 Task: Create a due date automation trigger when advanced on, on the tuesday of the week a card is due add fields with custom field "Resume" set to a number lower or equal to 1 and lower than 10 at 11:00 AM.
Action: Mouse moved to (1114, 345)
Screenshot: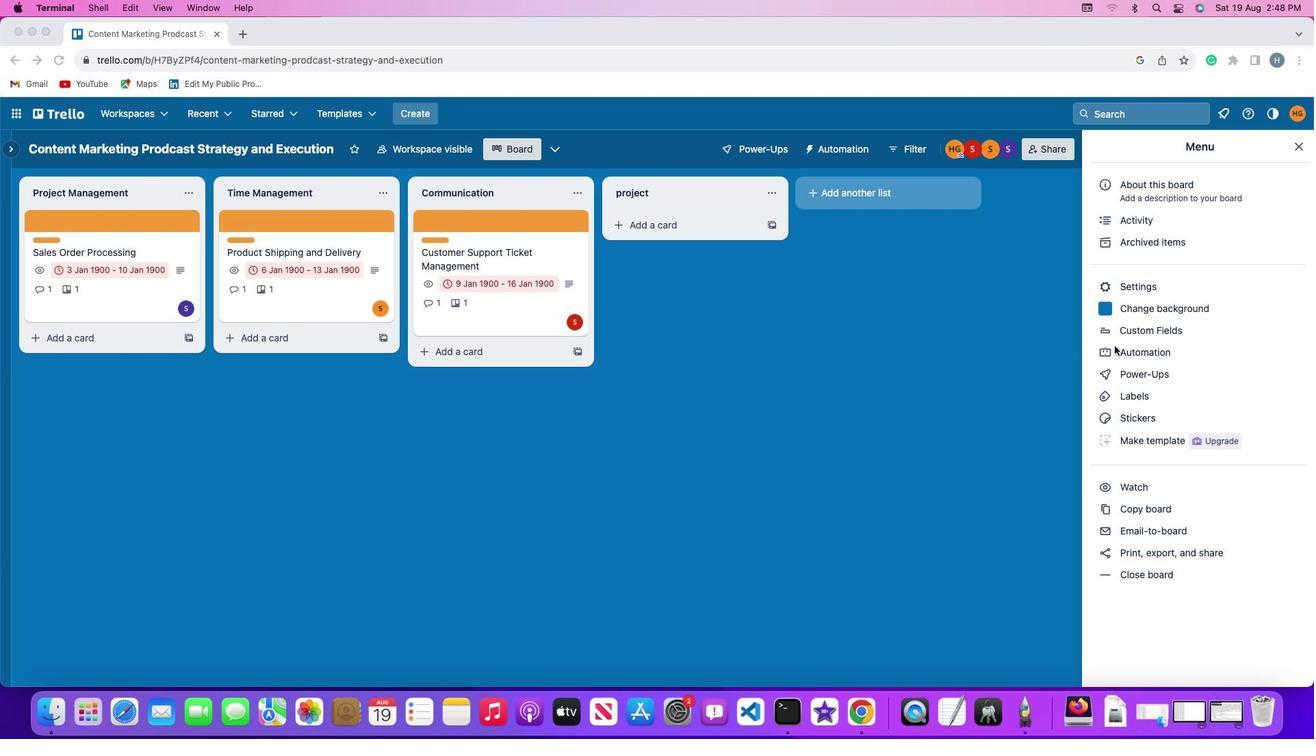 
Action: Mouse pressed left at (1114, 345)
Screenshot: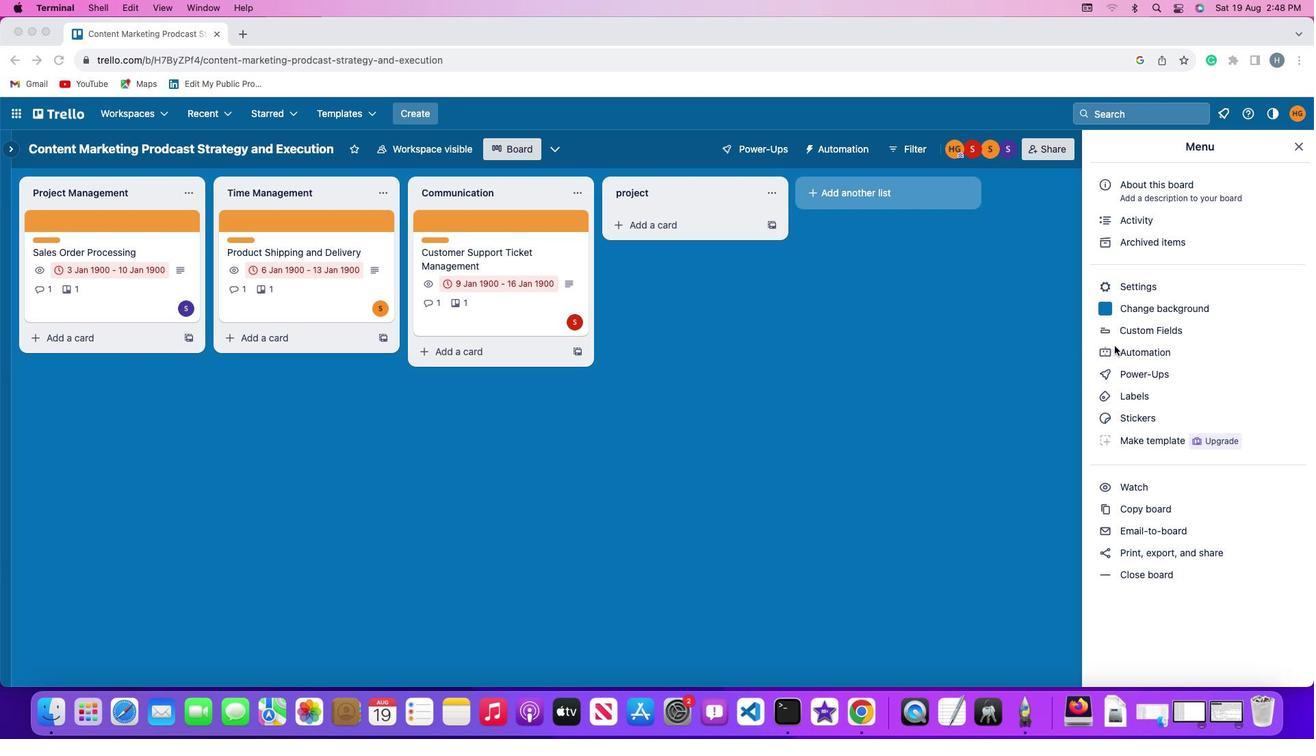 
Action: Mouse pressed left at (1114, 345)
Screenshot: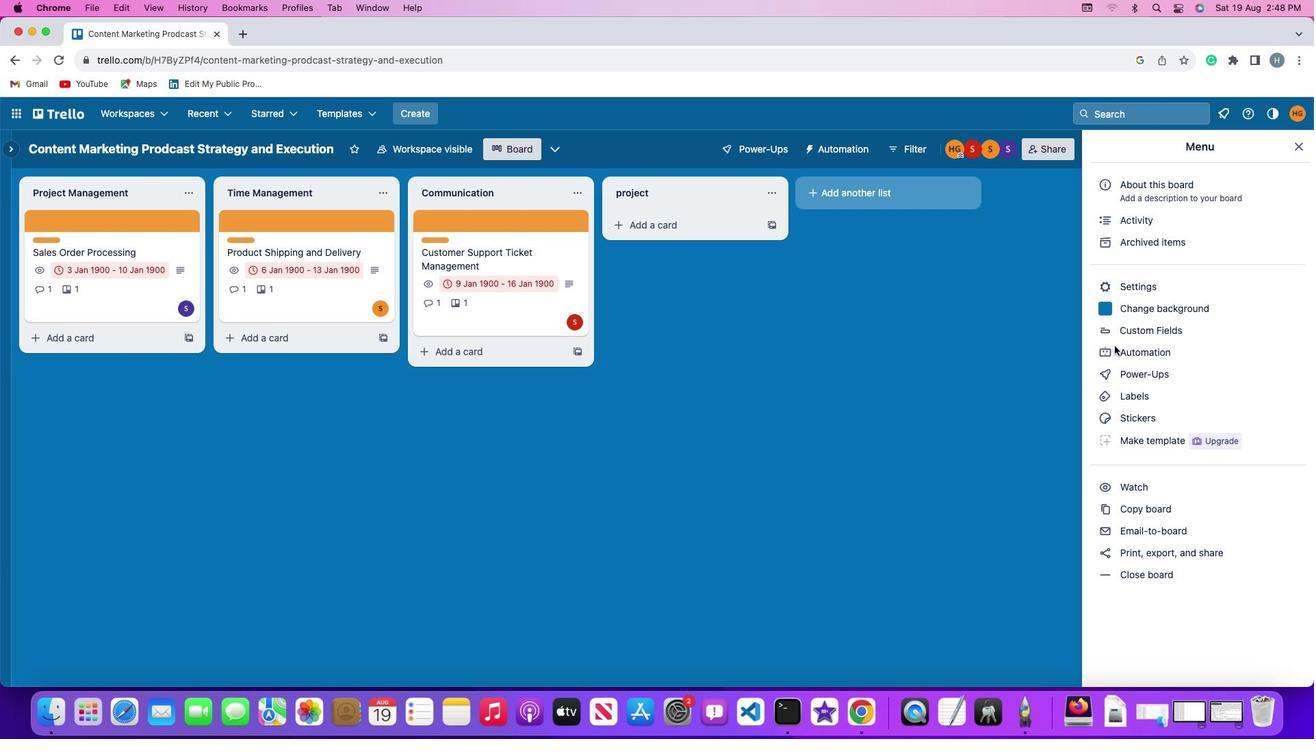 
Action: Mouse moved to (71, 320)
Screenshot: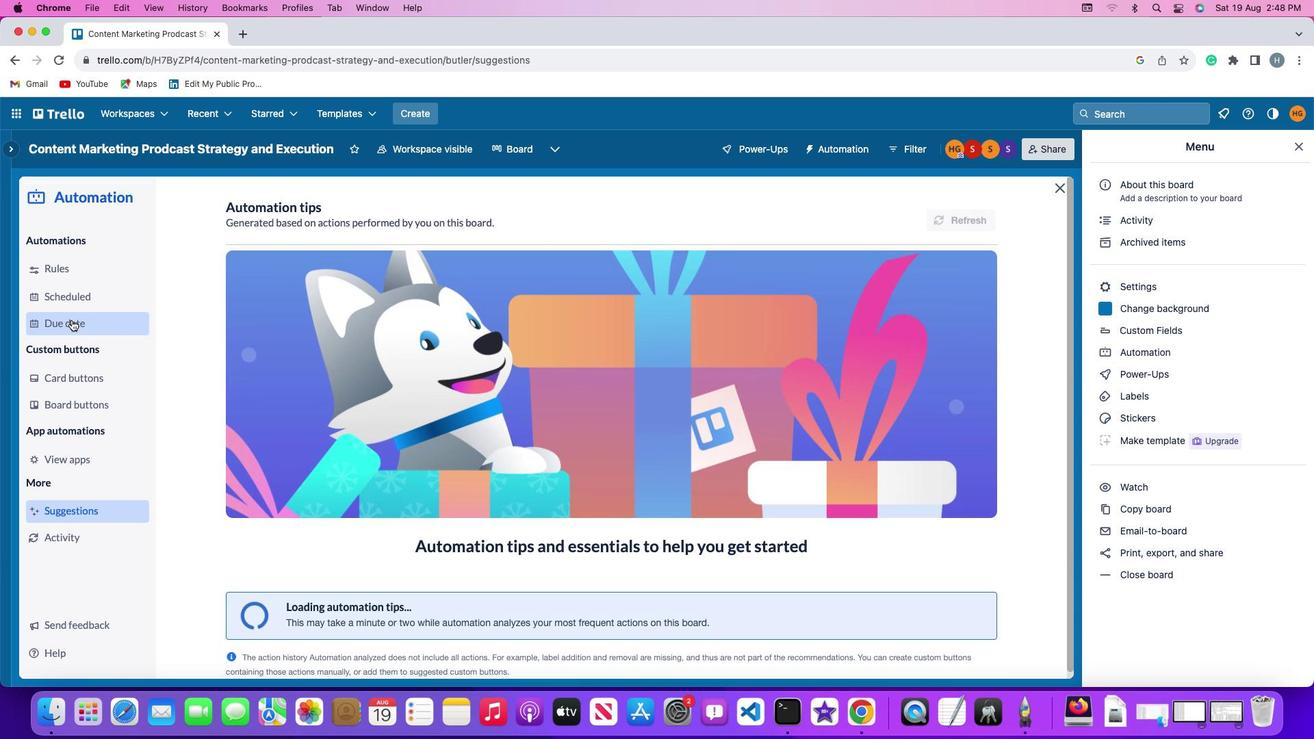 
Action: Mouse pressed left at (71, 320)
Screenshot: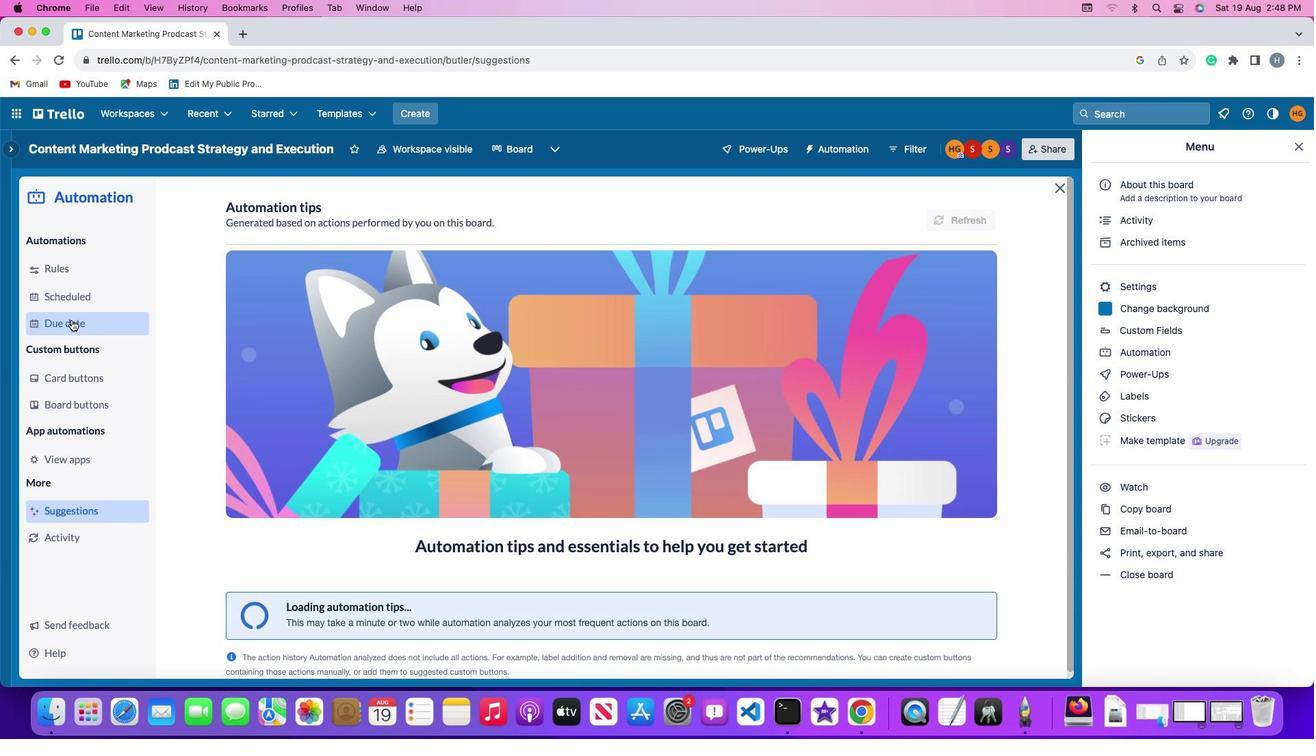 
Action: Mouse moved to (902, 214)
Screenshot: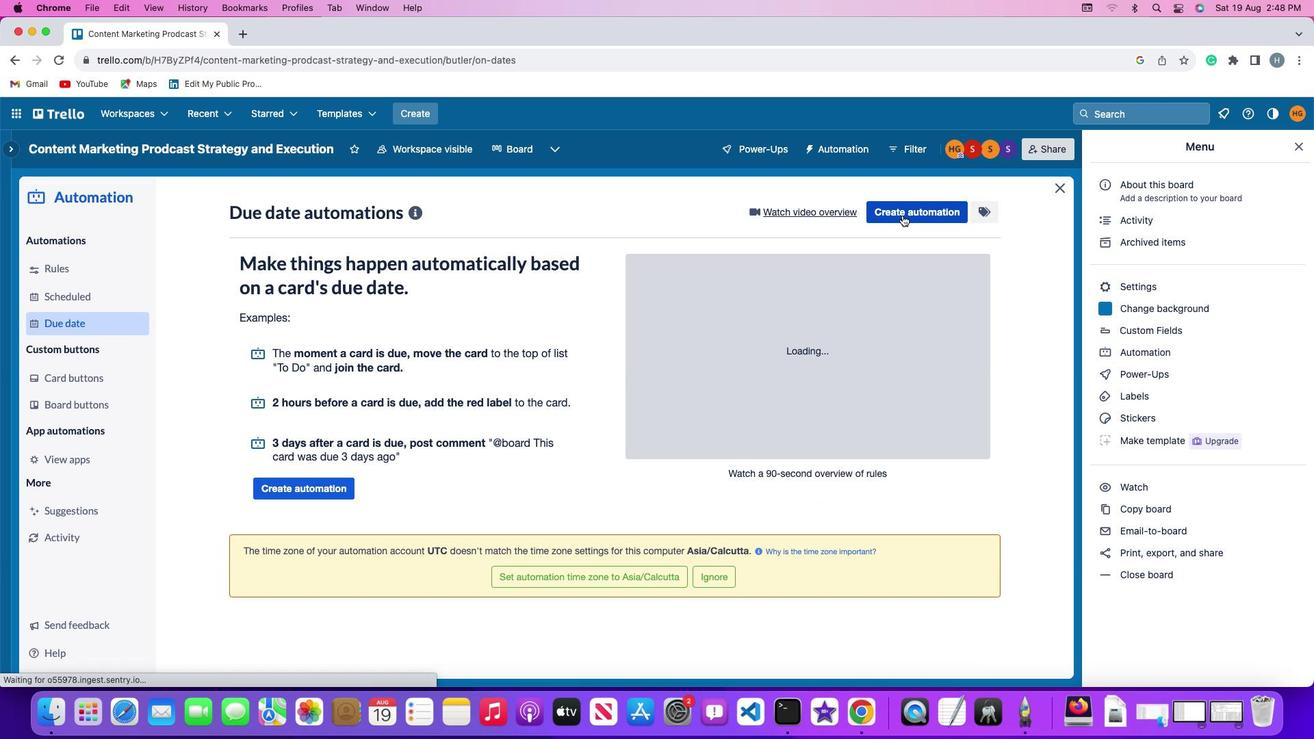 
Action: Mouse pressed left at (902, 214)
Screenshot: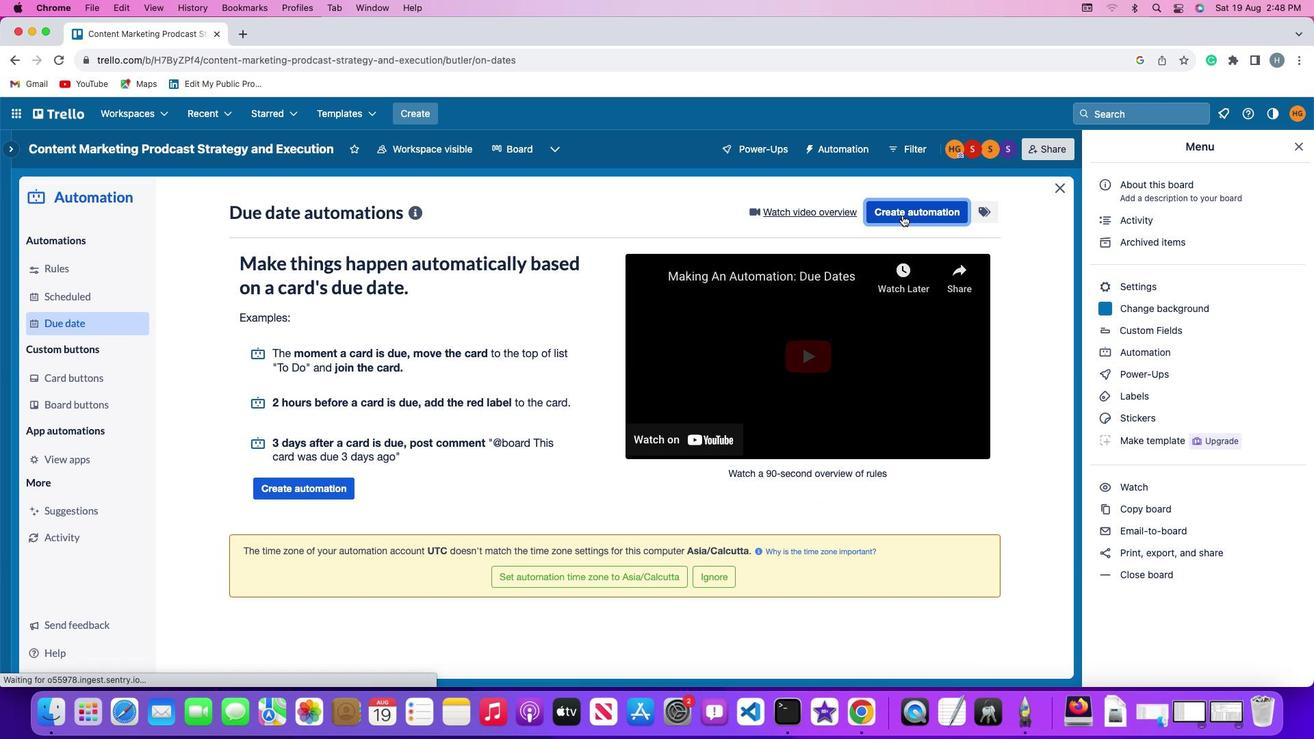 
Action: Mouse moved to (267, 338)
Screenshot: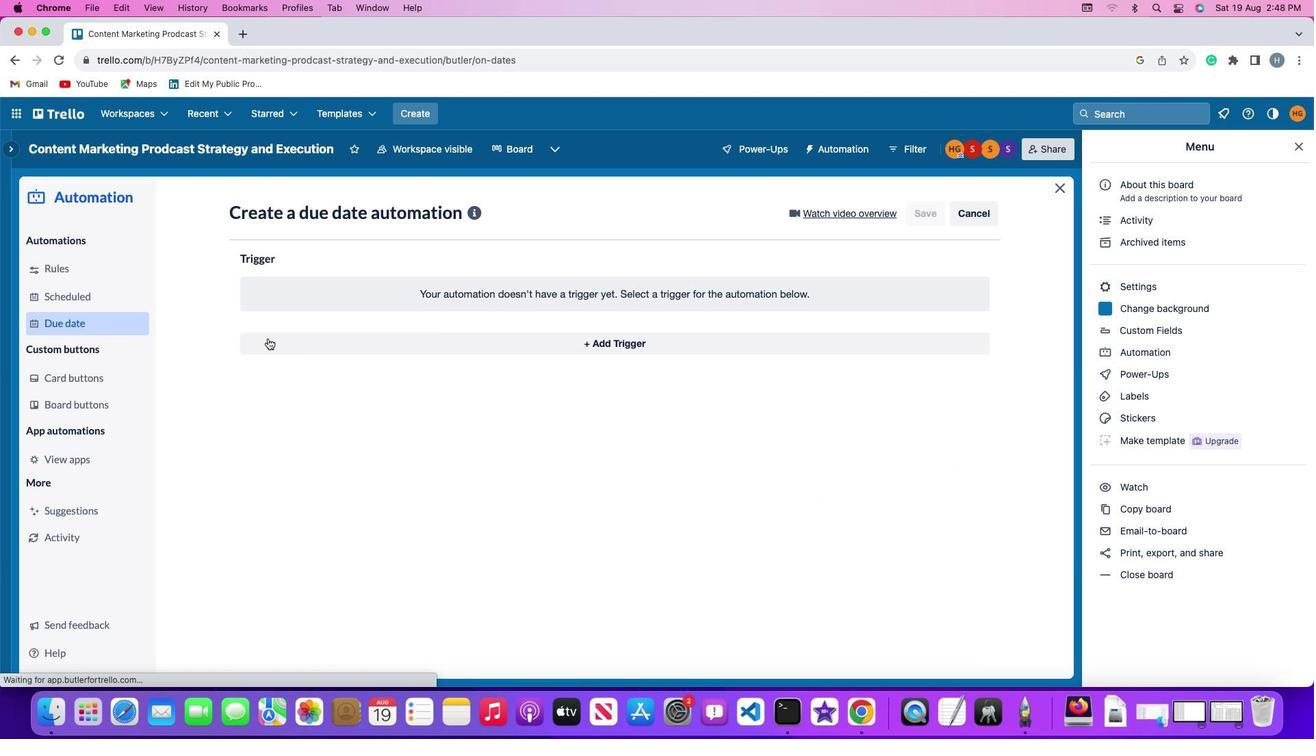 
Action: Mouse pressed left at (267, 338)
Screenshot: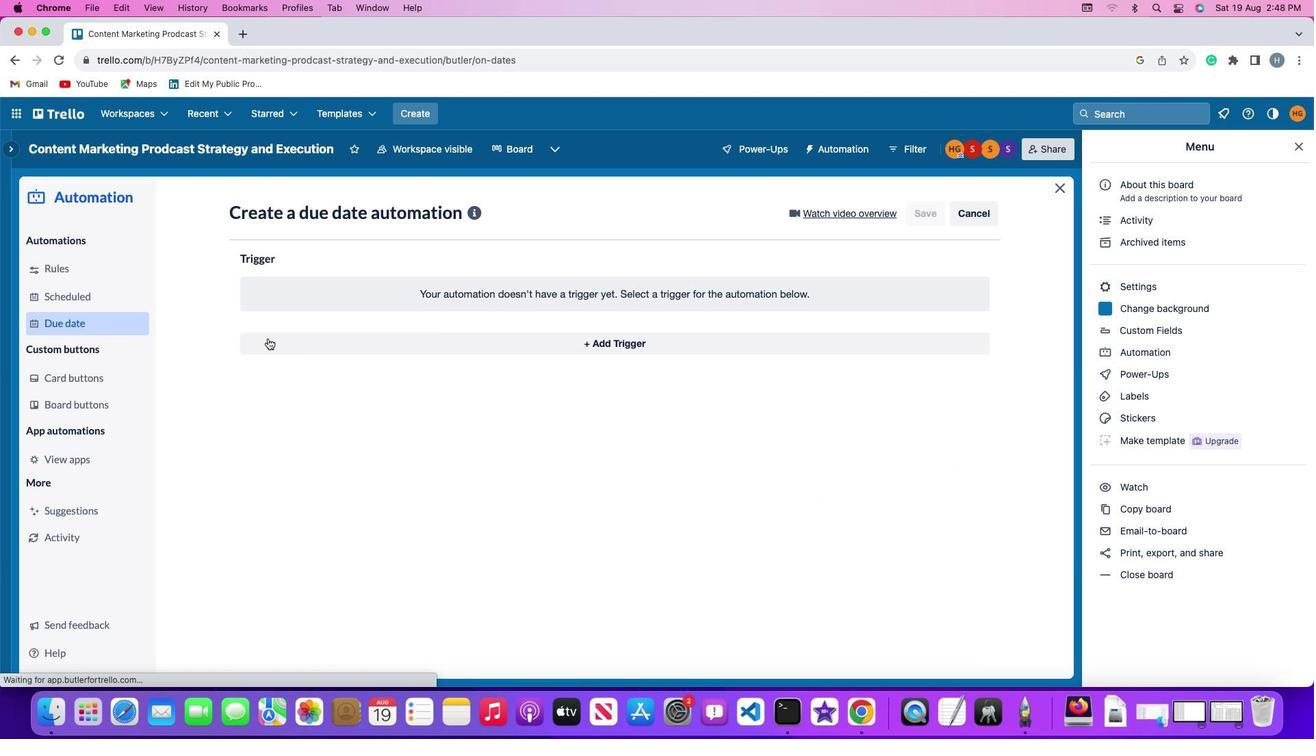 
Action: Mouse moved to (303, 586)
Screenshot: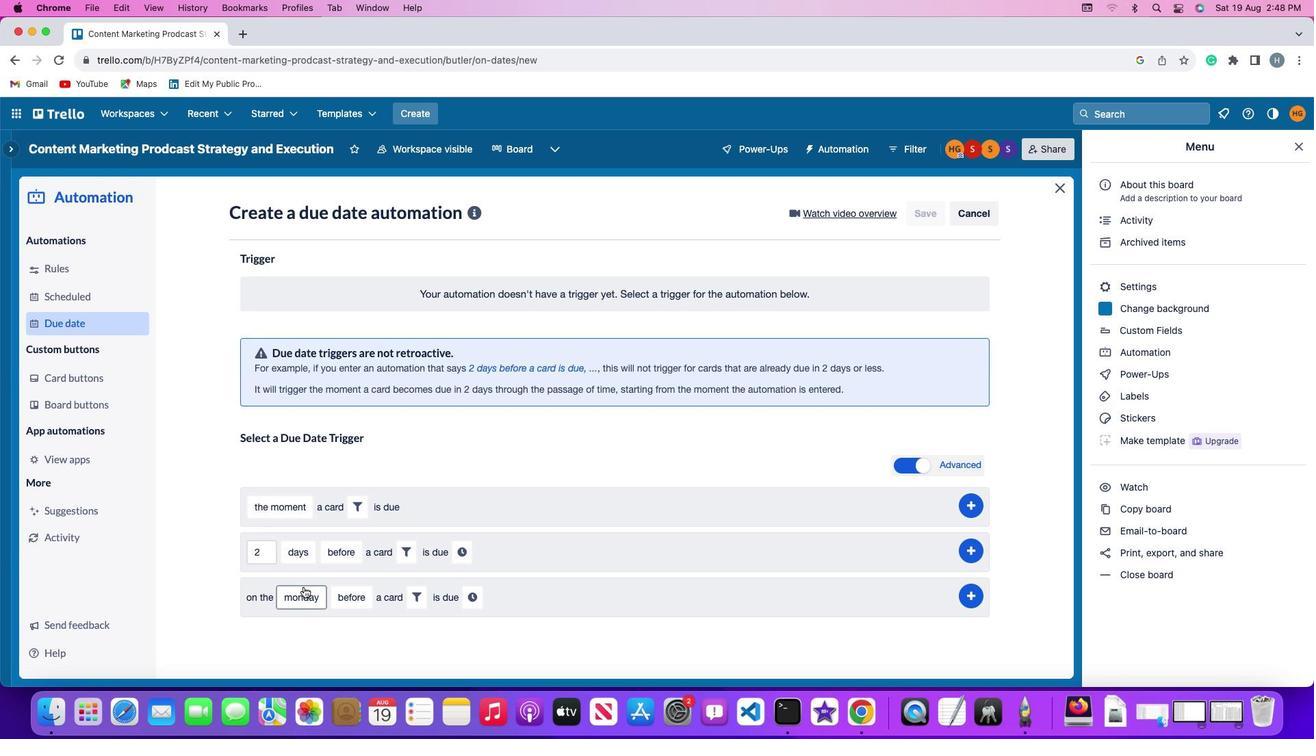
Action: Mouse pressed left at (303, 586)
Screenshot: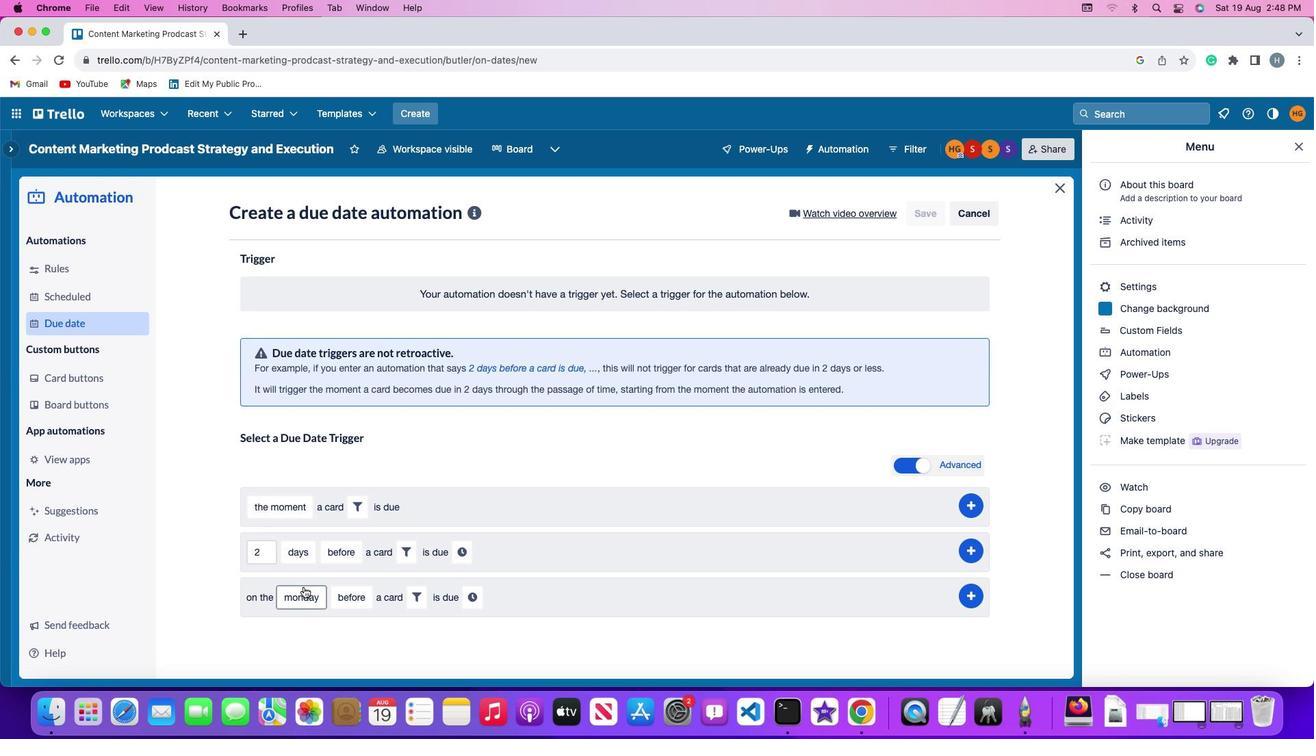 
Action: Mouse moved to (329, 440)
Screenshot: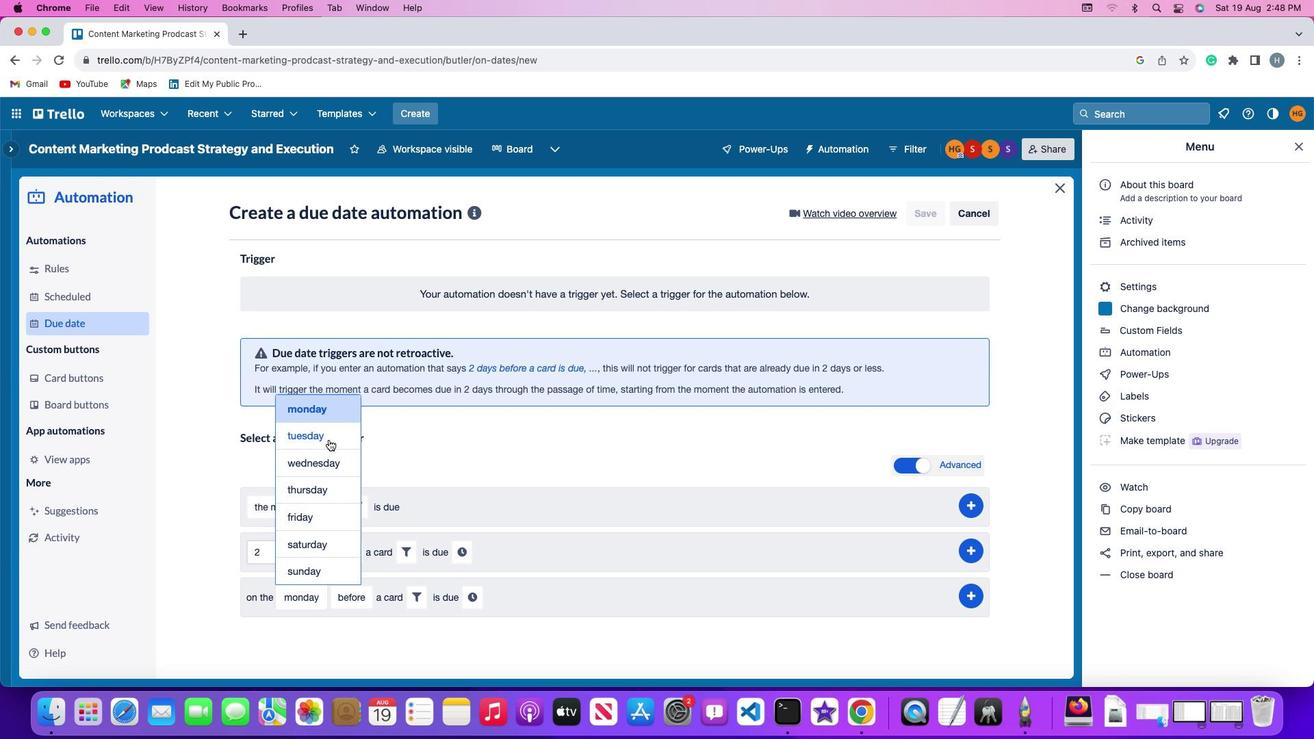 
Action: Mouse pressed left at (329, 440)
Screenshot: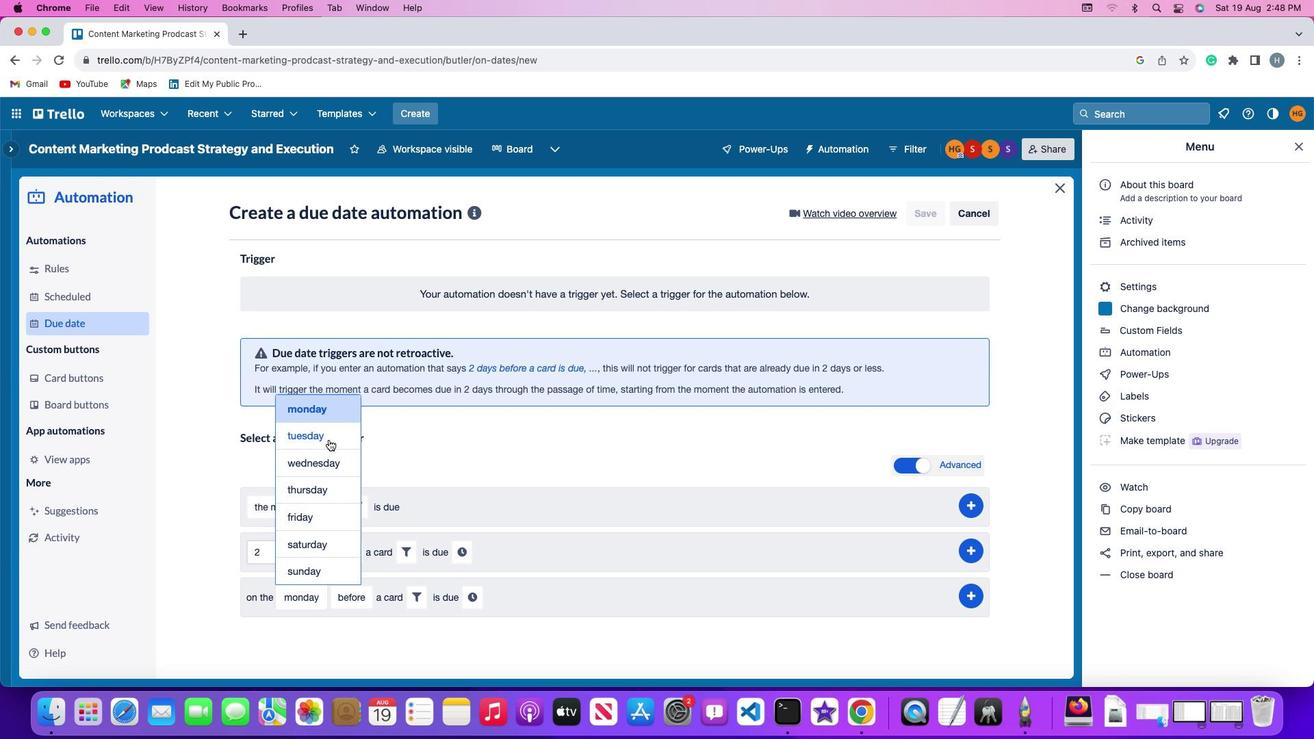
Action: Mouse moved to (358, 596)
Screenshot: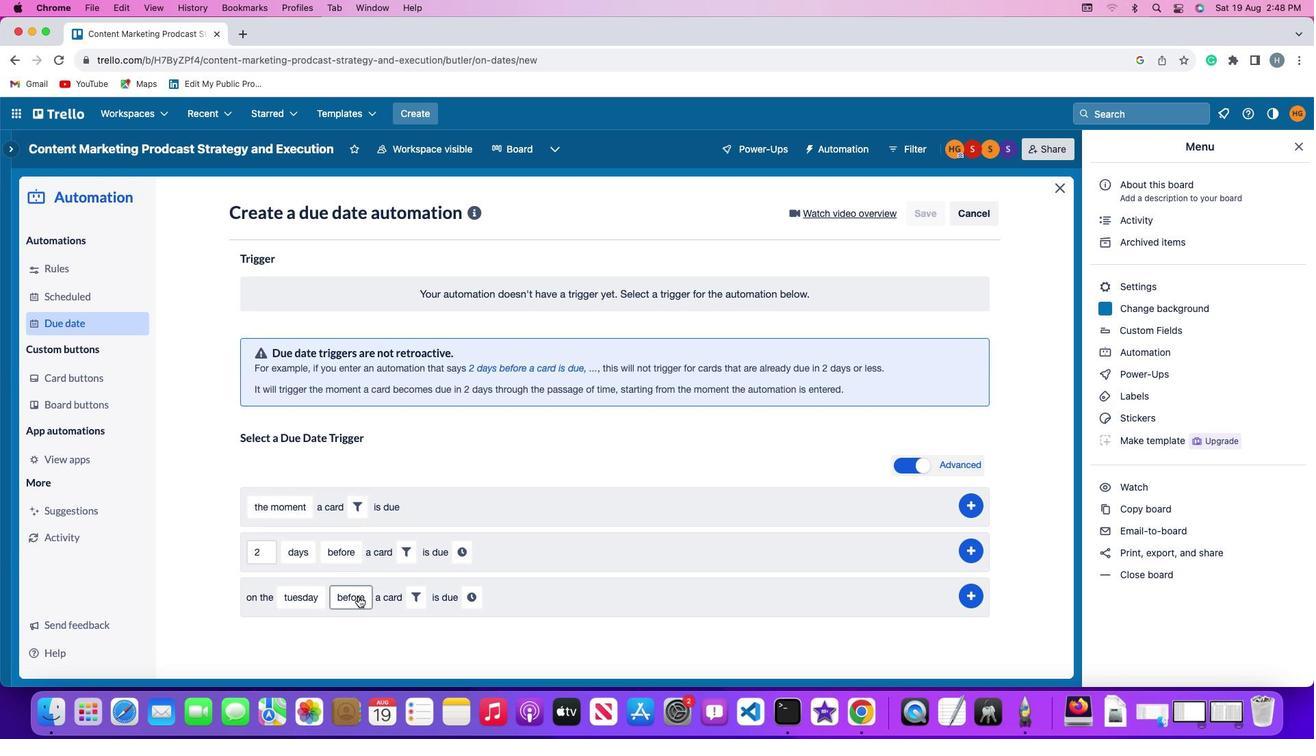 
Action: Mouse pressed left at (358, 596)
Screenshot: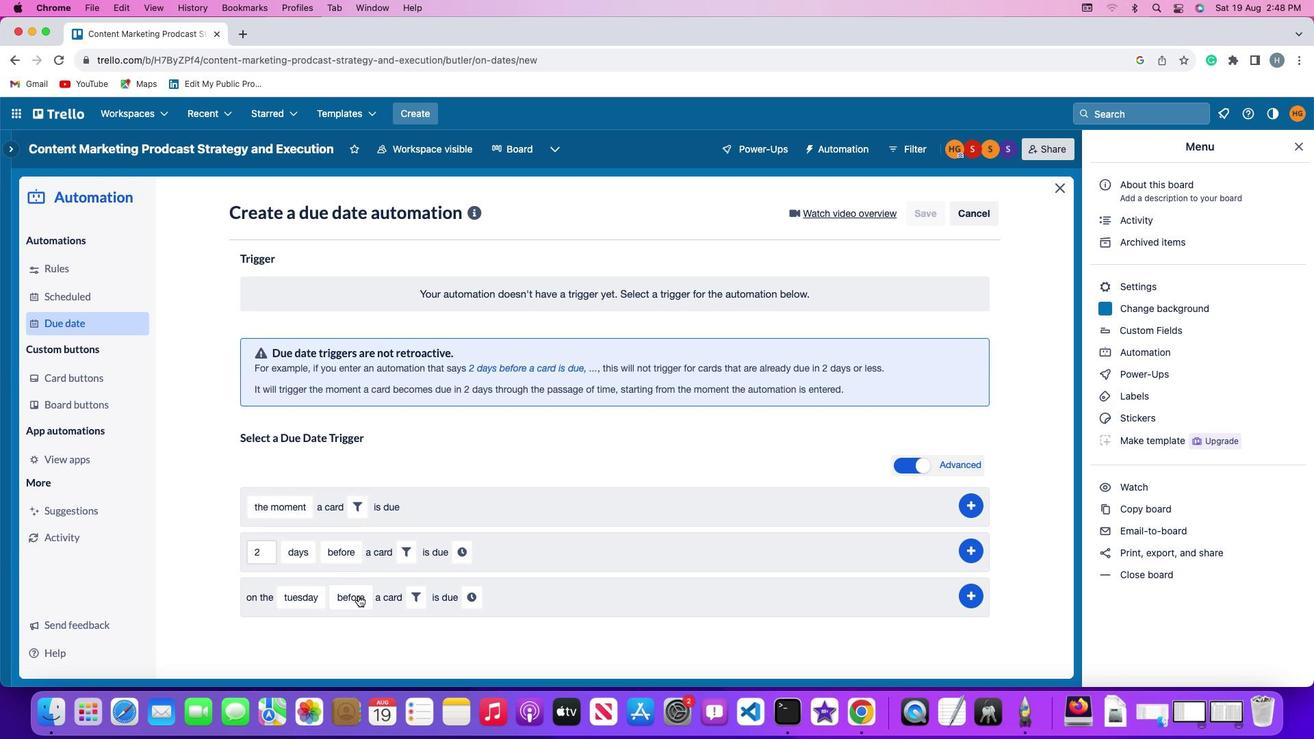
Action: Mouse moved to (368, 547)
Screenshot: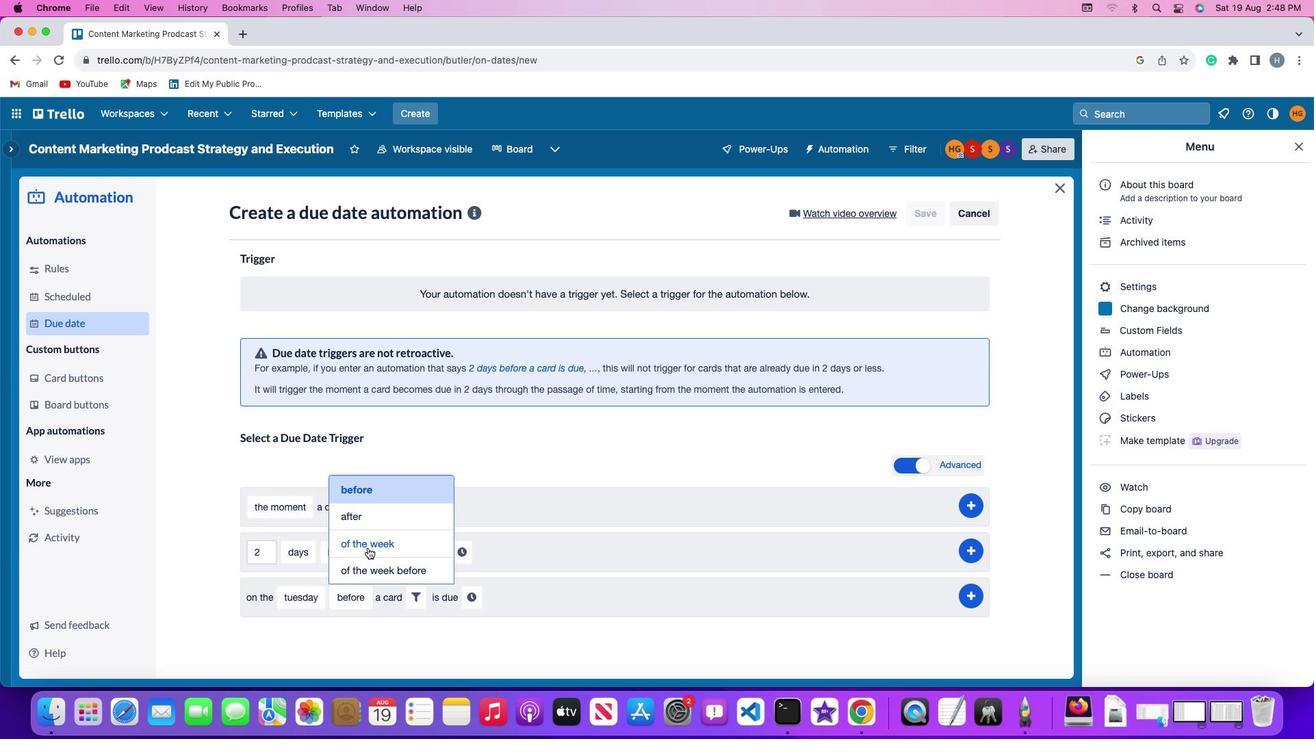 
Action: Mouse pressed left at (368, 547)
Screenshot: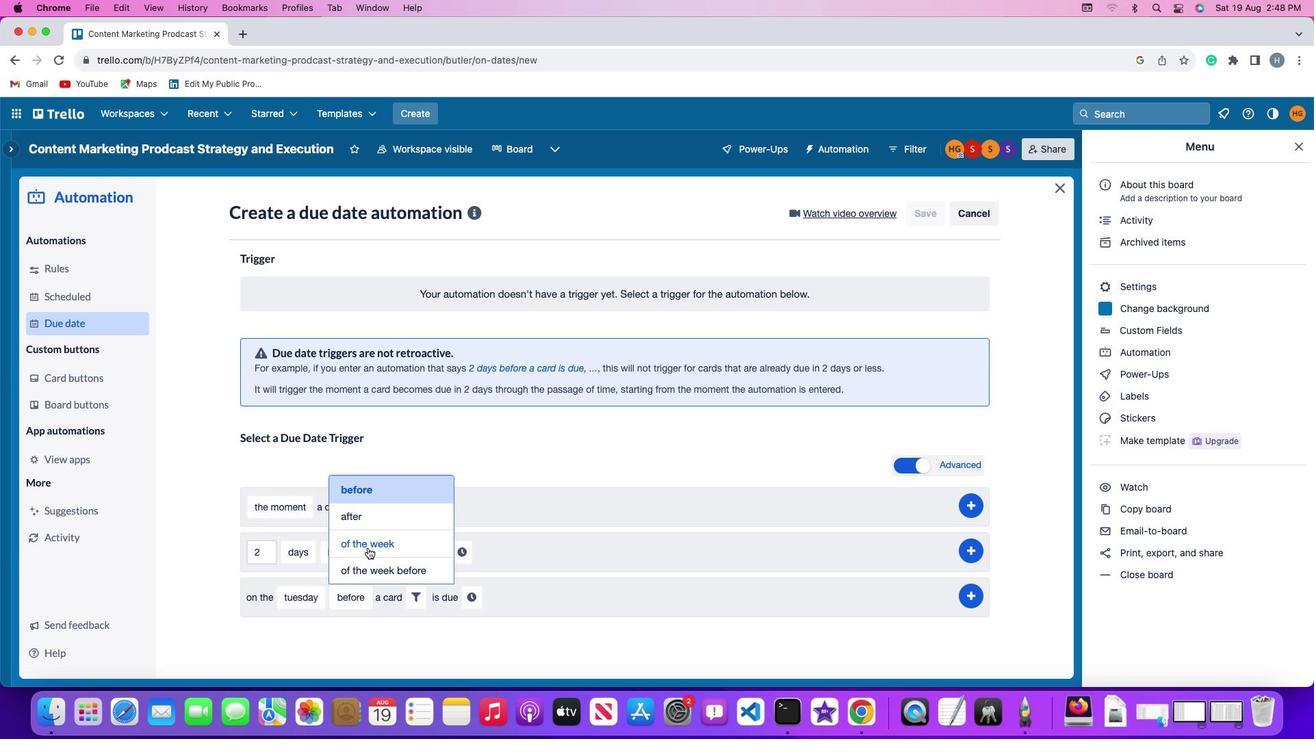 
Action: Mouse moved to (436, 604)
Screenshot: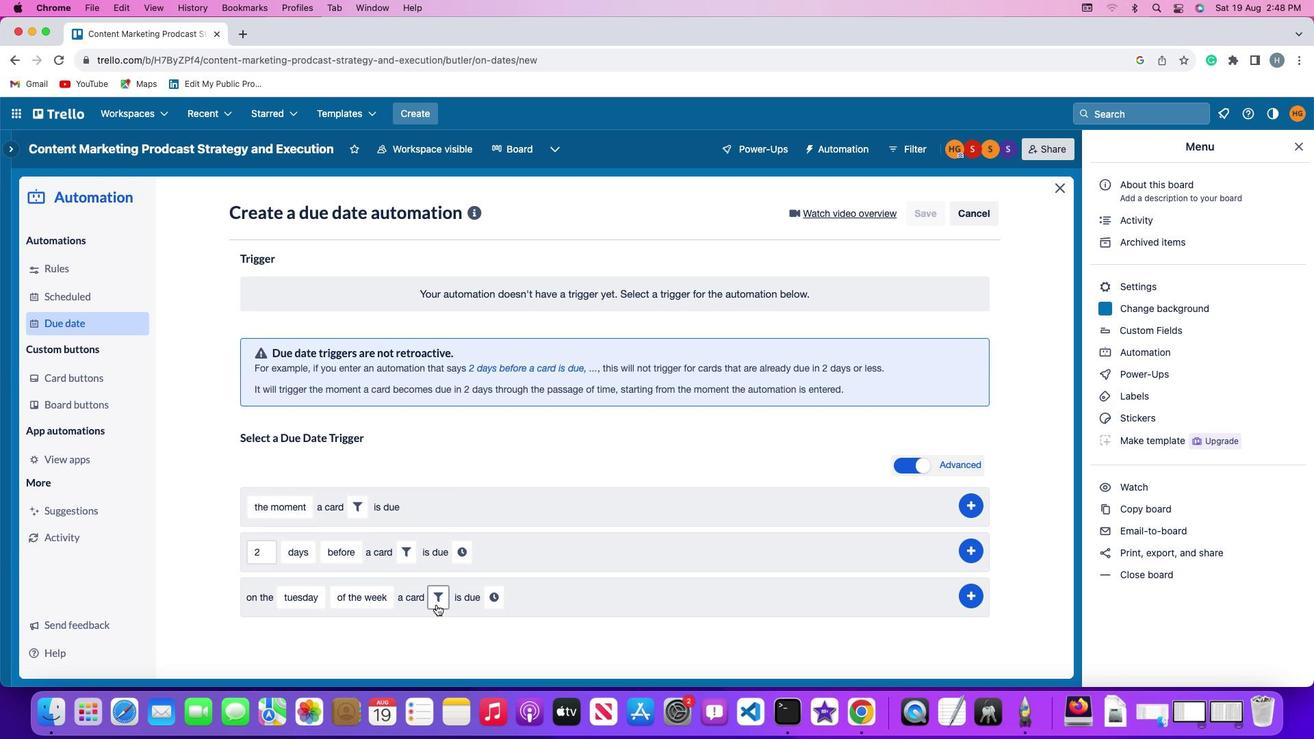 
Action: Mouse pressed left at (436, 604)
Screenshot: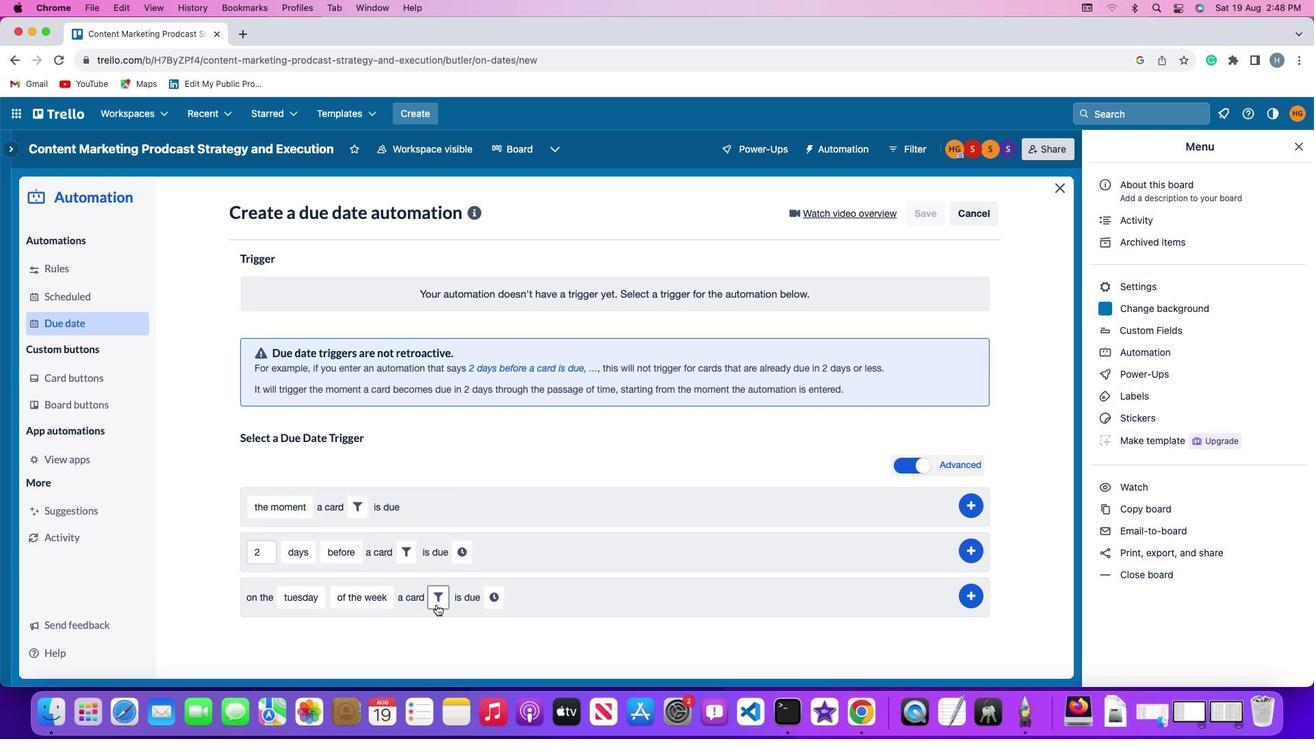 
Action: Mouse moved to (643, 638)
Screenshot: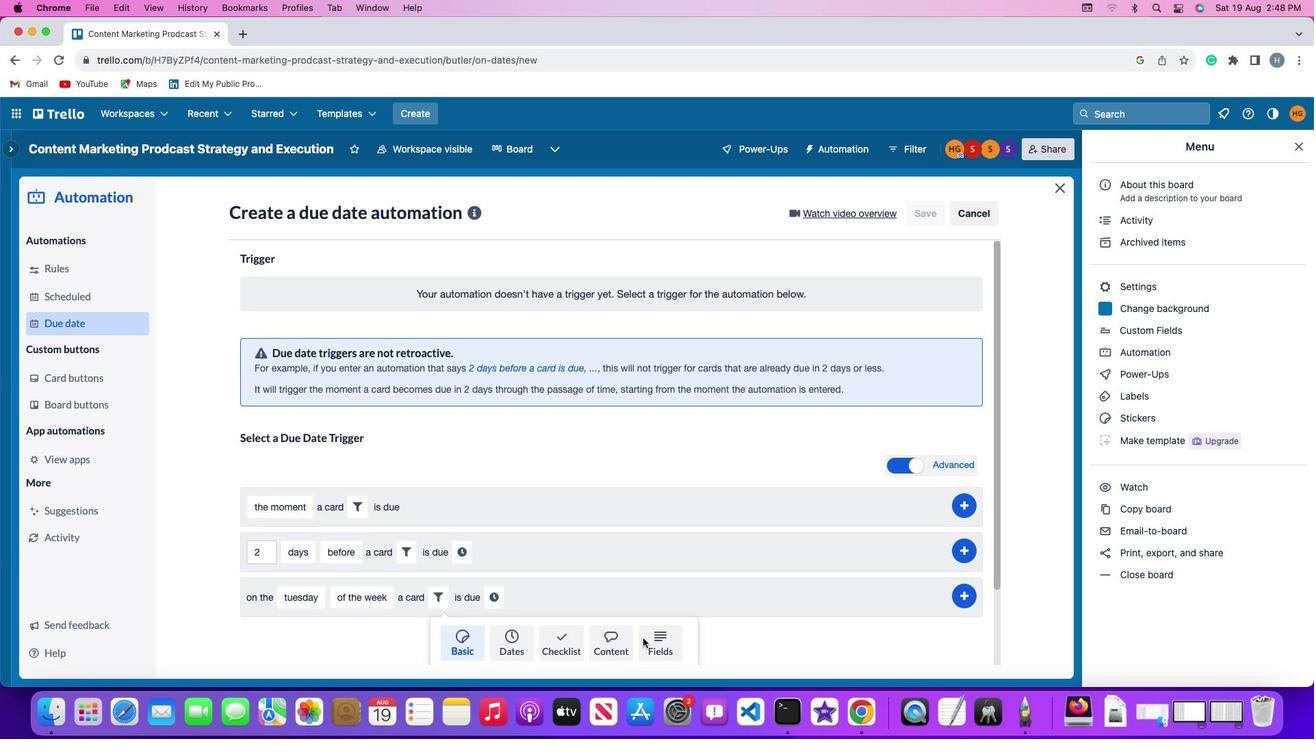 
Action: Mouse pressed left at (643, 638)
Screenshot: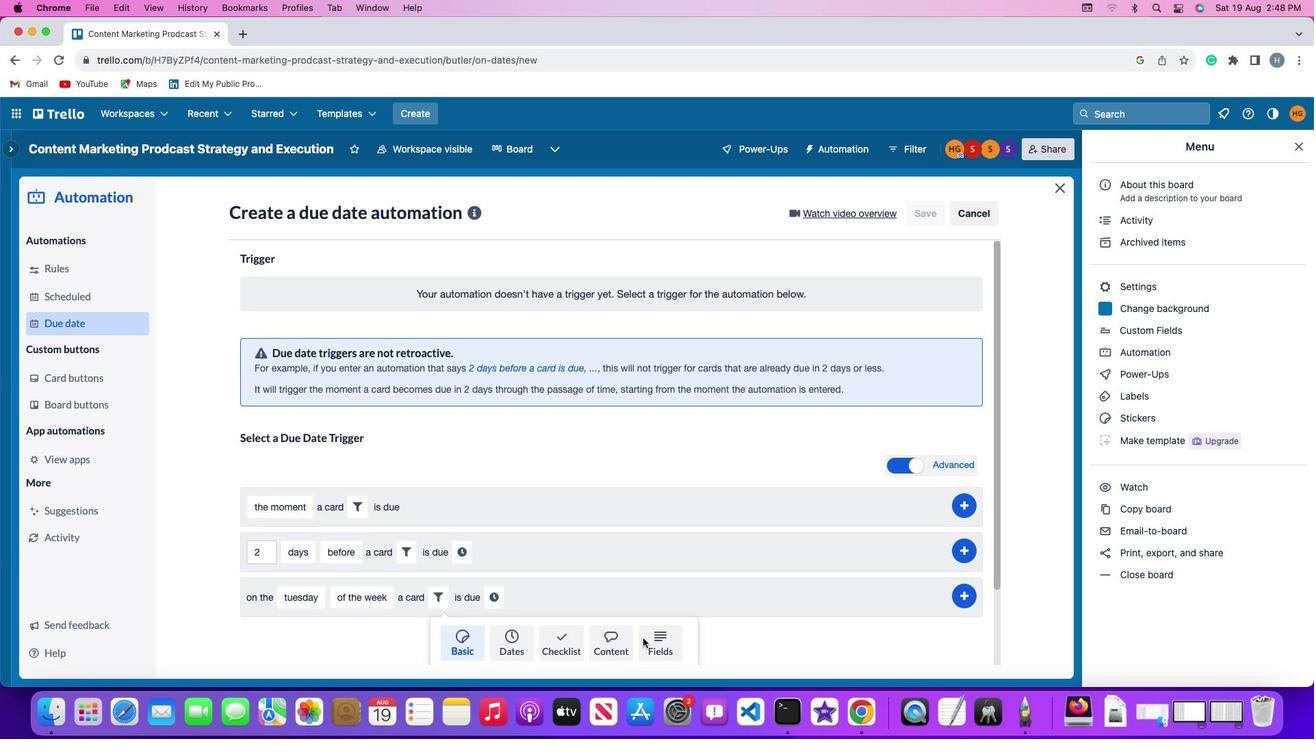 
Action: Mouse moved to (390, 633)
Screenshot: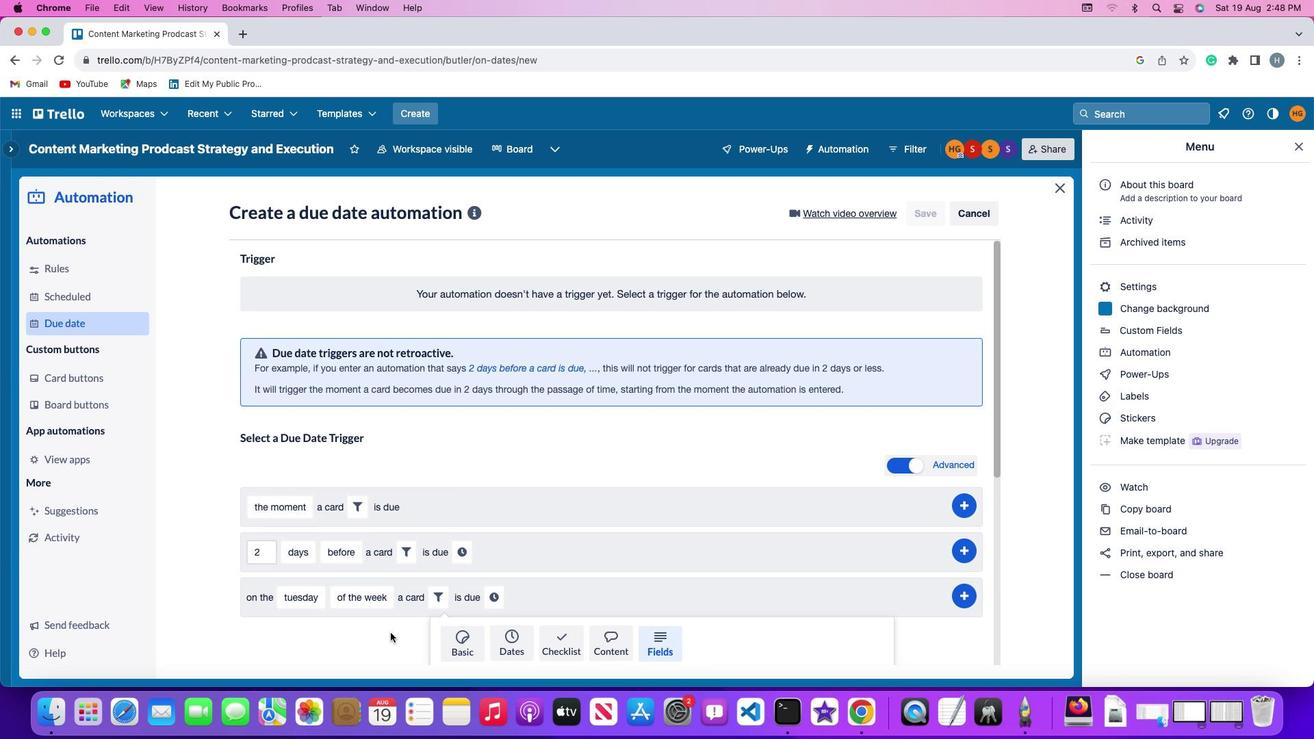
Action: Mouse scrolled (390, 633) with delta (0, 0)
Screenshot: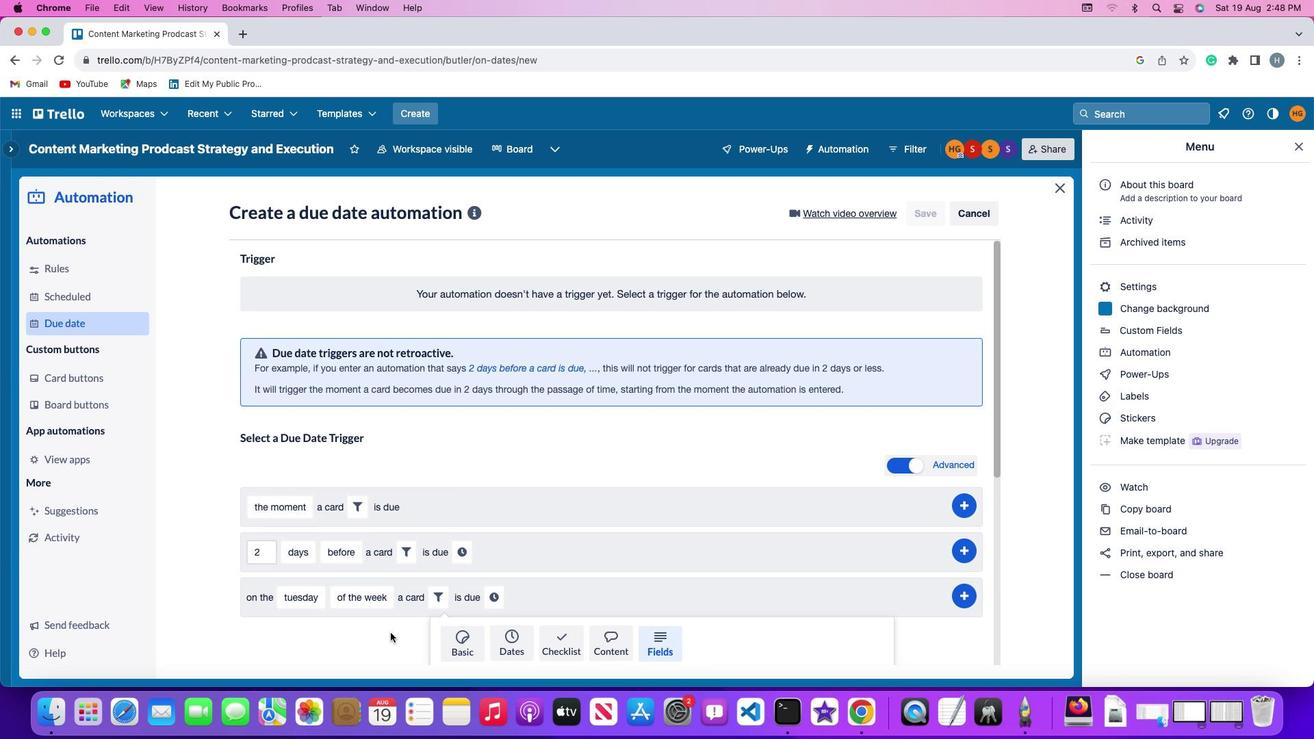 
Action: Mouse scrolled (390, 633) with delta (0, 0)
Screenshot: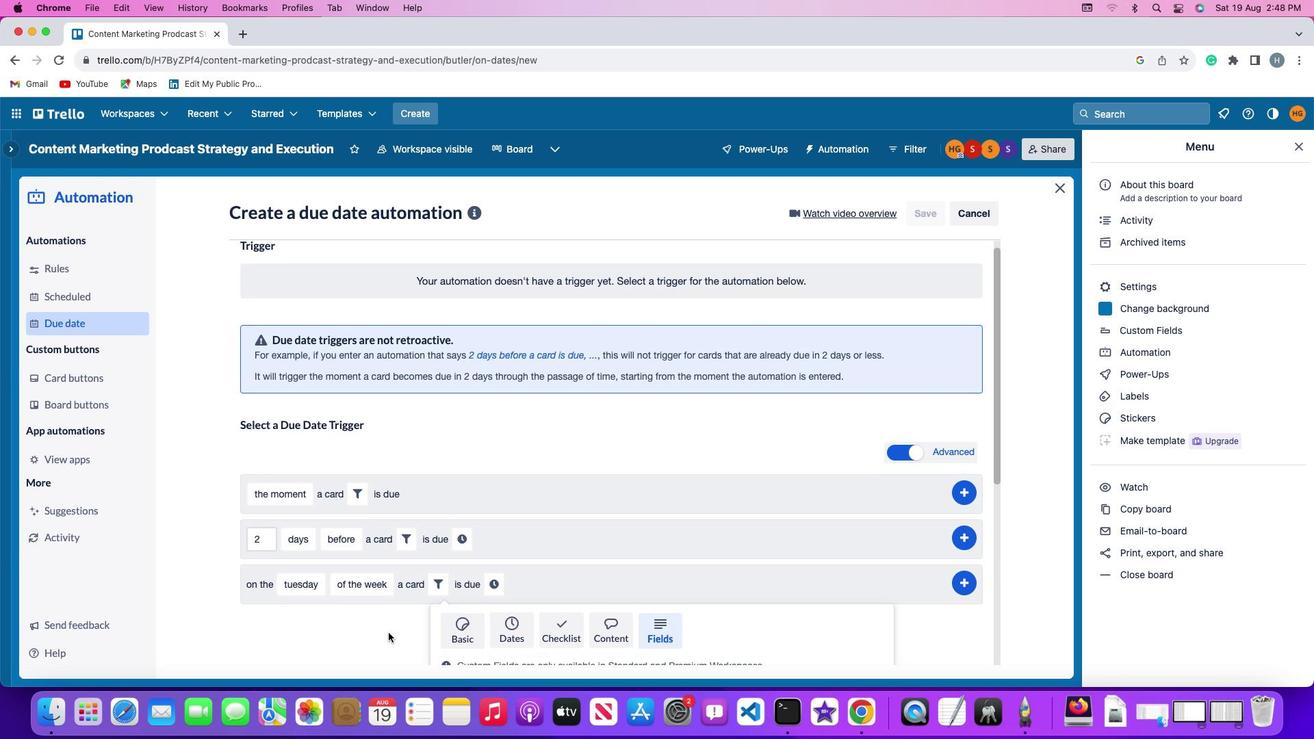 
Action: Mouse moved to (390, 633)
Screenshot: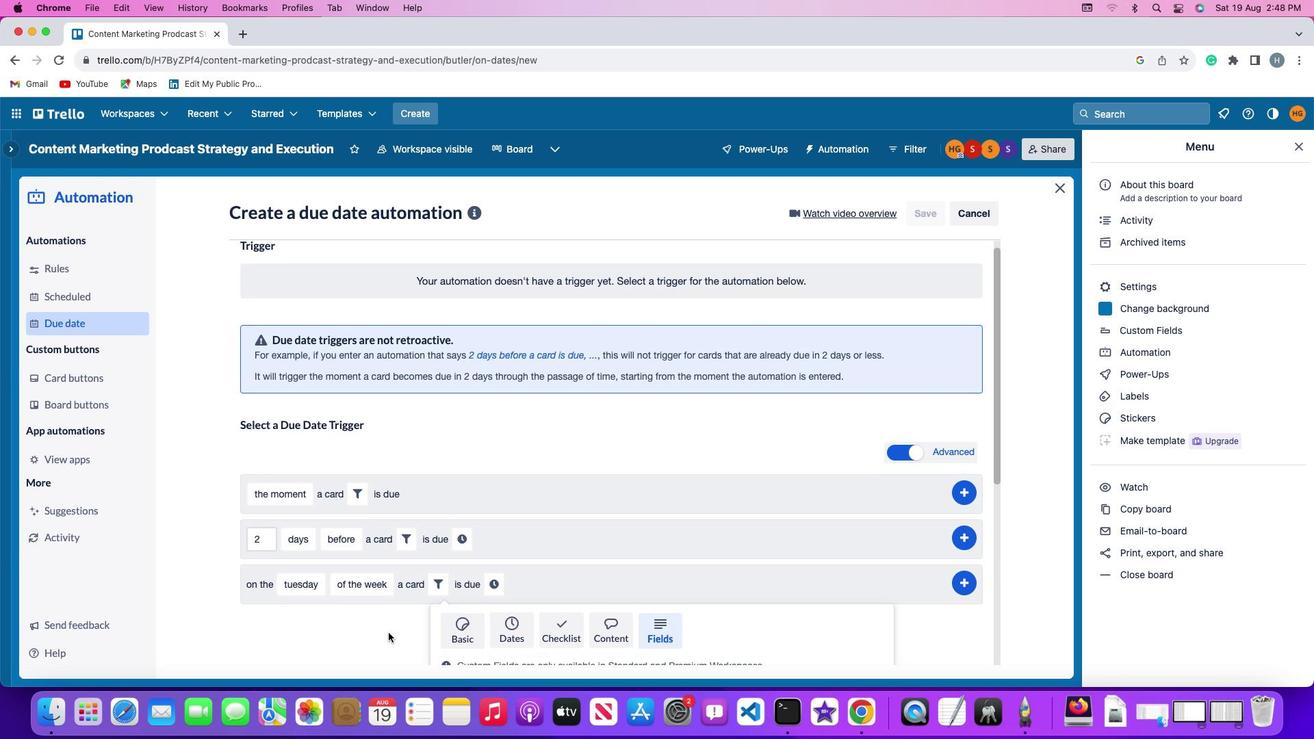 
Action: Mouse scrolled (390, 633) with delta (0, -2)
Screenshot: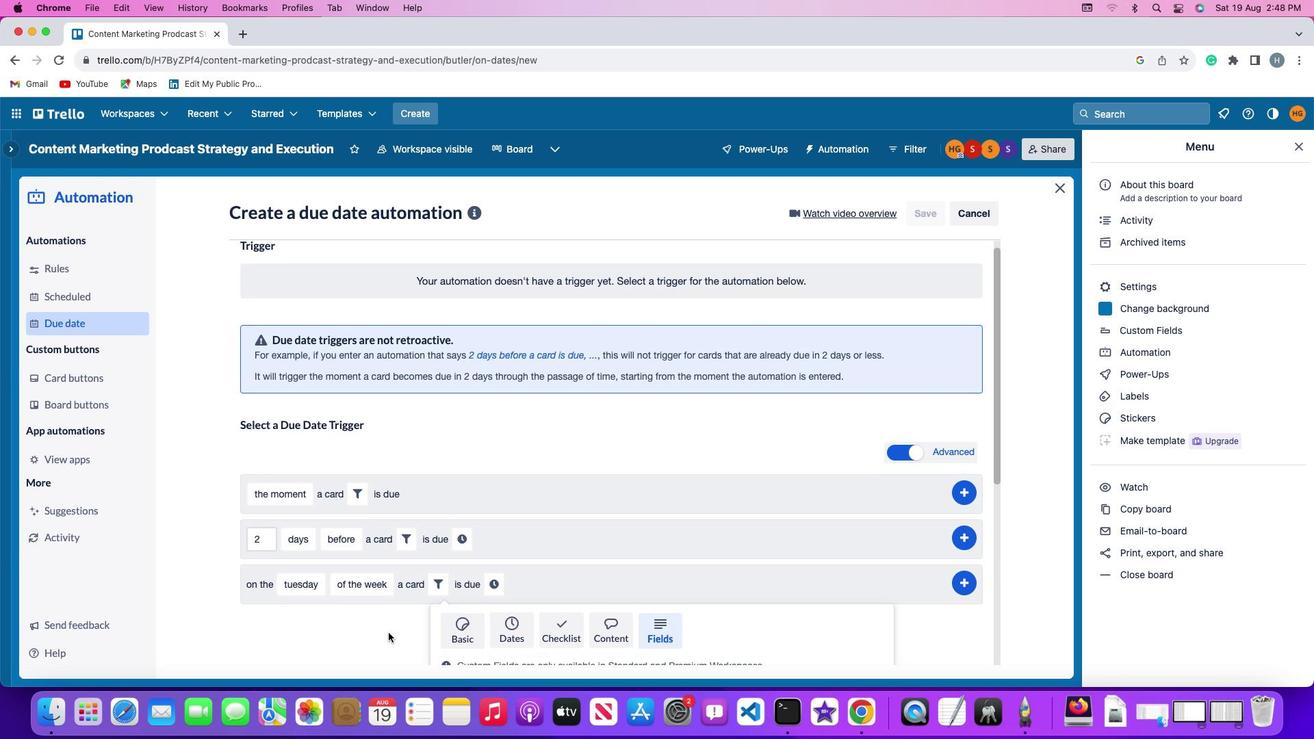 
Action: Mouse moved to (389, 632)
Screenshot: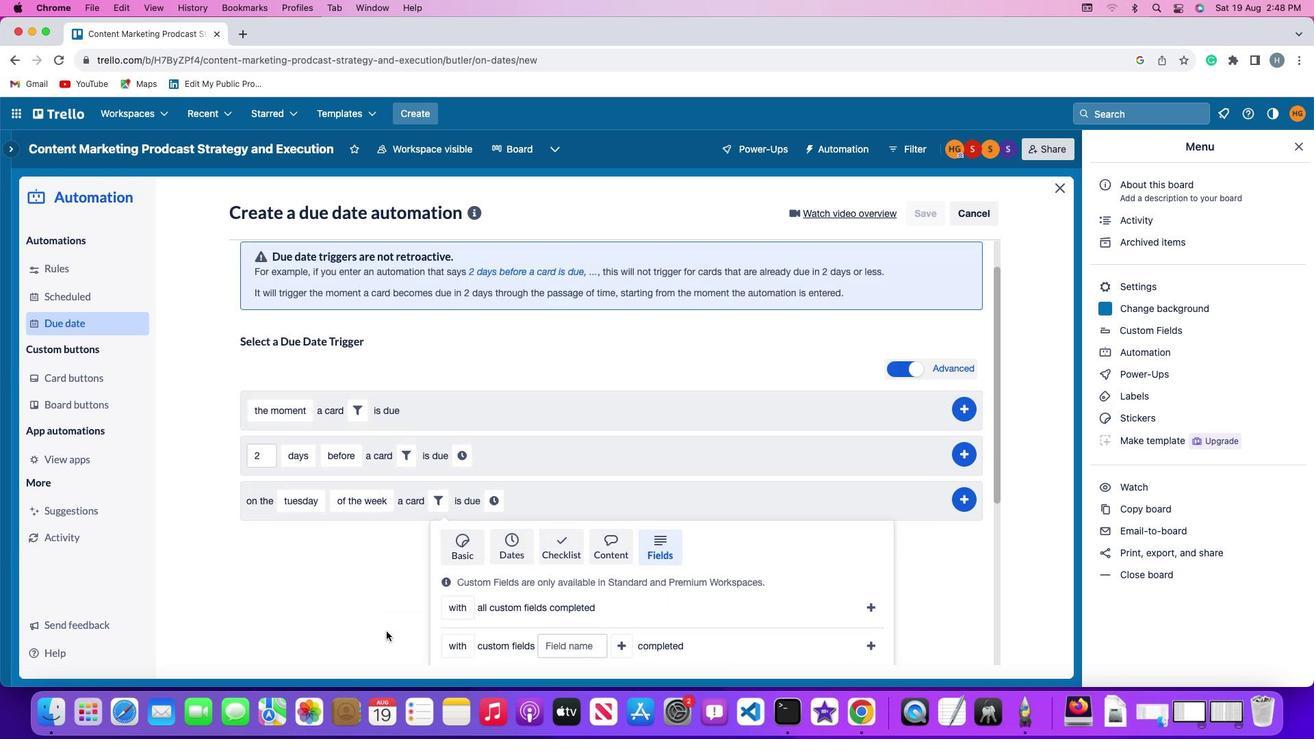 
Action: Mouse scrolled (389, 632) with delta (0, -3)
Screenshot: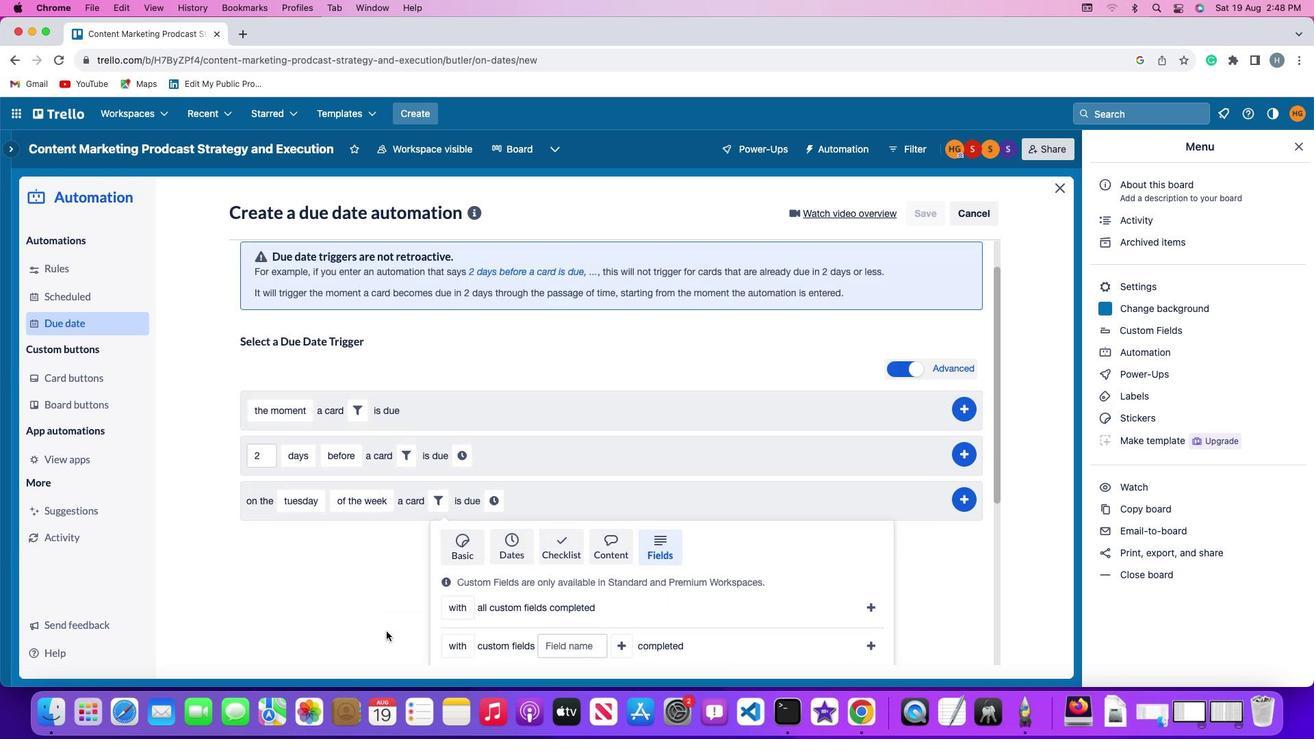 
Action: Mouse moved to (388, 632)
Screenshot: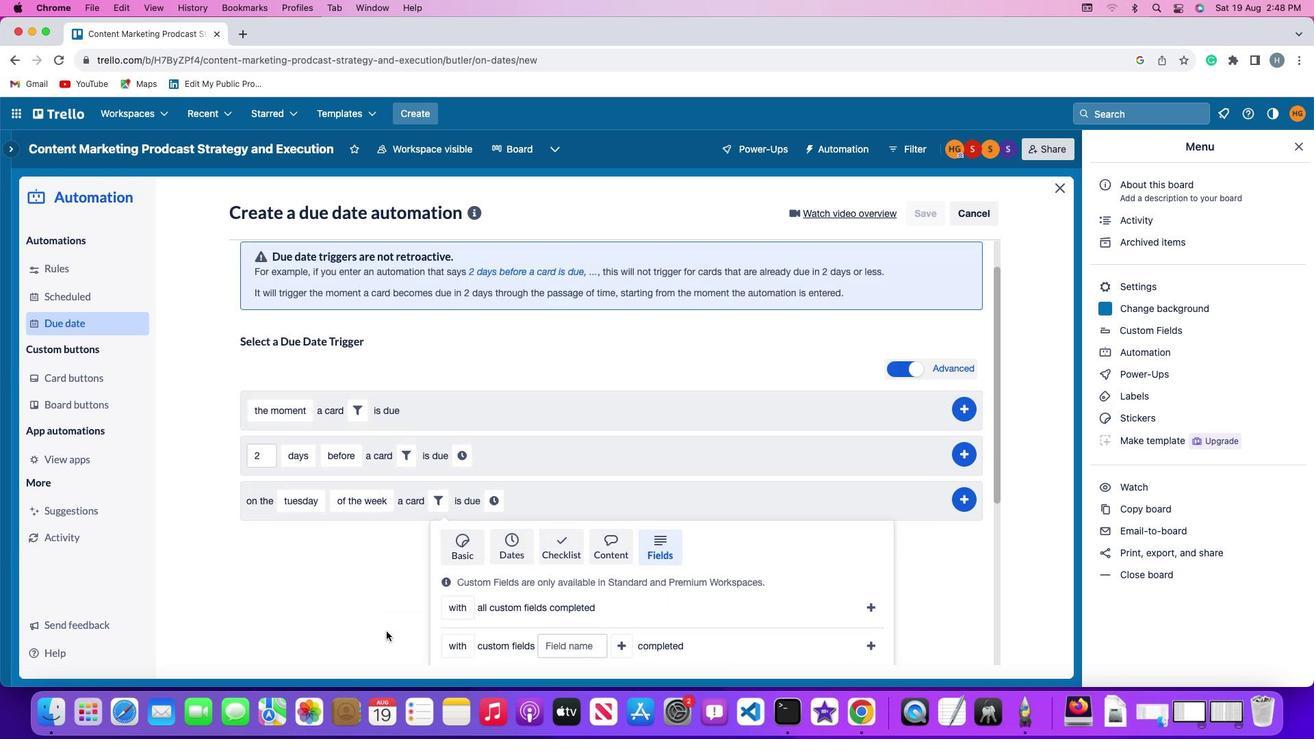
Action: Mouse scrolled (388, 632) with delta (0, -4)
Screenshot: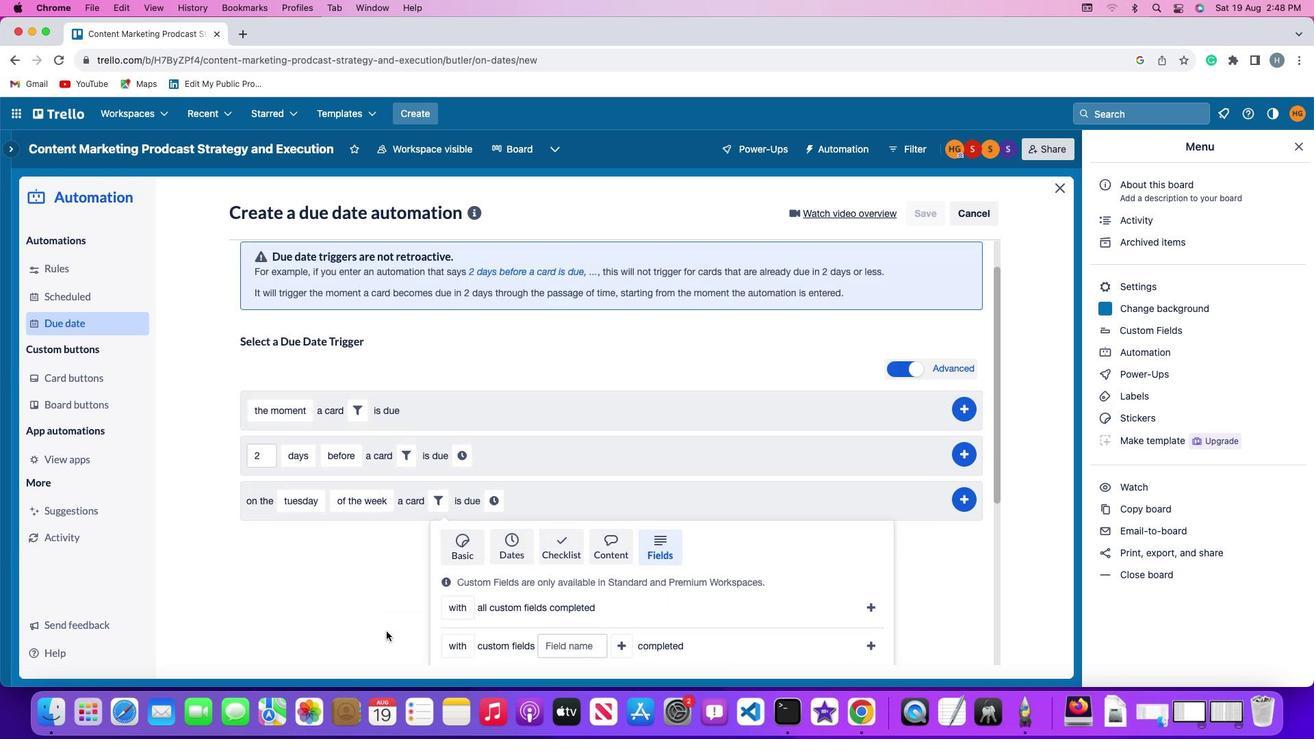 
Action: Mouse moved to (386, 631)
Screenshot: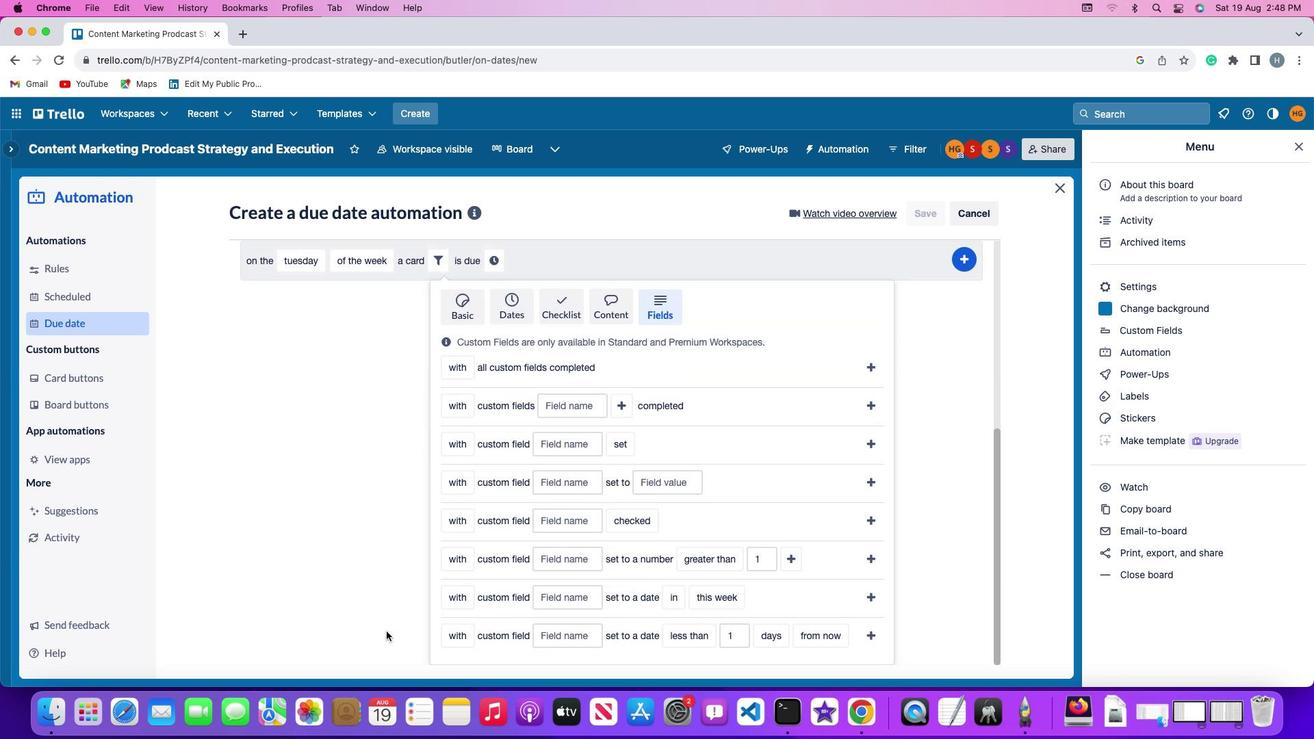 
Action: Mouse scrolled (386, 631) with delta (0, 0)
Screenshot: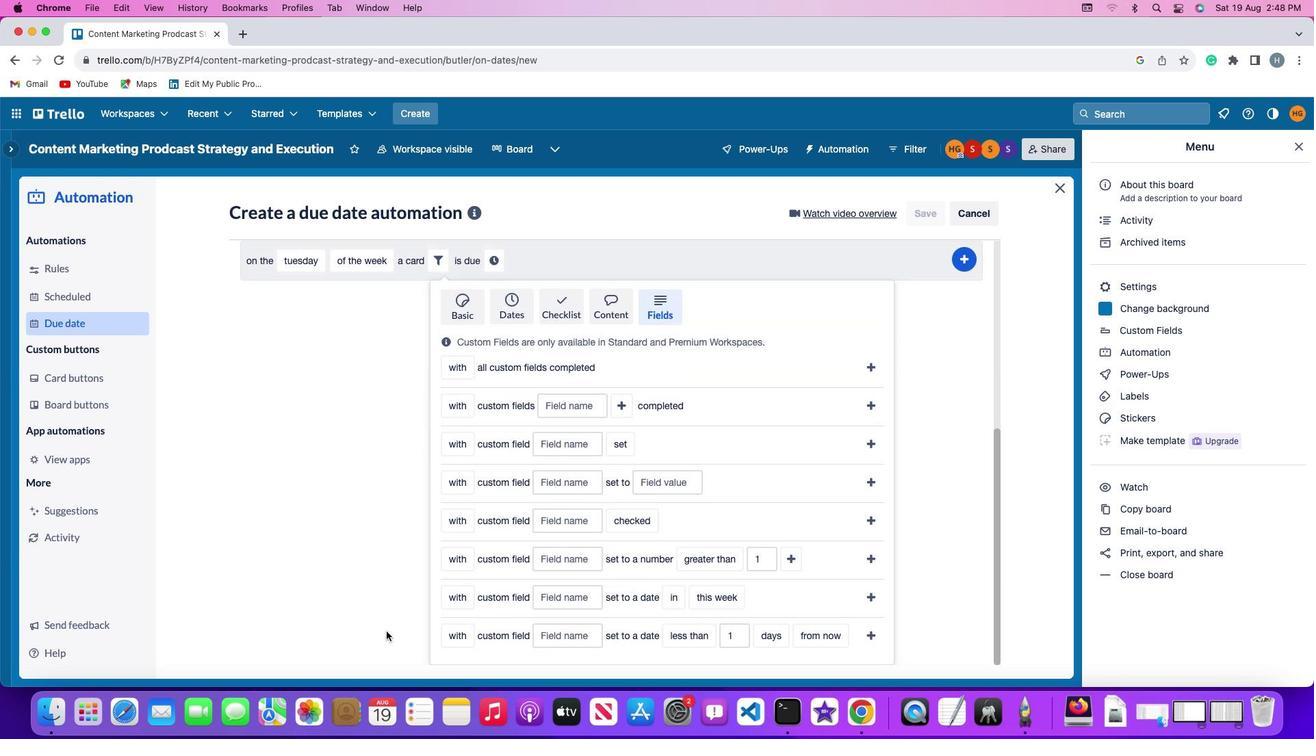 
Action: Mouse scrolled (386, 631) with delta (0, 0)
Screenshot: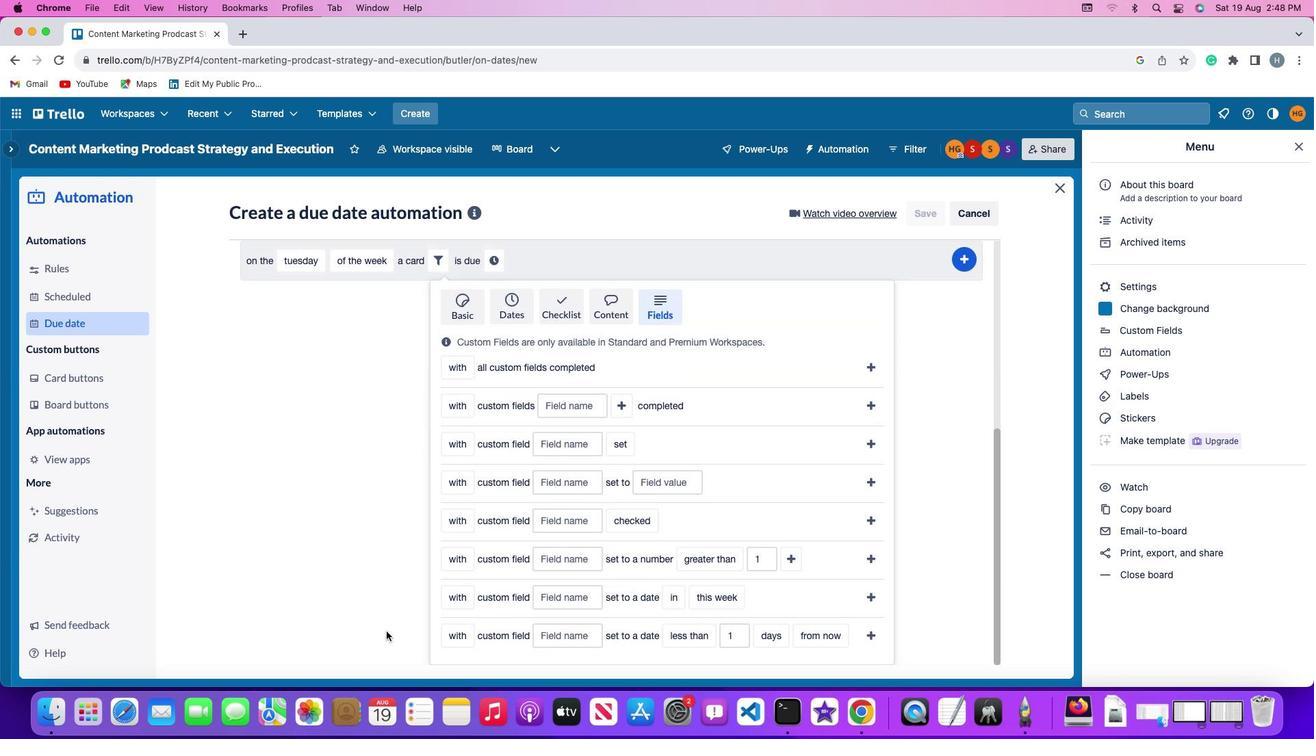 
Action: Mouse moved to (386, 631)
Screenshot: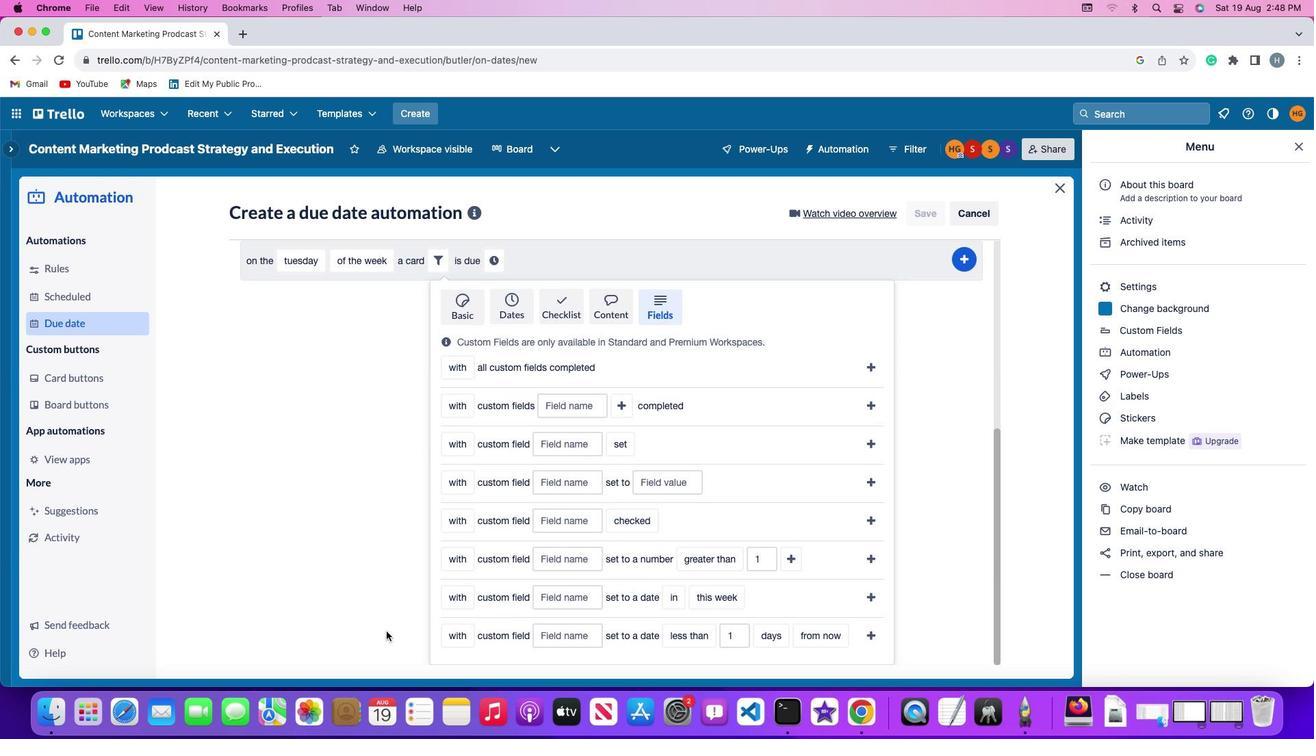 
Action: Mouse scrolled (386, 631) with delta (0, -2)
Screenshot: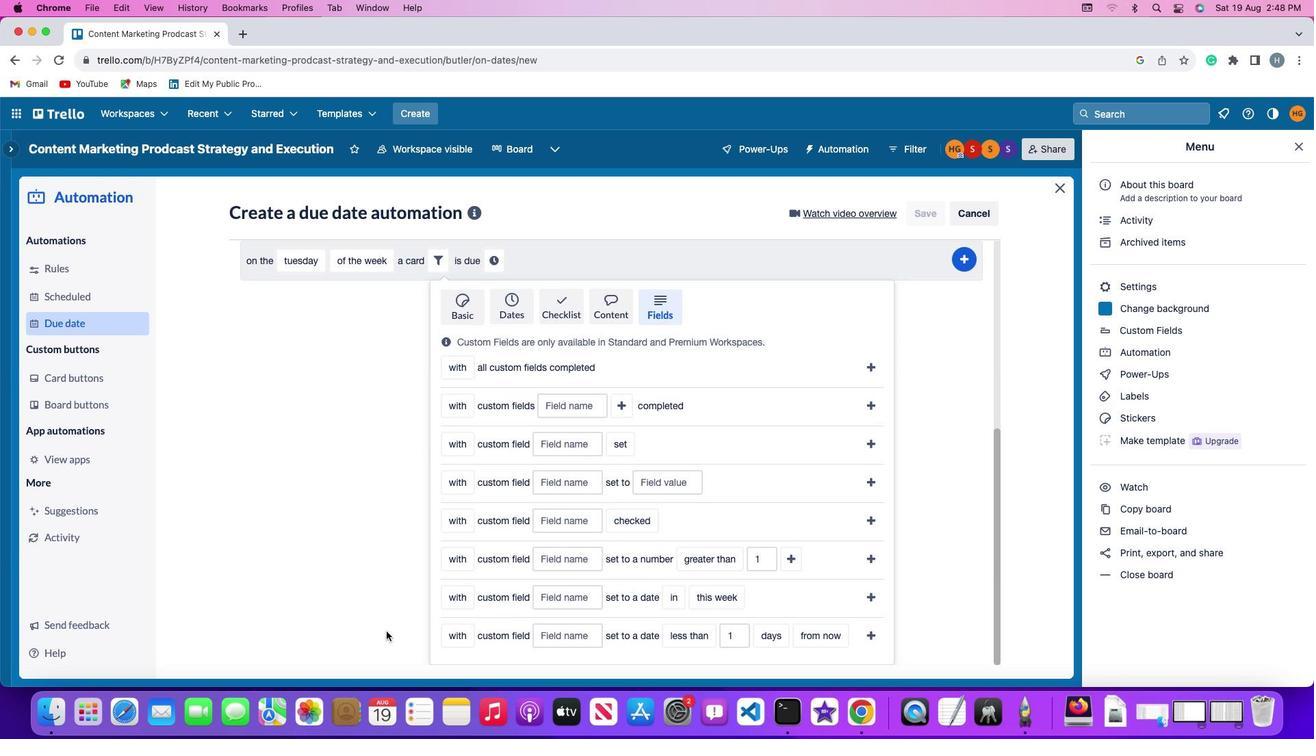 
Action: Mouse scrolled (386, 631) with delta (0, -3)
Screenshot: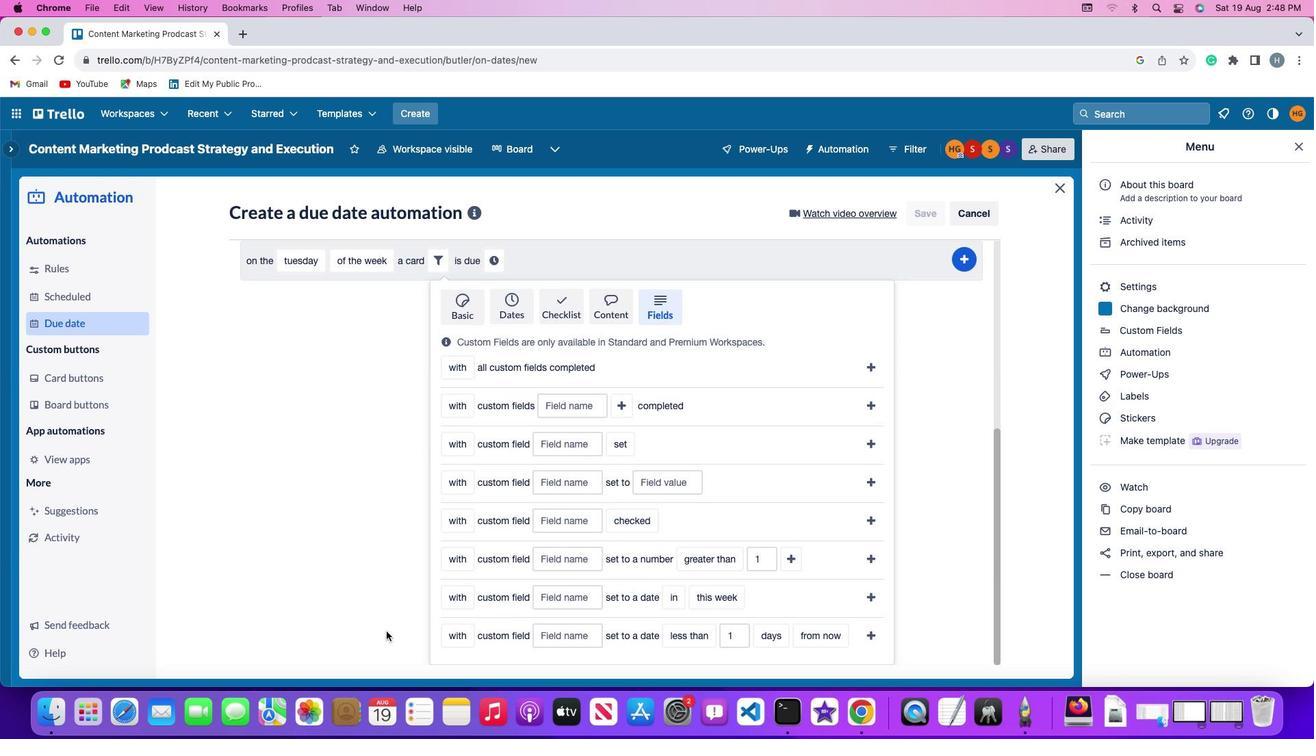 
Action: Mouse moved to (456, 561)
Screenshot: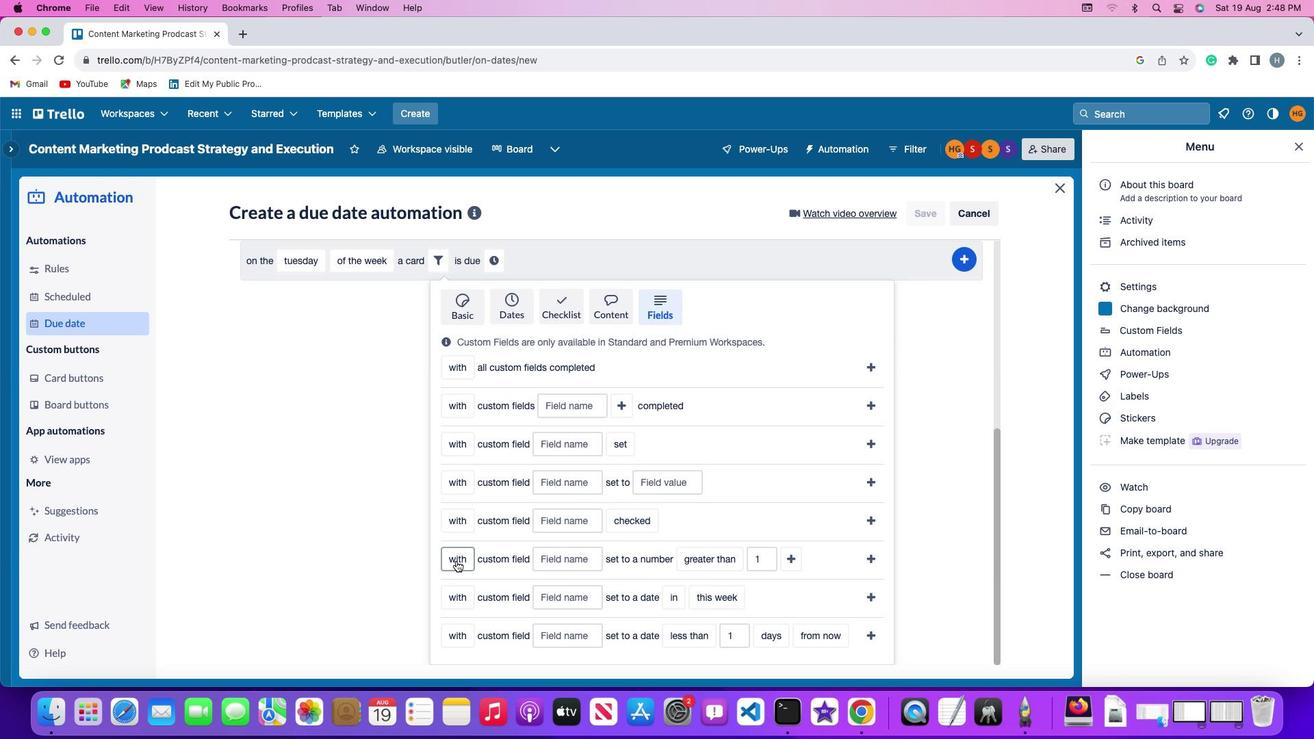 
Action: Mouse pressed left at (456, 561)
Screenshot: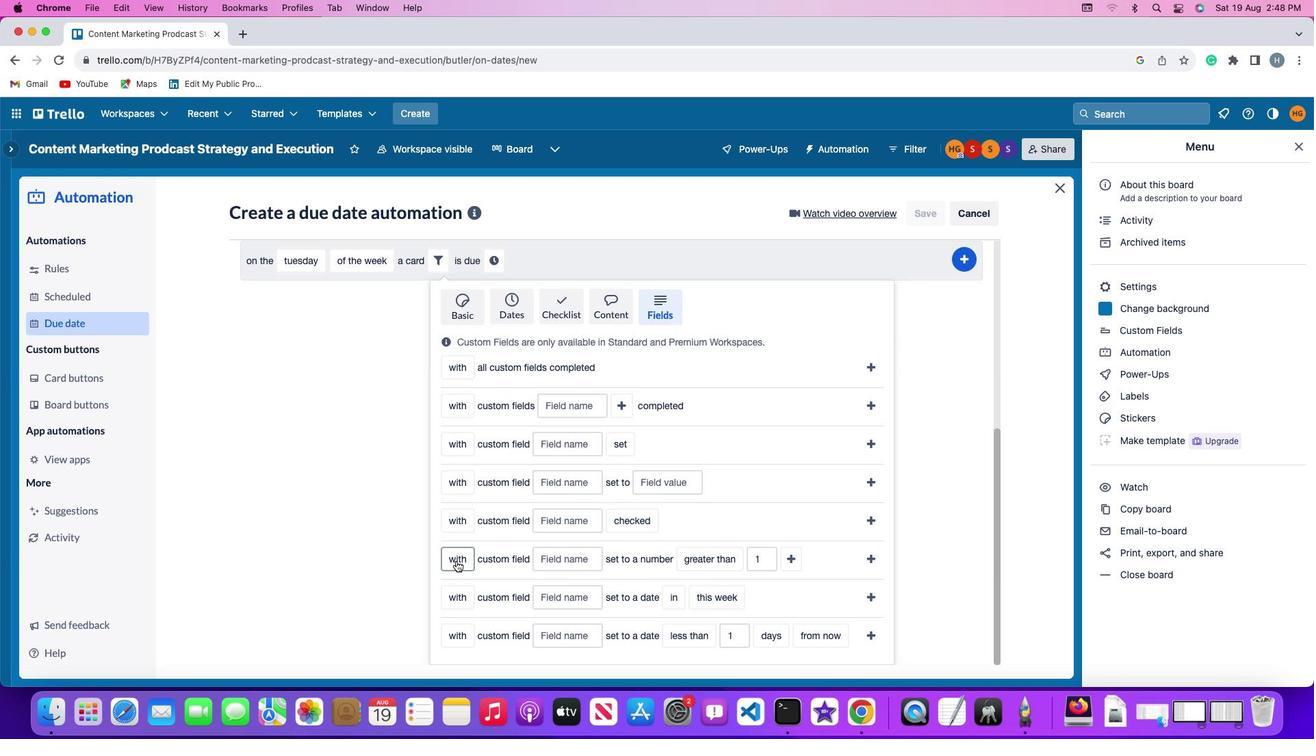 
Action: Mouse moved to (477, 586)
Screenshot: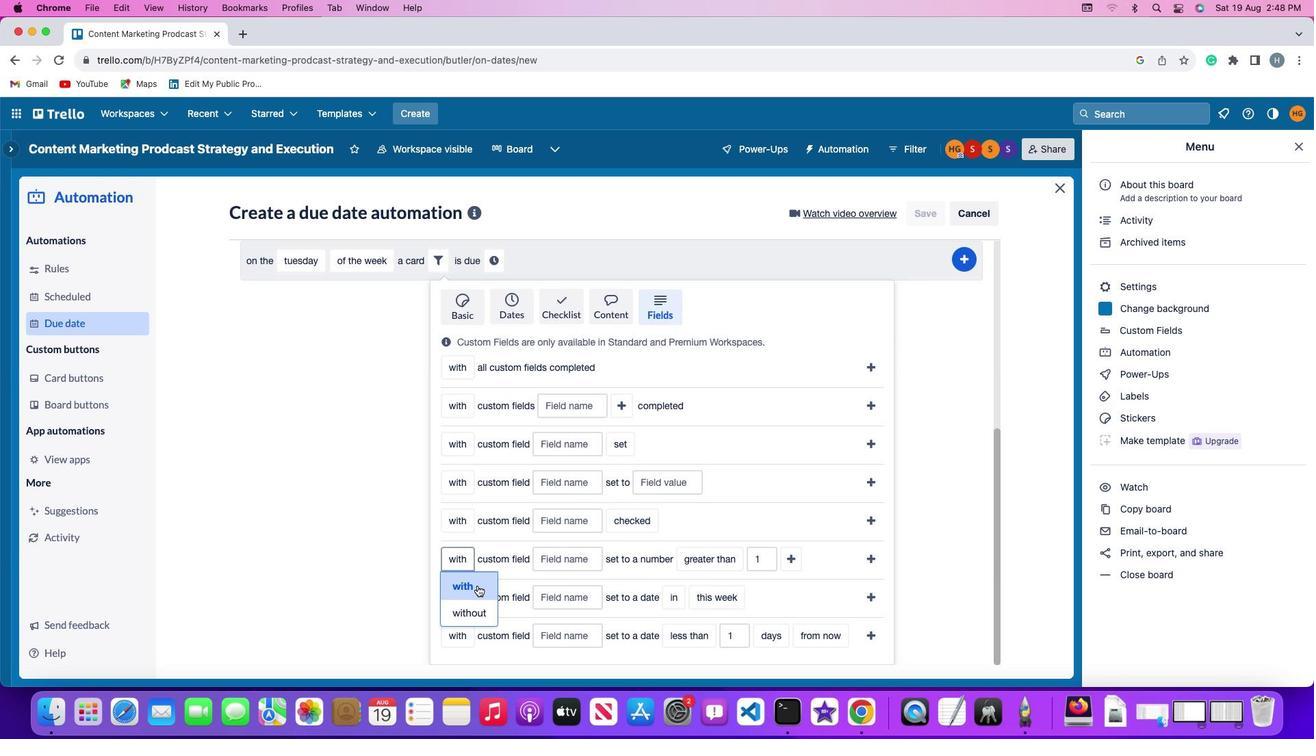
Action: Mouse pressed left at (477, 586)
Screenshot: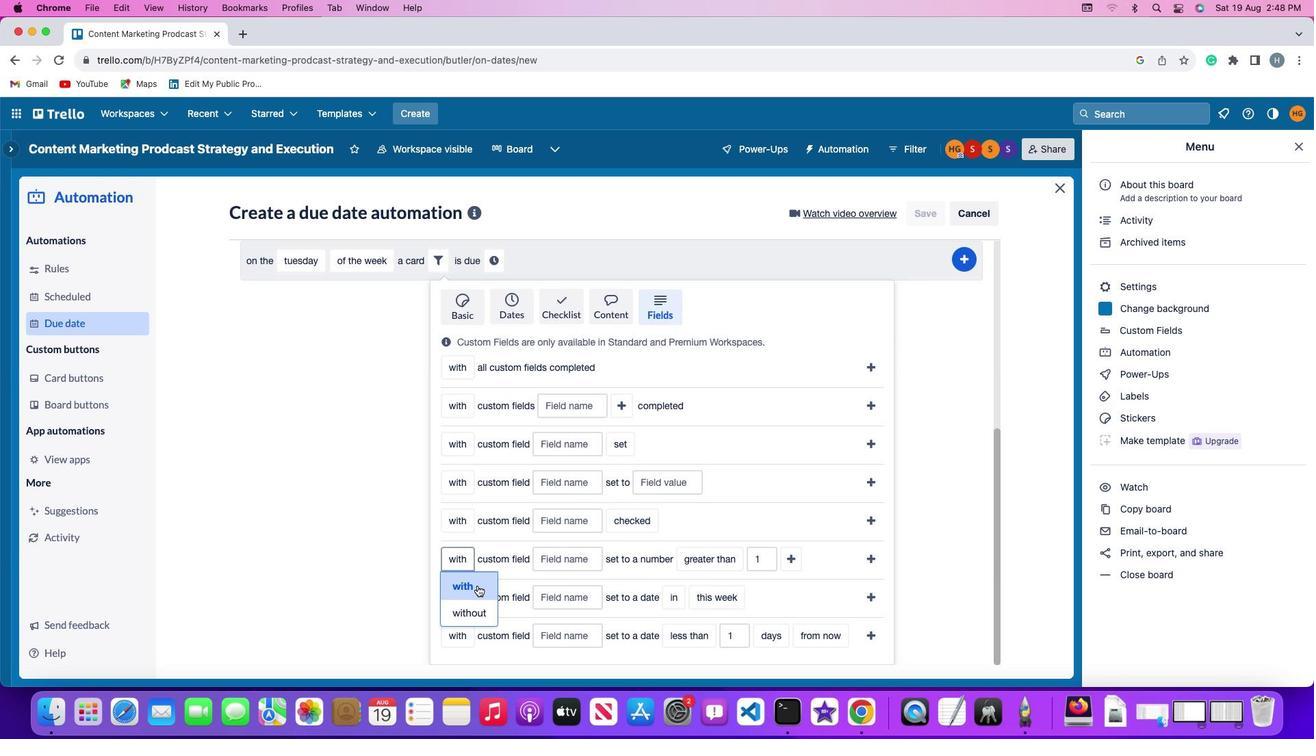 
Action: Mouse moved to (568, 561)
Screenshot: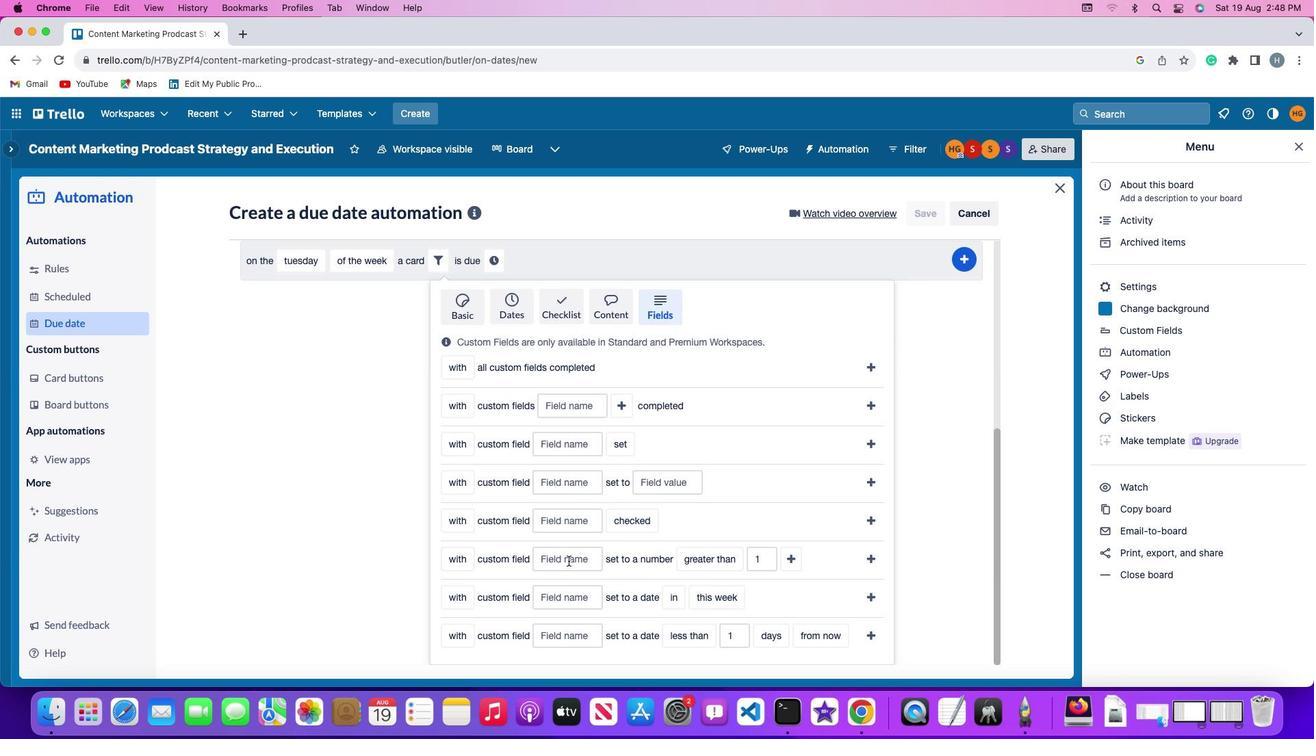 
Action: Mouse pressed left at (568, 561)
Screenshot: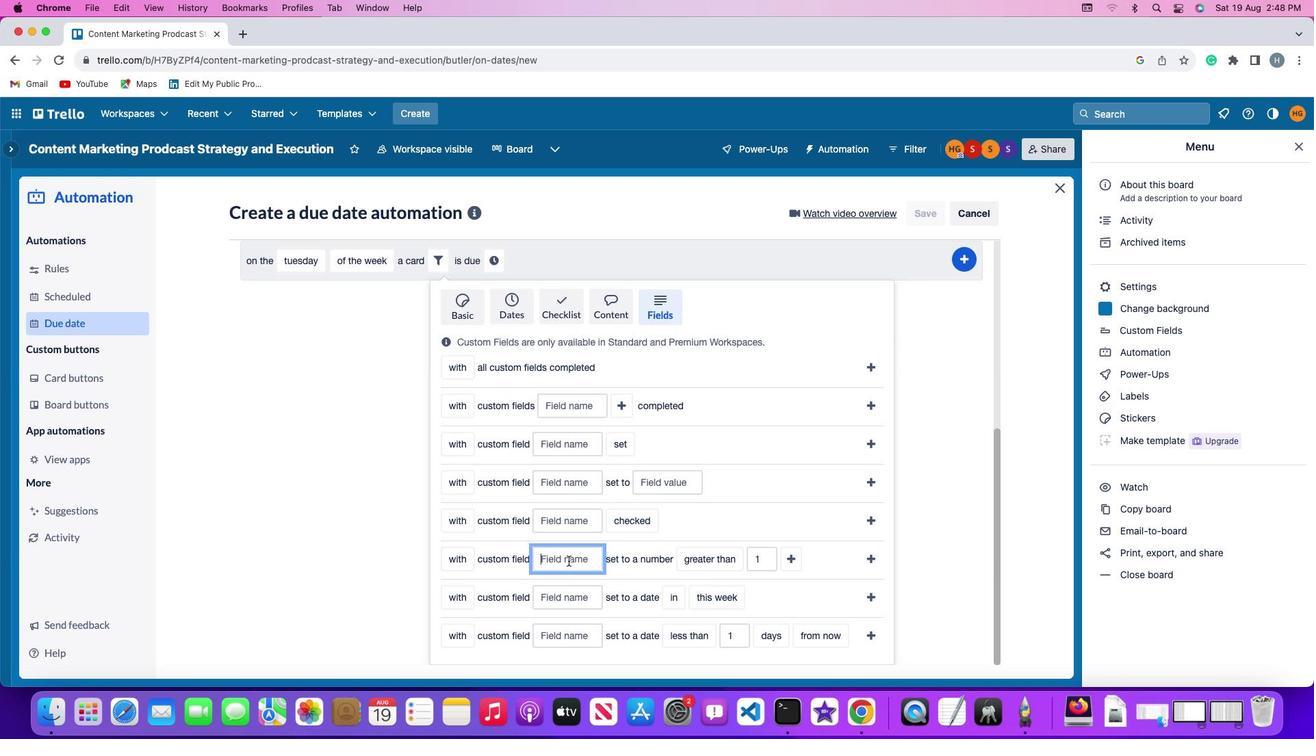 
Action: Mouse moved to (562, 564)
Screenshot: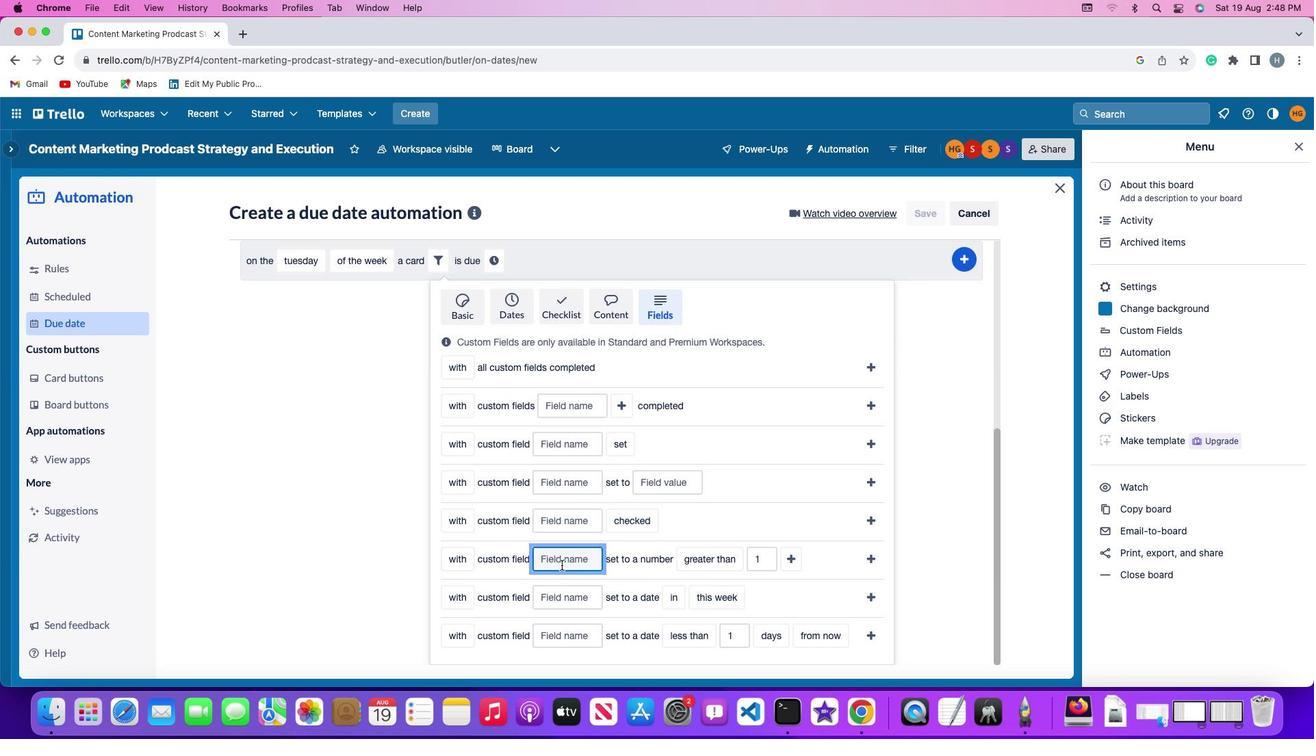 
Action: Key pressed Key.shift
Screenshot: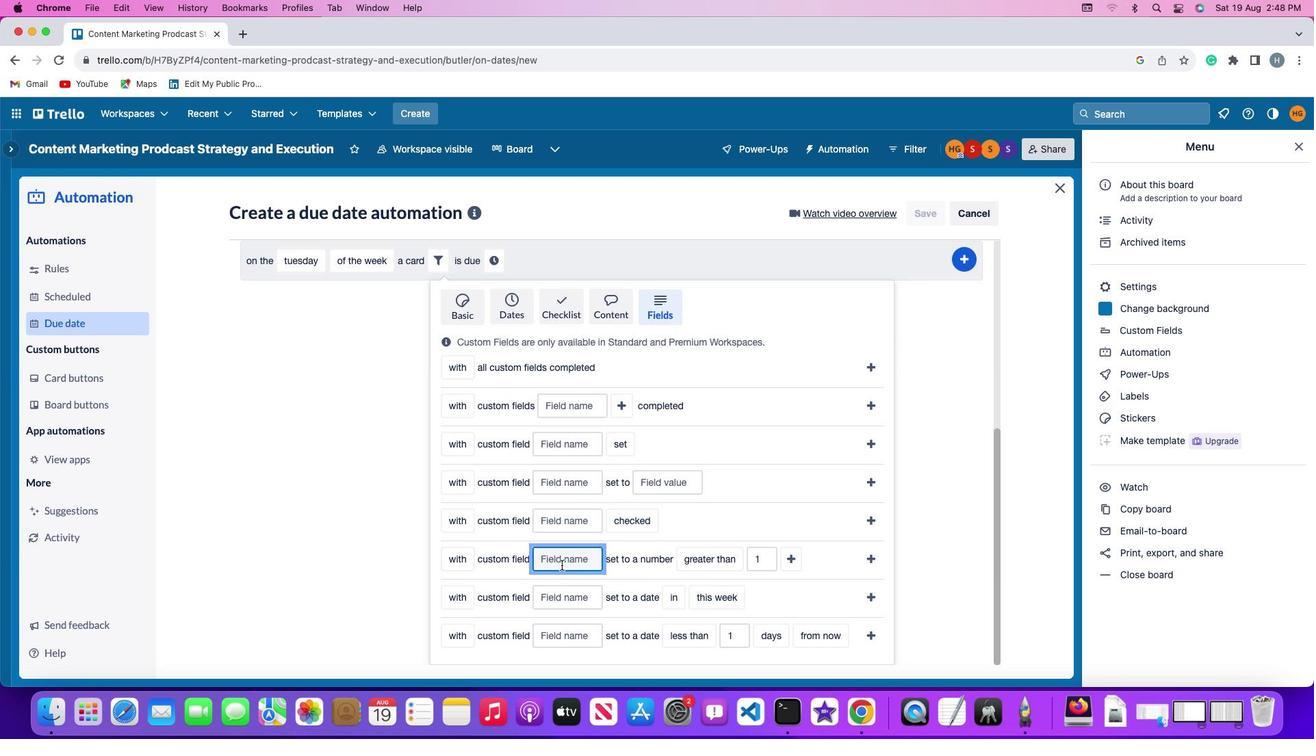
Action: Mouse moved to (561, 564)
Screenshot: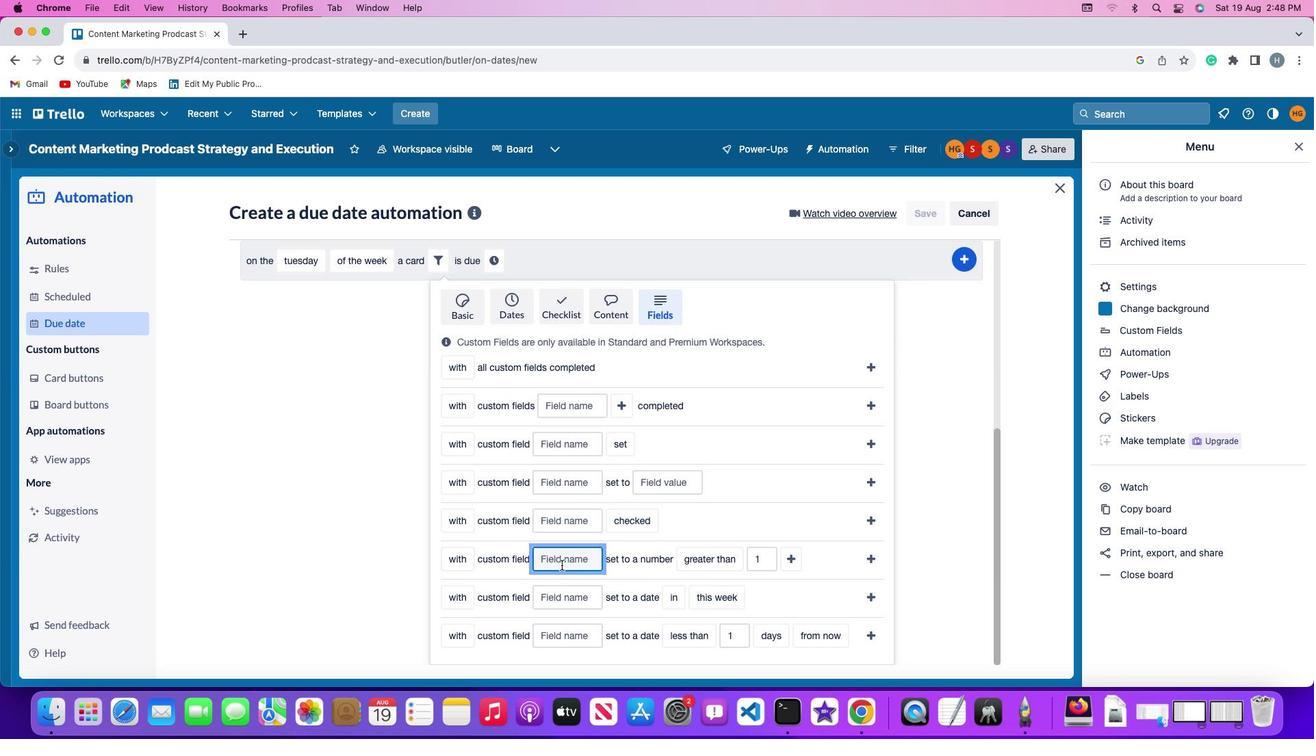 
Action: Key pressed 'R''e''s''u''m''e'
Screenshot: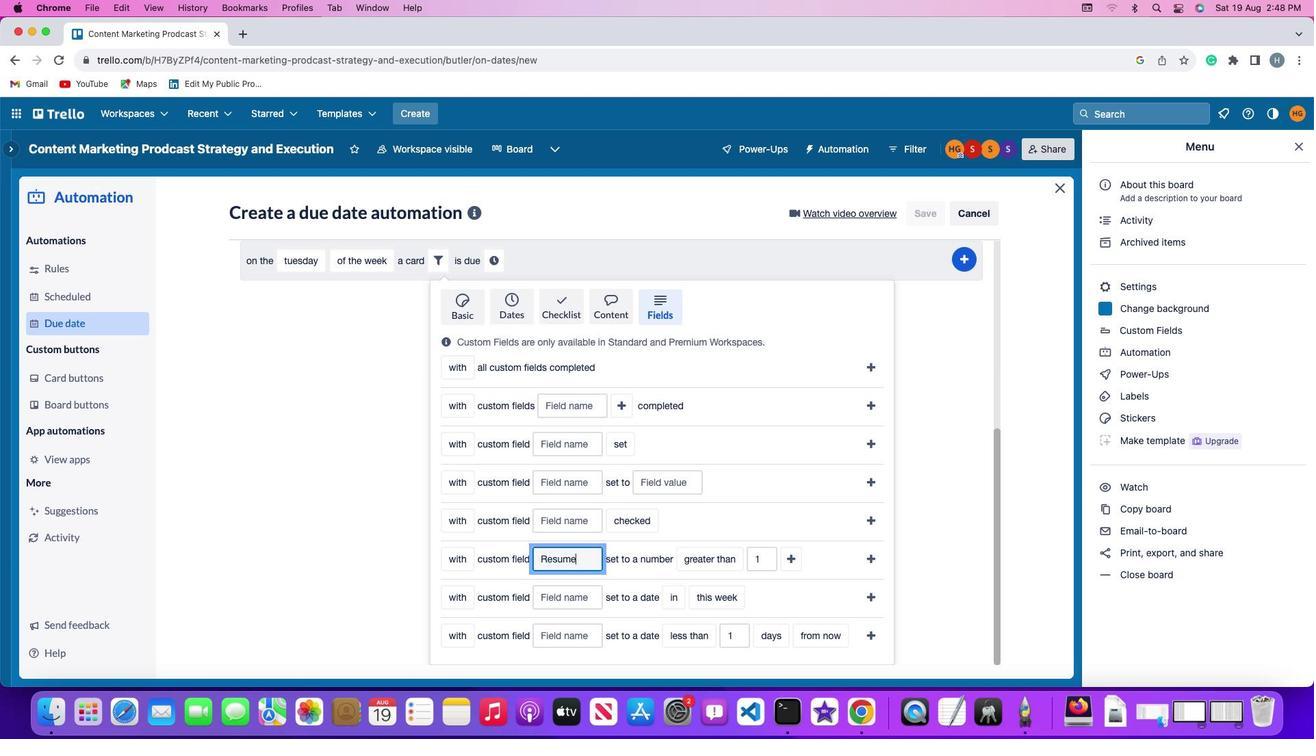 
Action: Mouse moved to (709, 567)
Screenshot: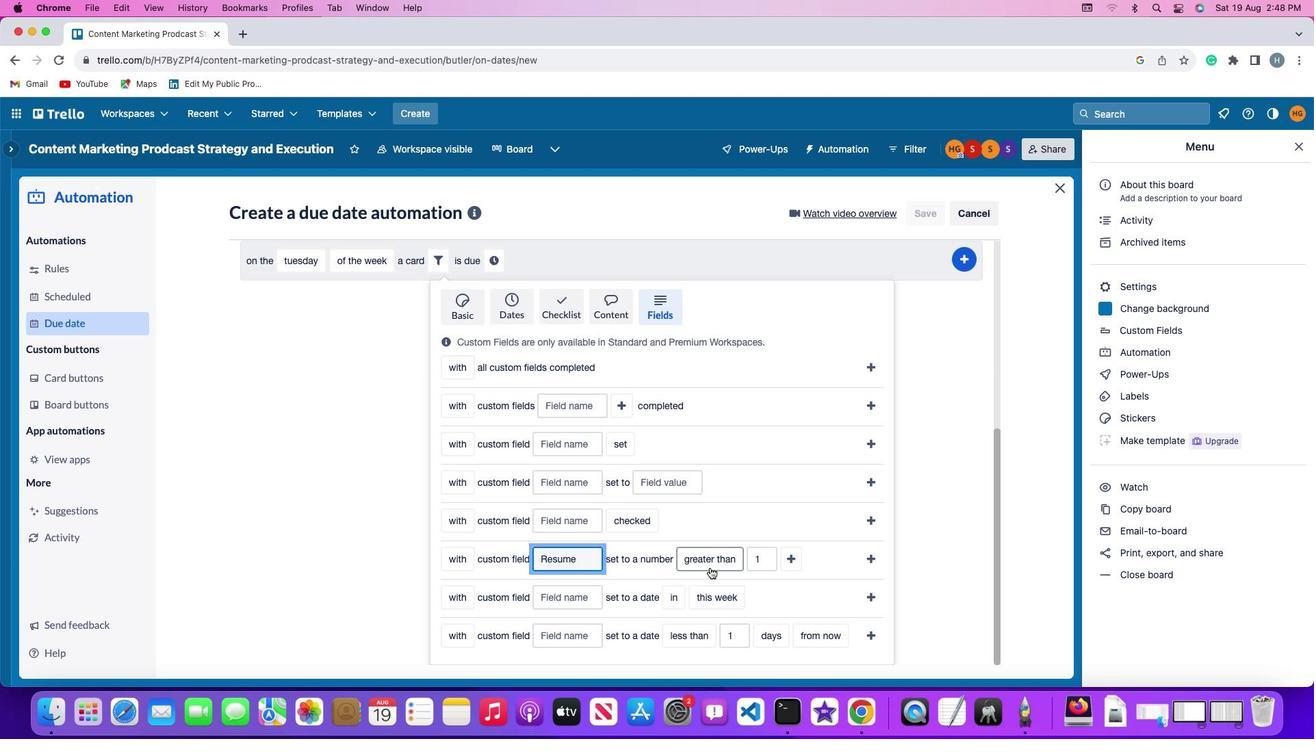 
Action: Mouse pressed left at (709, 567)
Screenshot: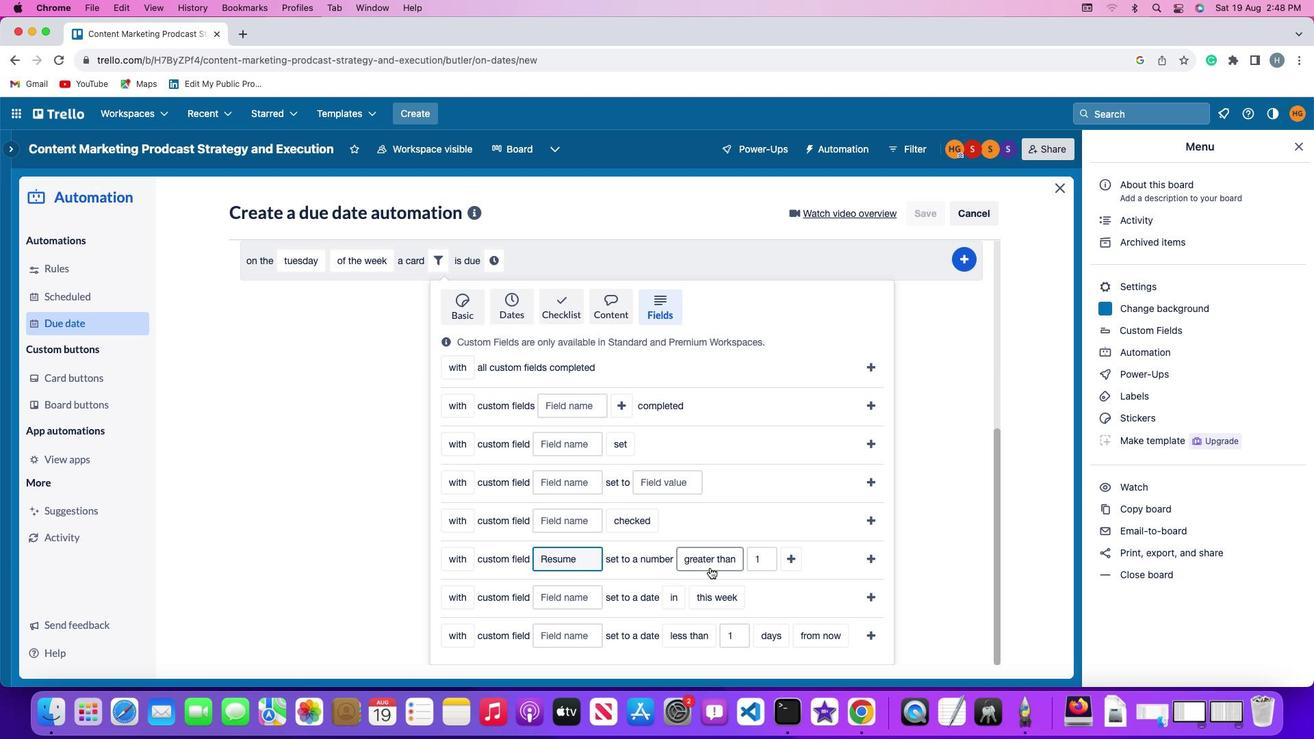 
Action: Mouse moved to (707, 525)
Screenshot: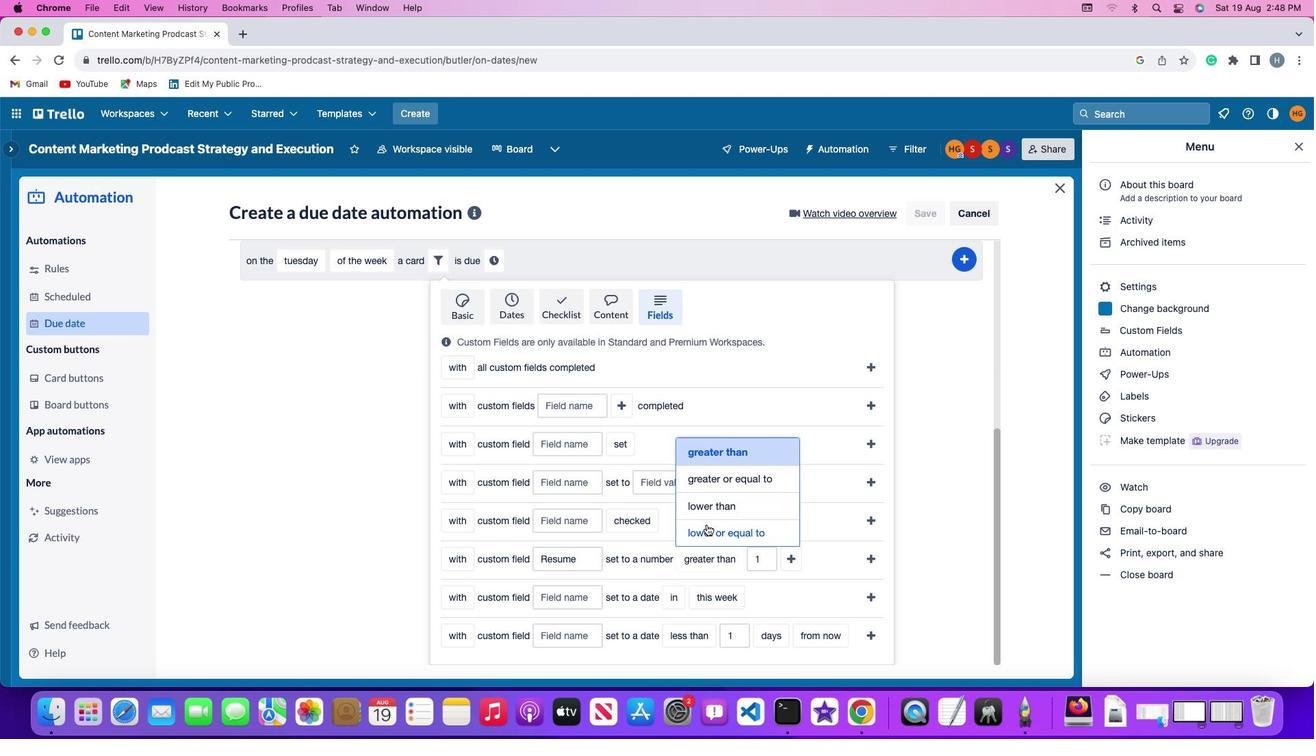 
Action: Mouse pressed left at (707, 525)
Screenshot: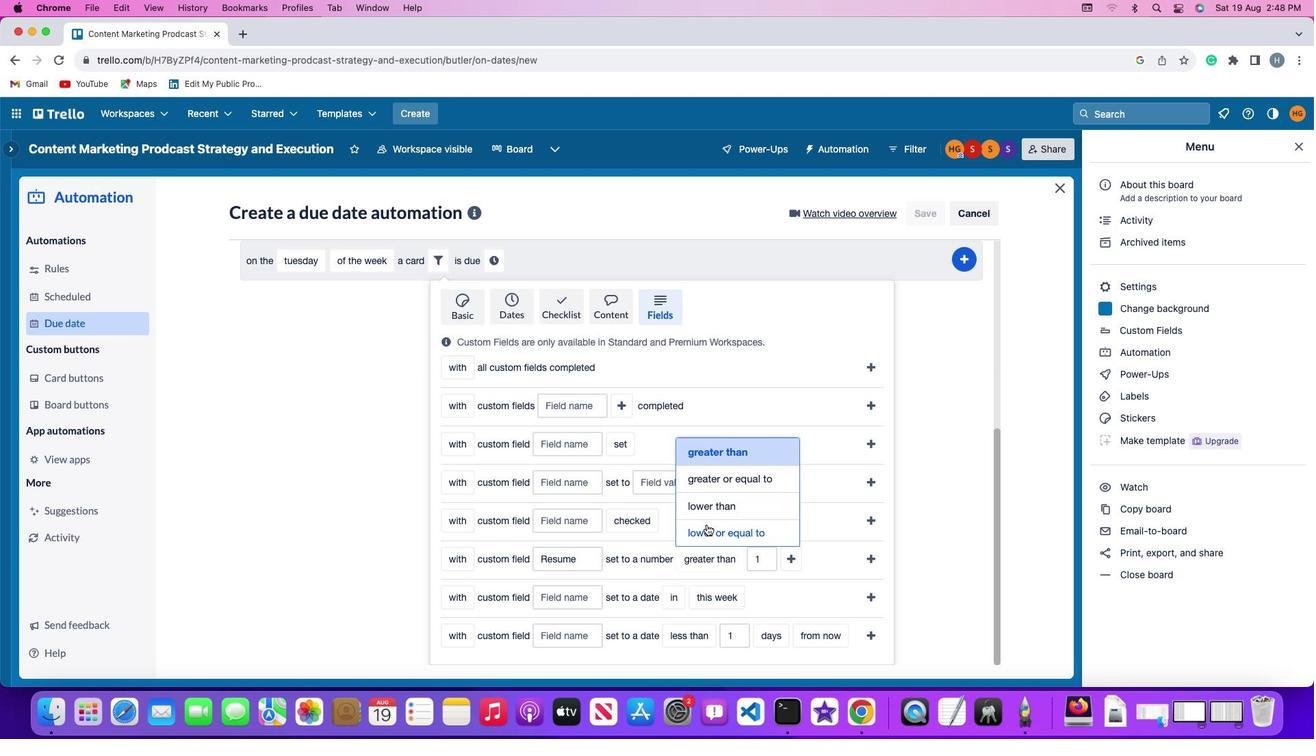 
Action: Mouse moved to (785, 555)
Screenshot: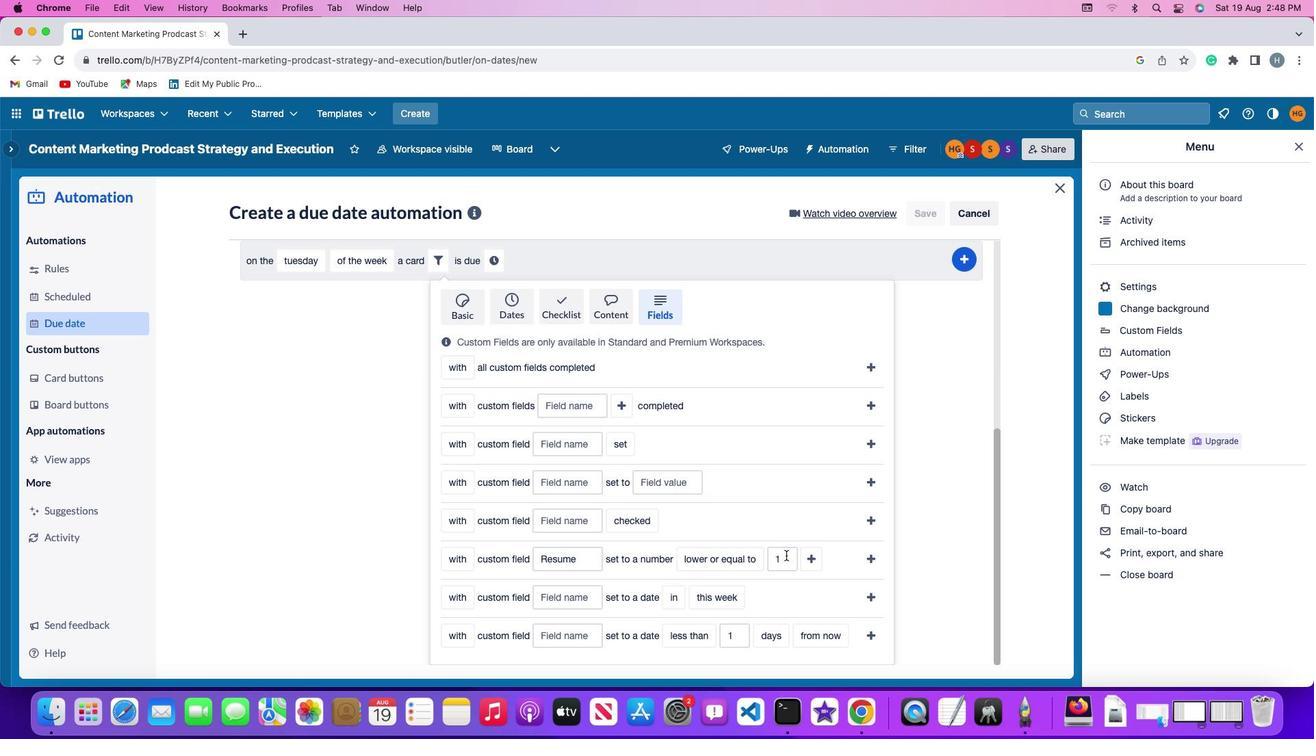 
Action: Mouse pressed left at (785, 555)
Screenshot: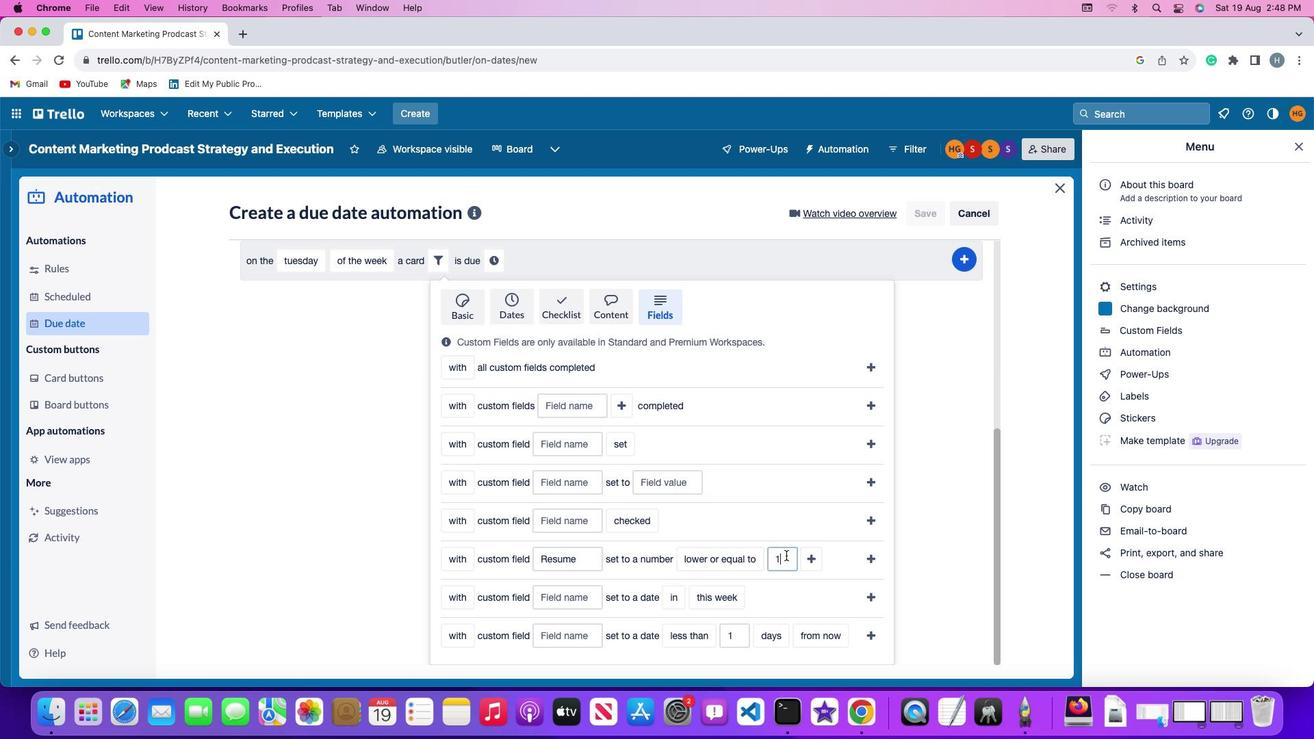 
Action: Mouse moved to (792, 555)
Screenshot: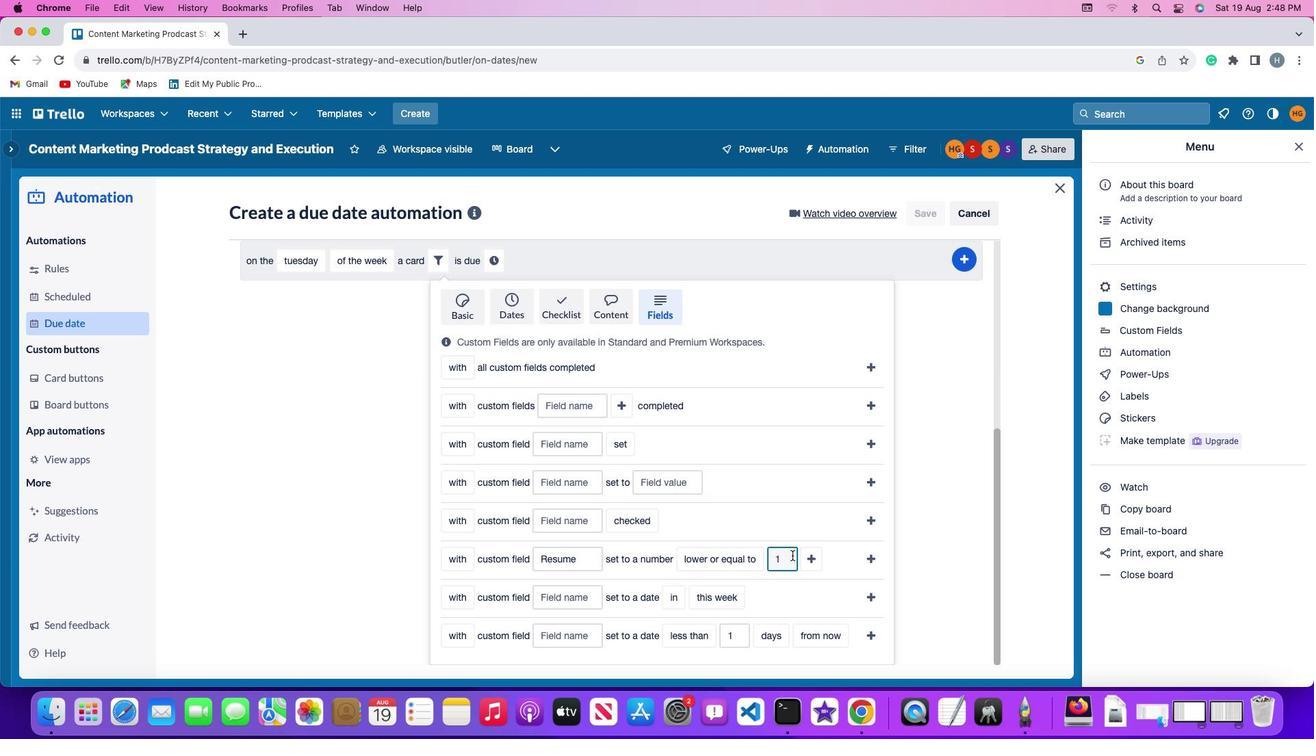 
Action: Key pressed Key.backspace'1'
Screenshot: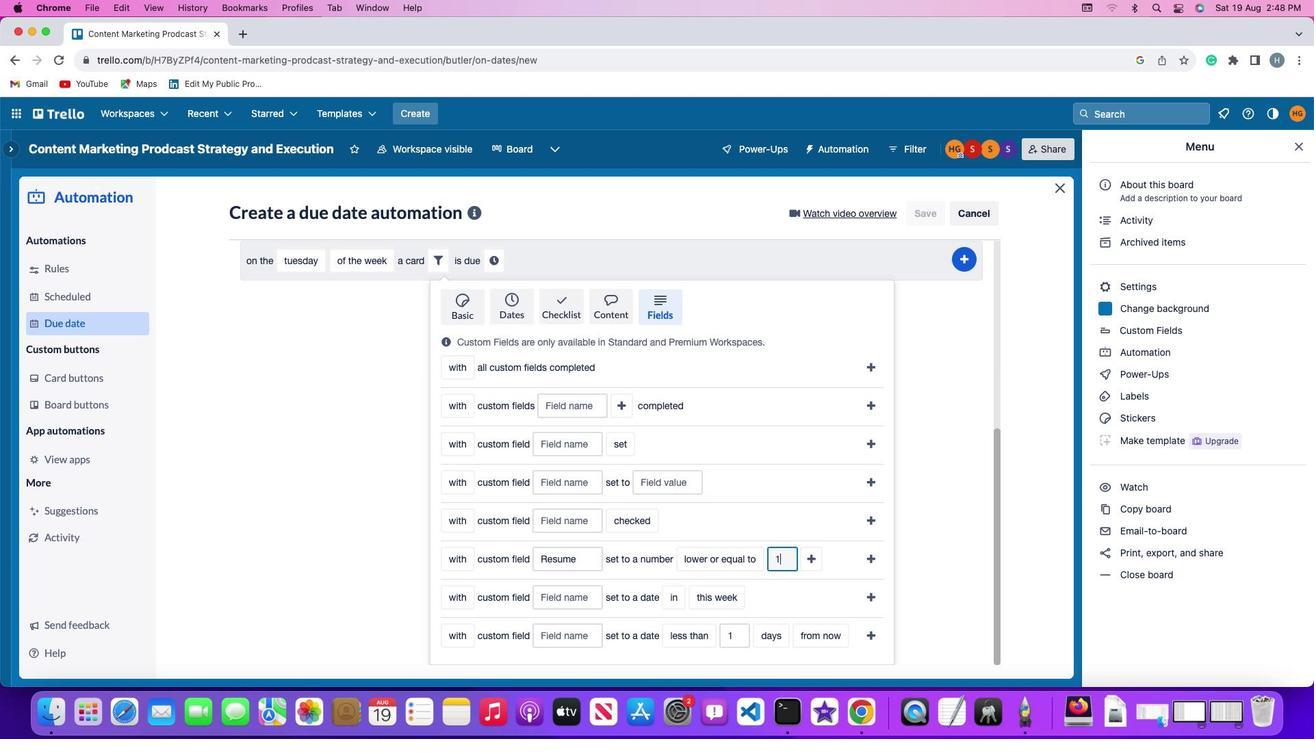 
Action: Mouse moved to (814, 555)
Screenshot: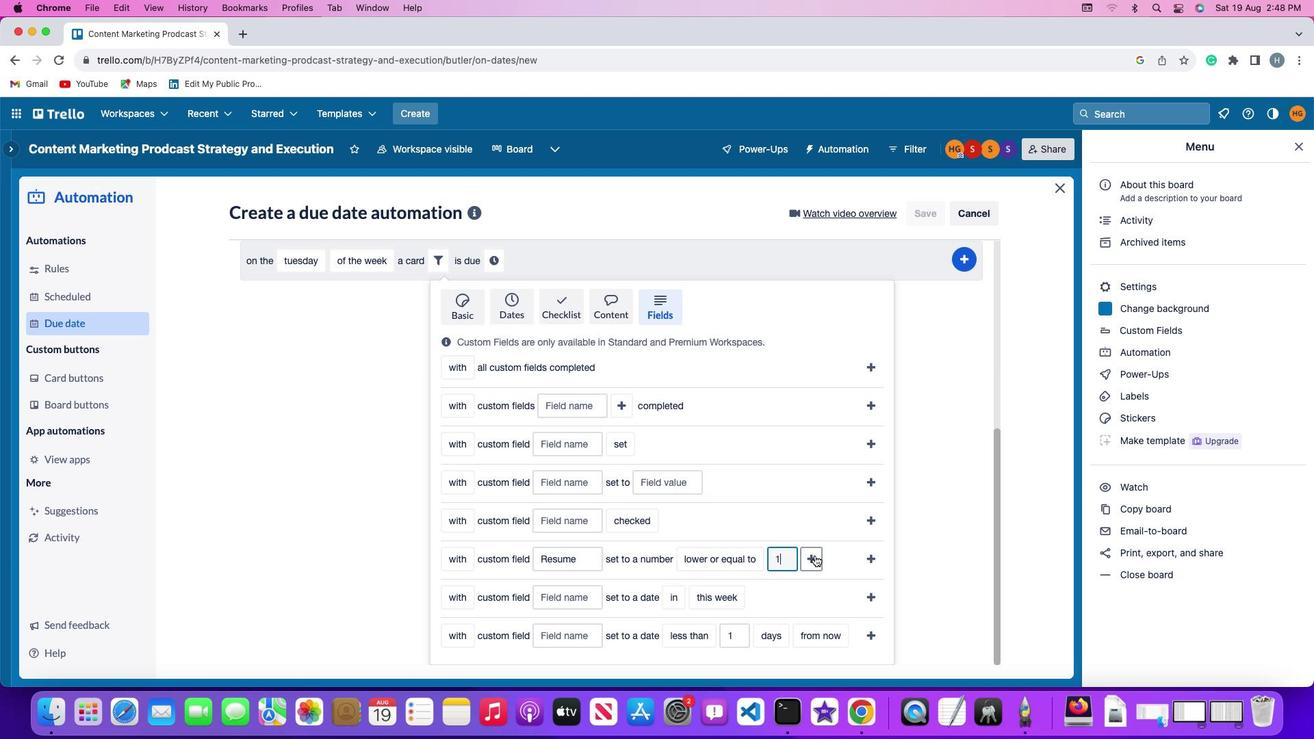 
Action: Mouse pressed left at (814, 555)
Screenshot: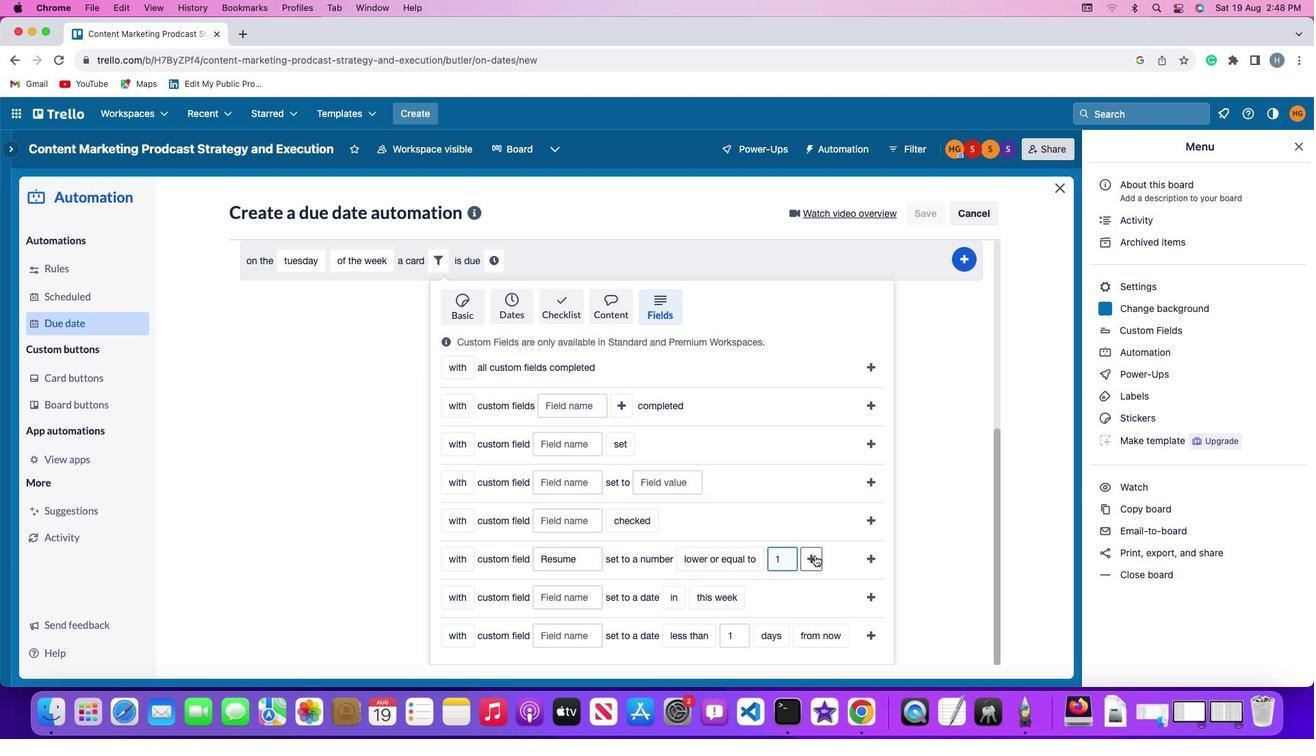 
Action: Mouse moved to (513, 590)
Screenshot: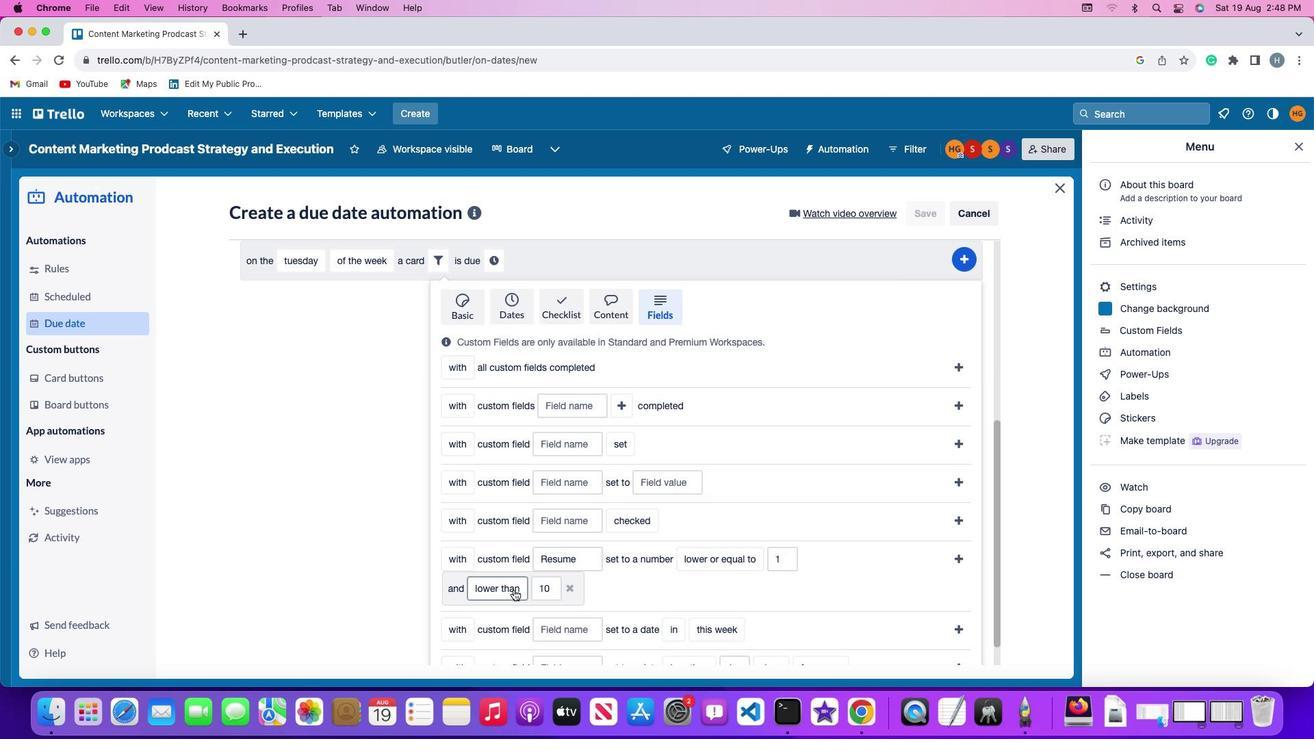
Action: Mouse pressed left at (513, 590)
Screenshot: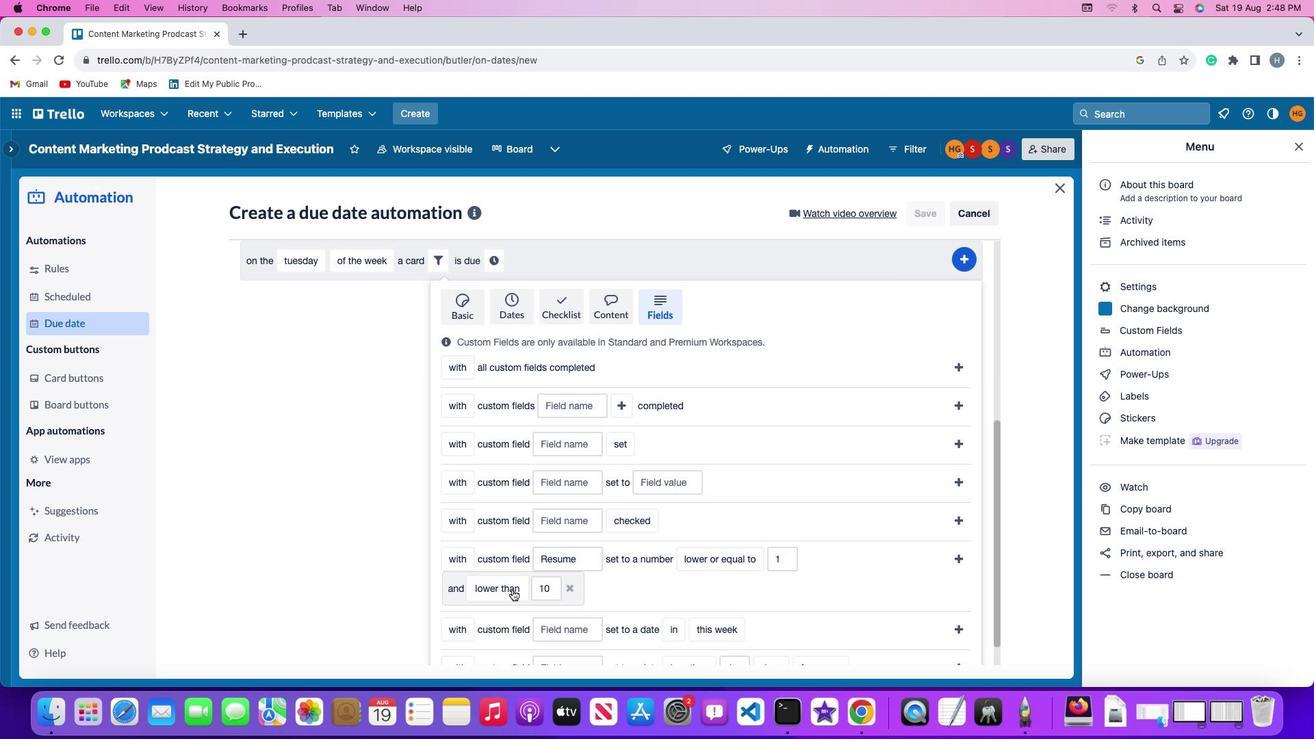 
Action: Mouse moved to (533, 484)
Screenshot: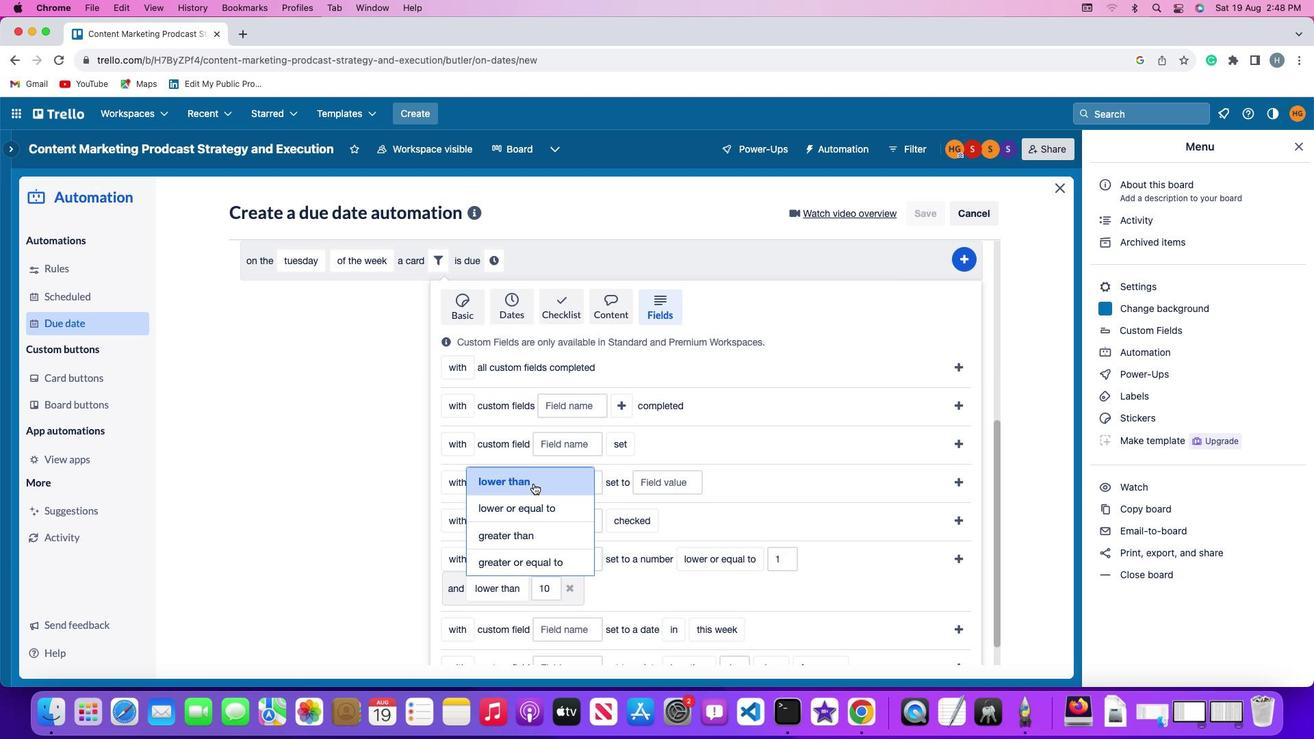 
Action: Mouse pressed left at (533, 484)
Screenshot: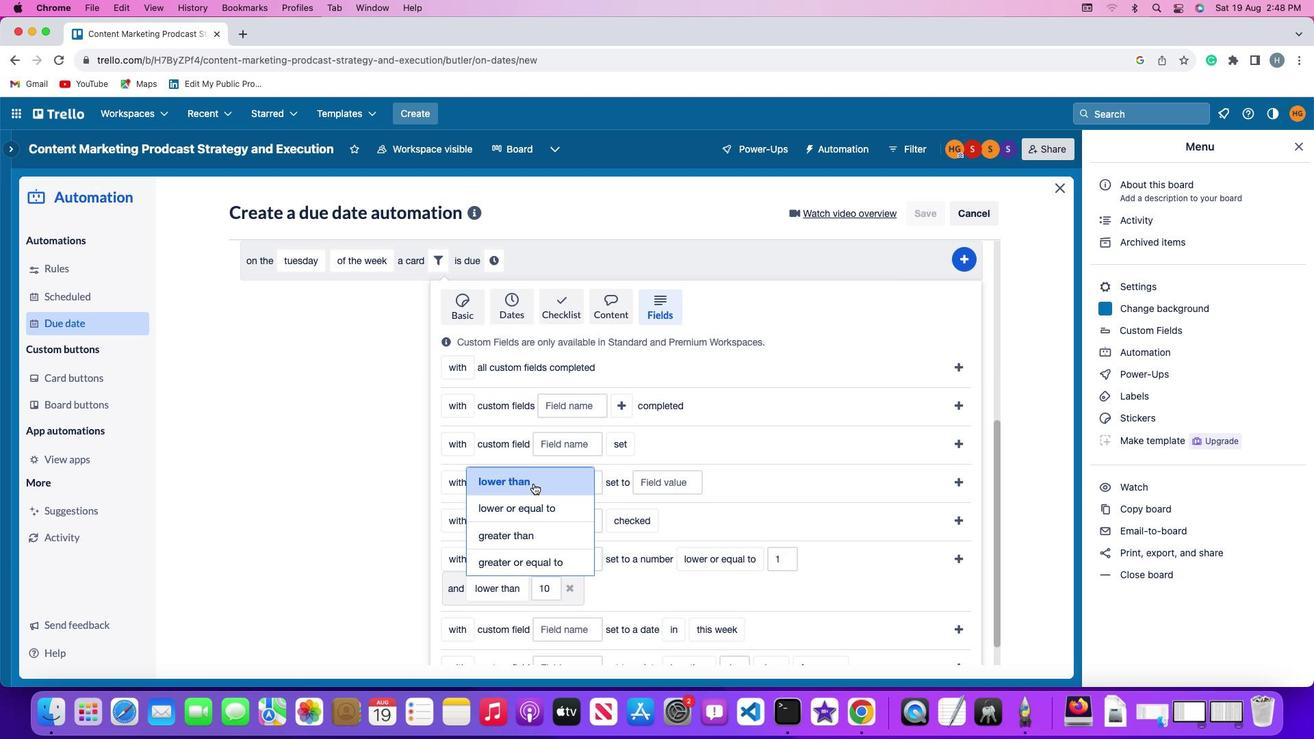 
Action: Mouse moved to (548, 587)
Screenshot: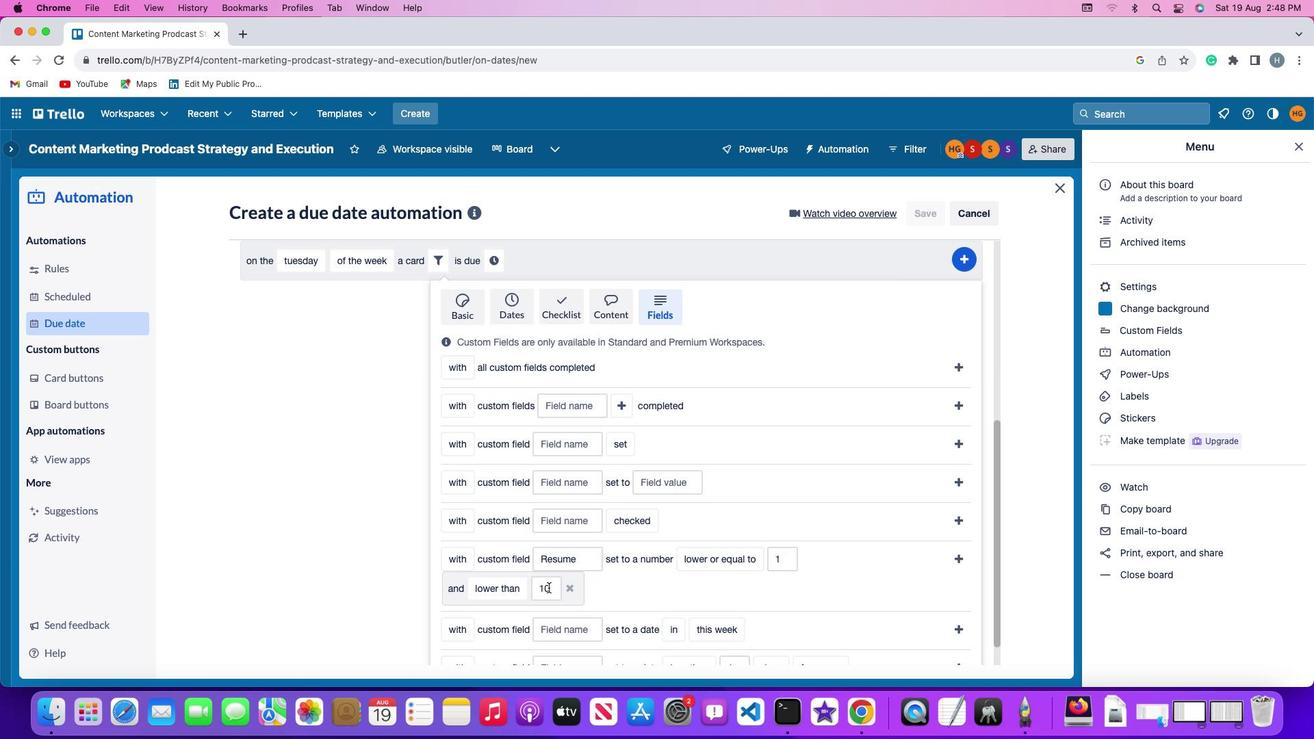 
Action: Mouse pressed left at (548, 587)
Screenshot: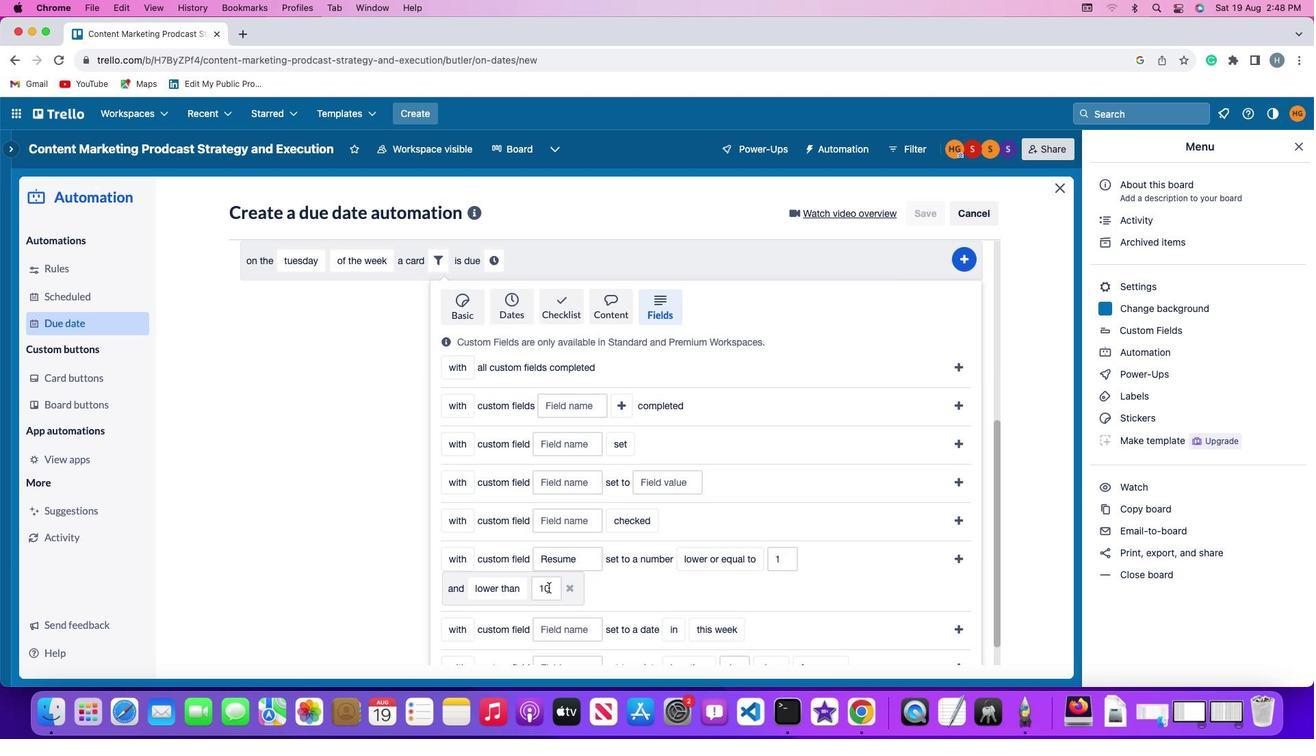 
Action: Key pressed Key.backspaceKey.backspace'1''0'
Screenshot: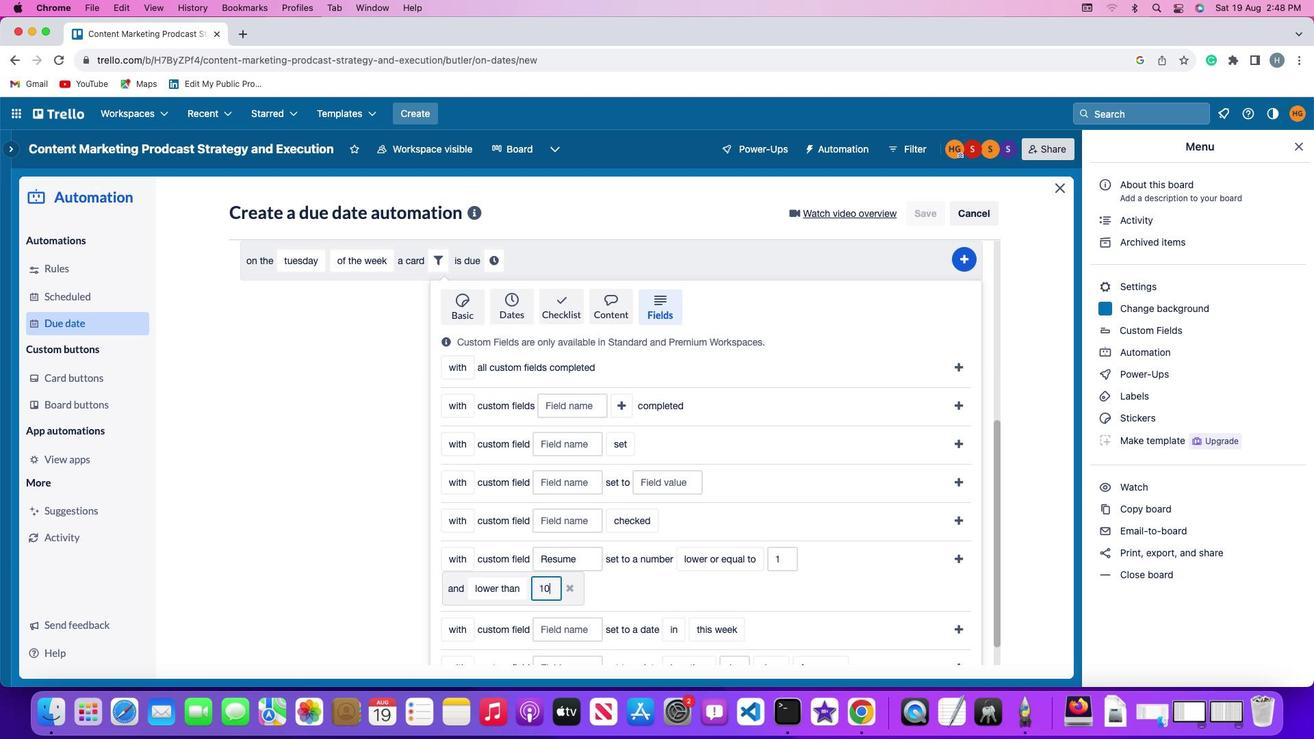 
Action: Mouse moved to (952, 563)
Screenshot: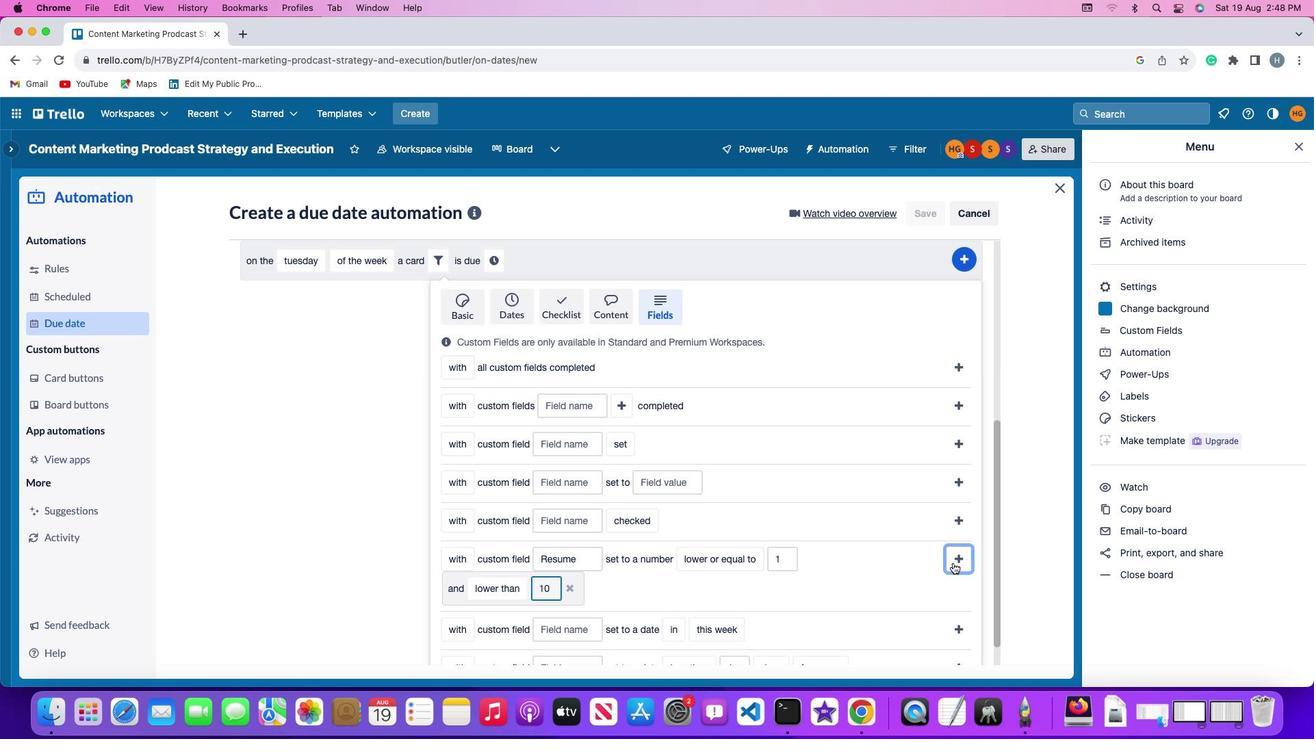 
Action: Mouse pressed left at (952, 563)
Screenshot: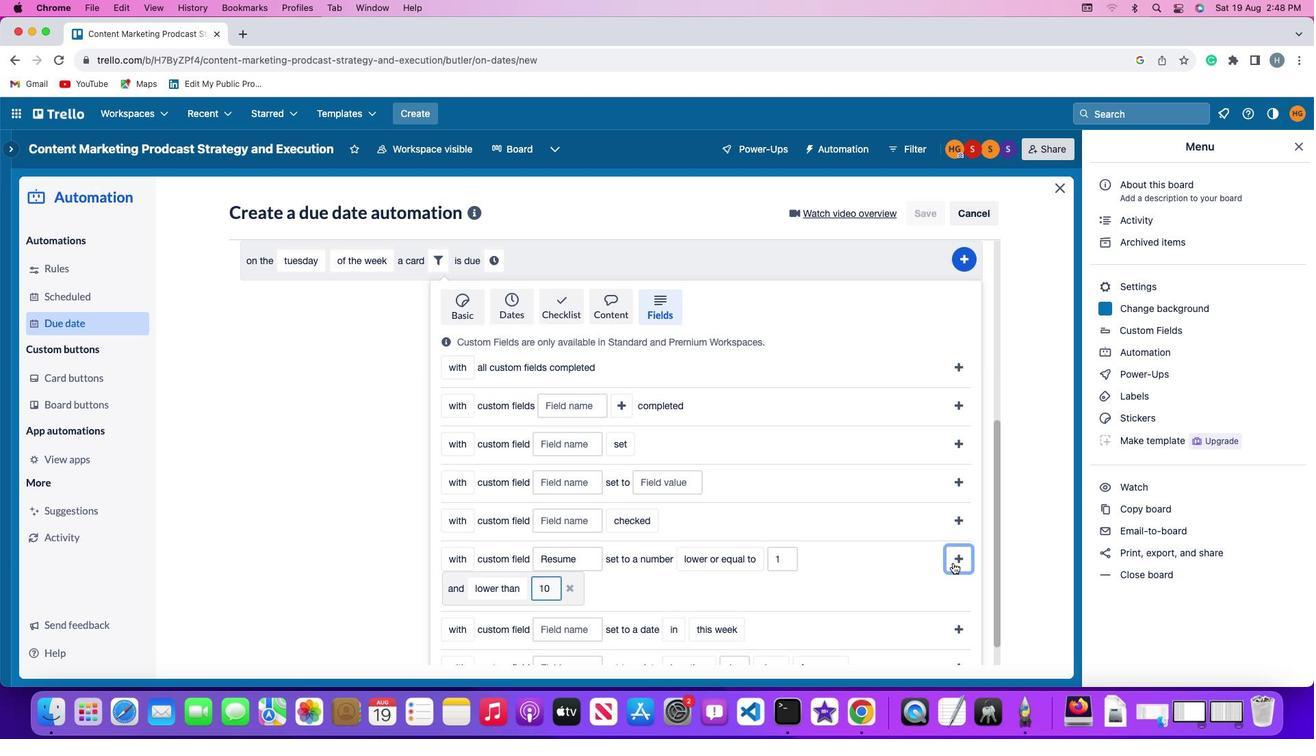
Action: Mouse moved to (876, 594)
Screenshot: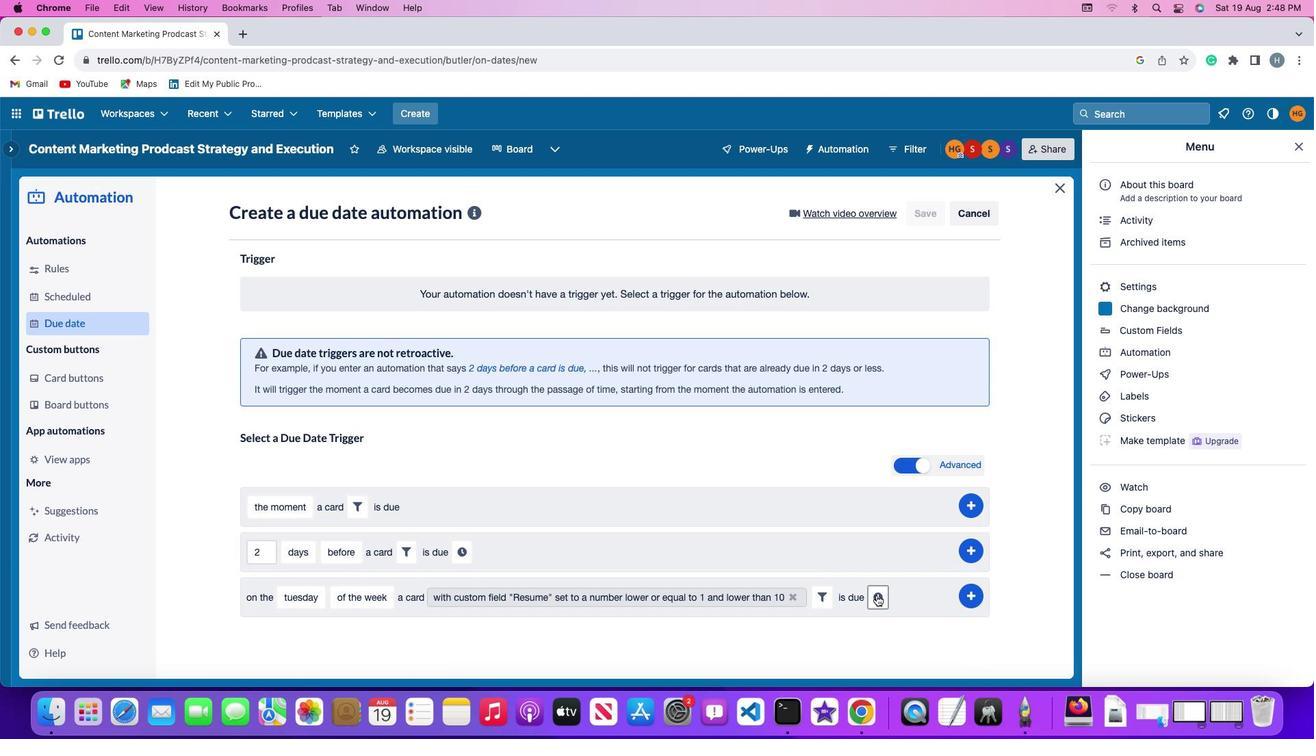 
Action: Mouse pressed left at (876, 594)
Screenshot: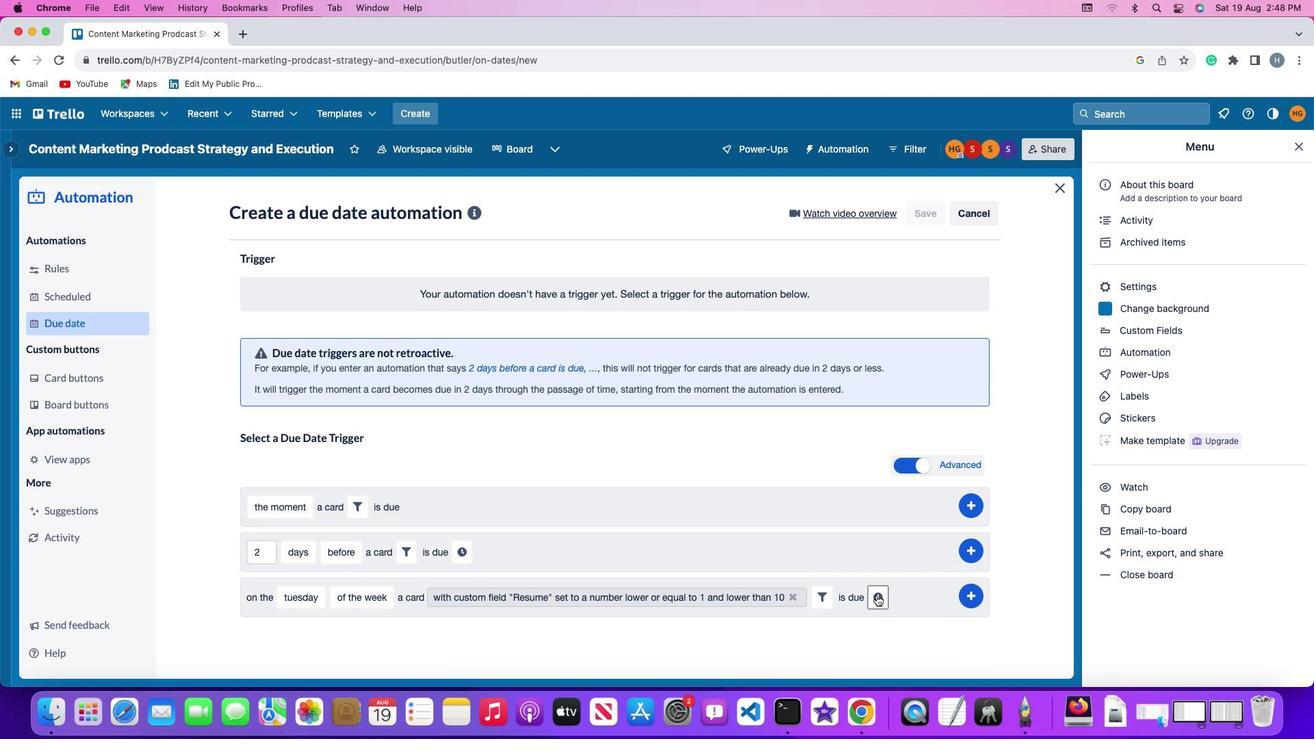 
Action: Mouse moved to (283, 631)
Screenshot: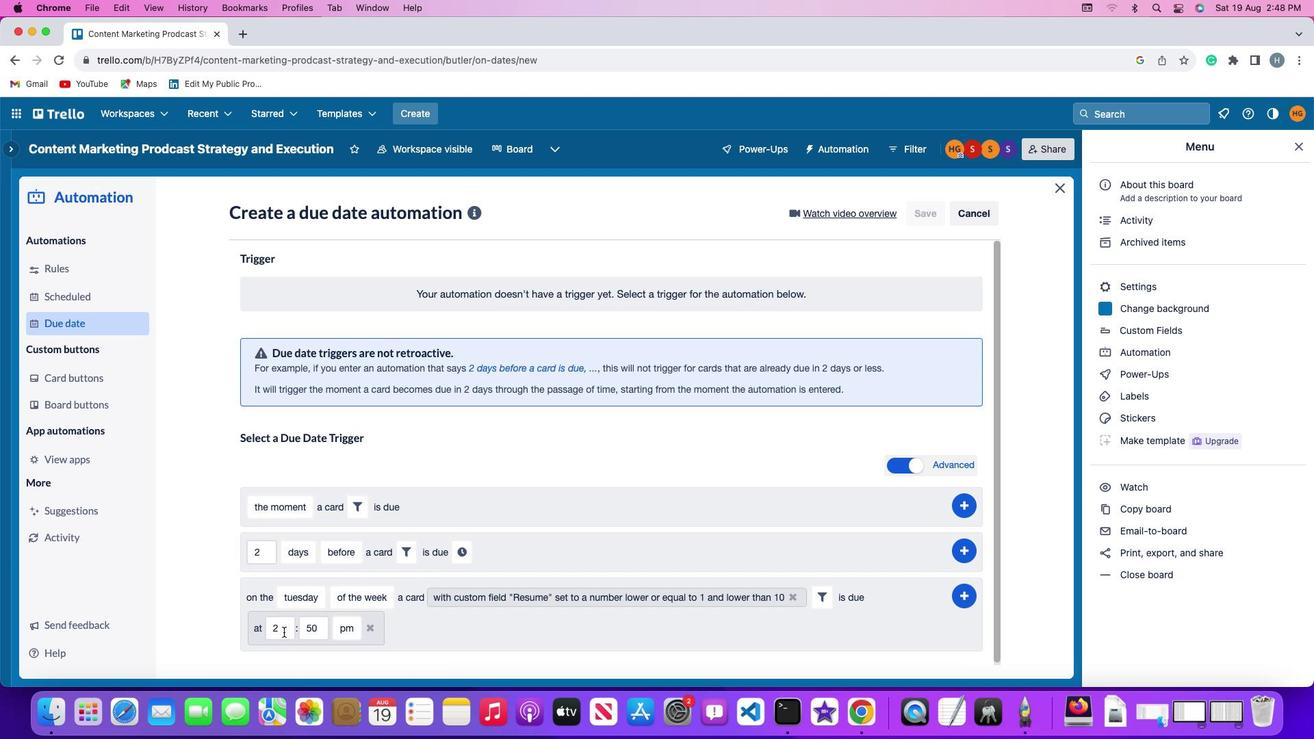 
Action: Mouse pressed left at (283, 631)
Screenshot: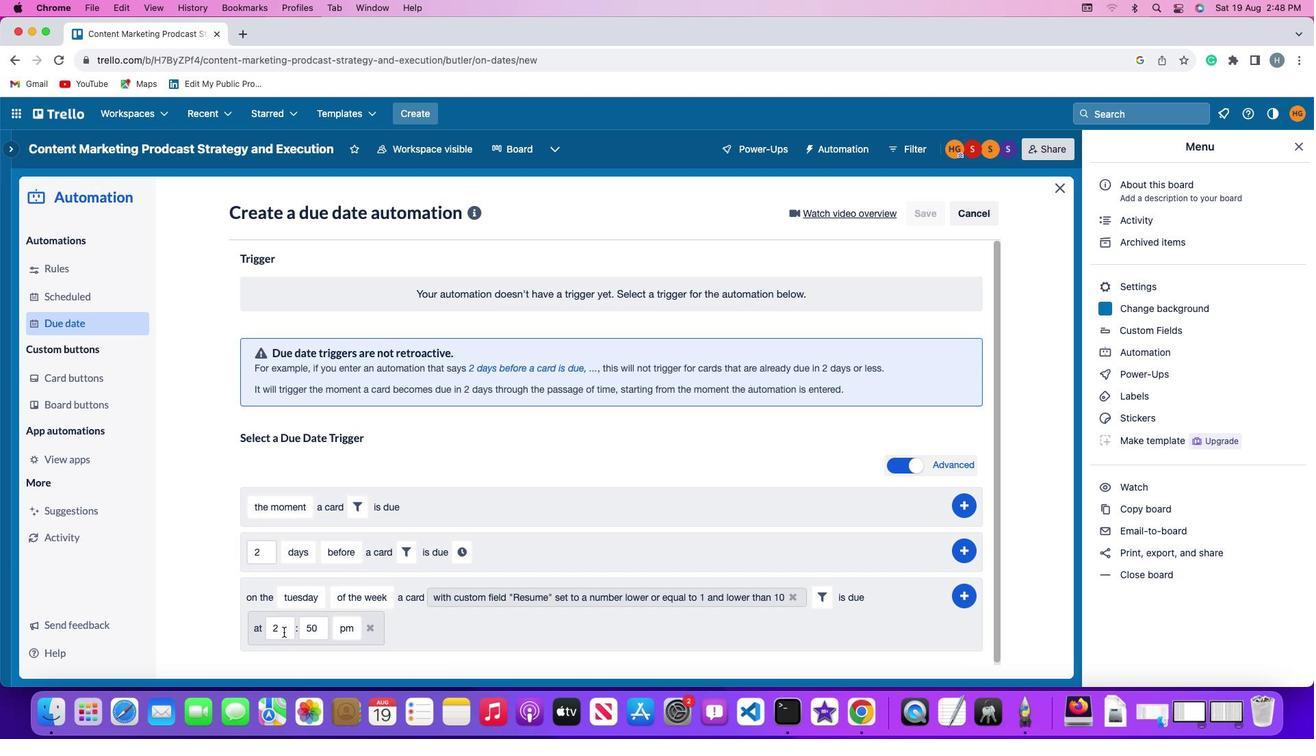 
Action: Key pressed Key.backspace'1''1'
Screenshot: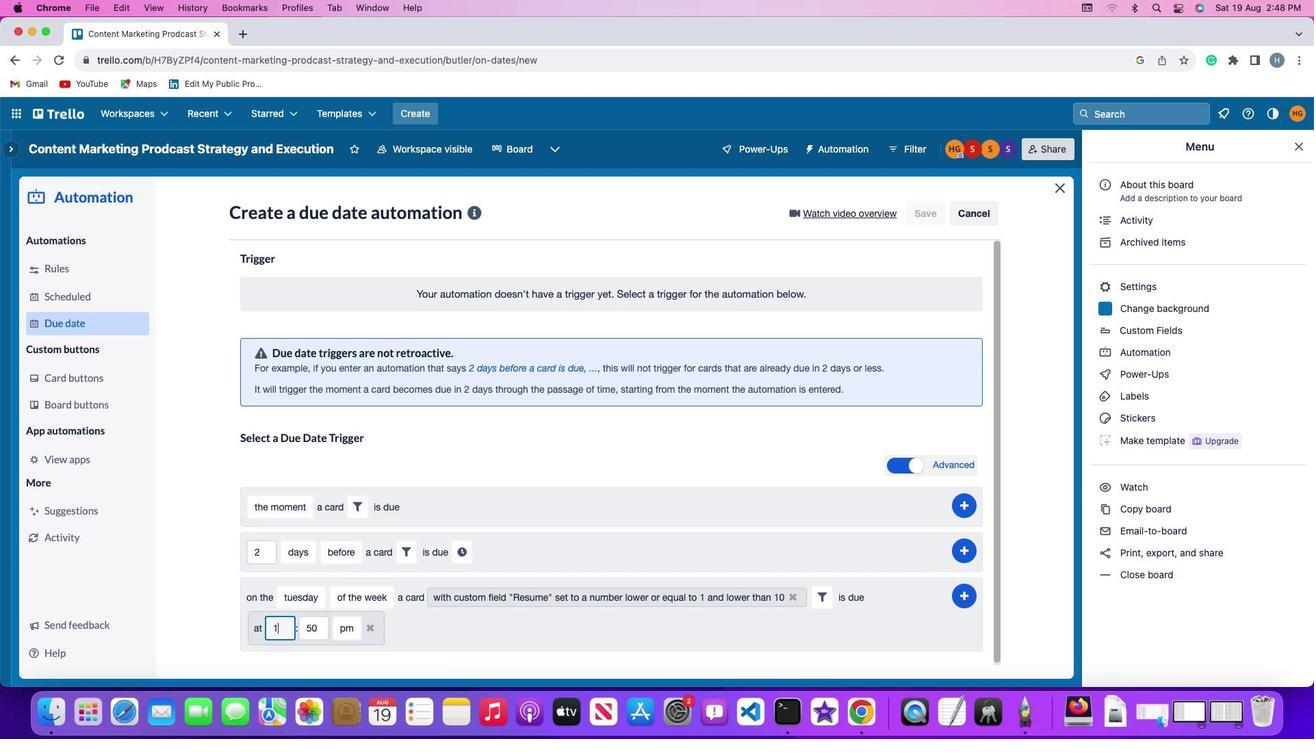 
Action: Mouse moved to (333, 625)
Screenshot: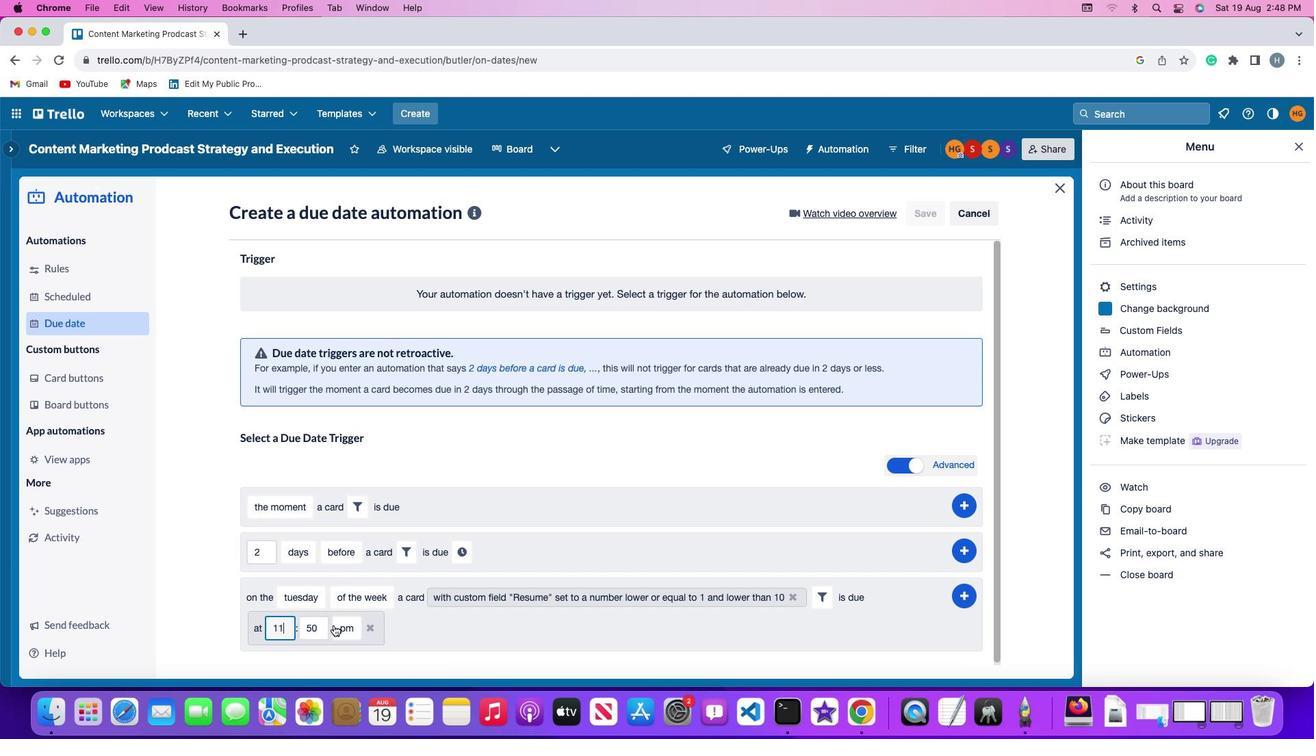 
Action: Mouse pressed left at (333, 625)
Screenshot: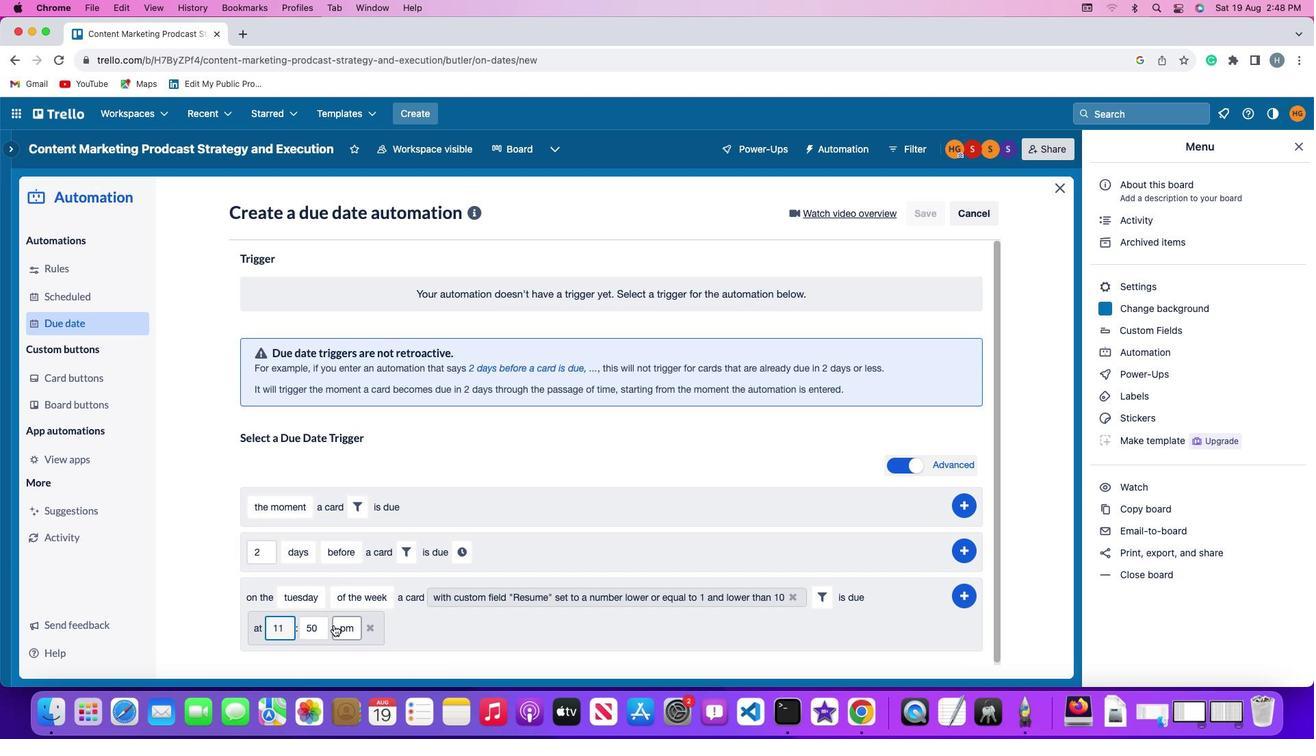 
Action: Mouse moved to (325, 626)
Screenshot: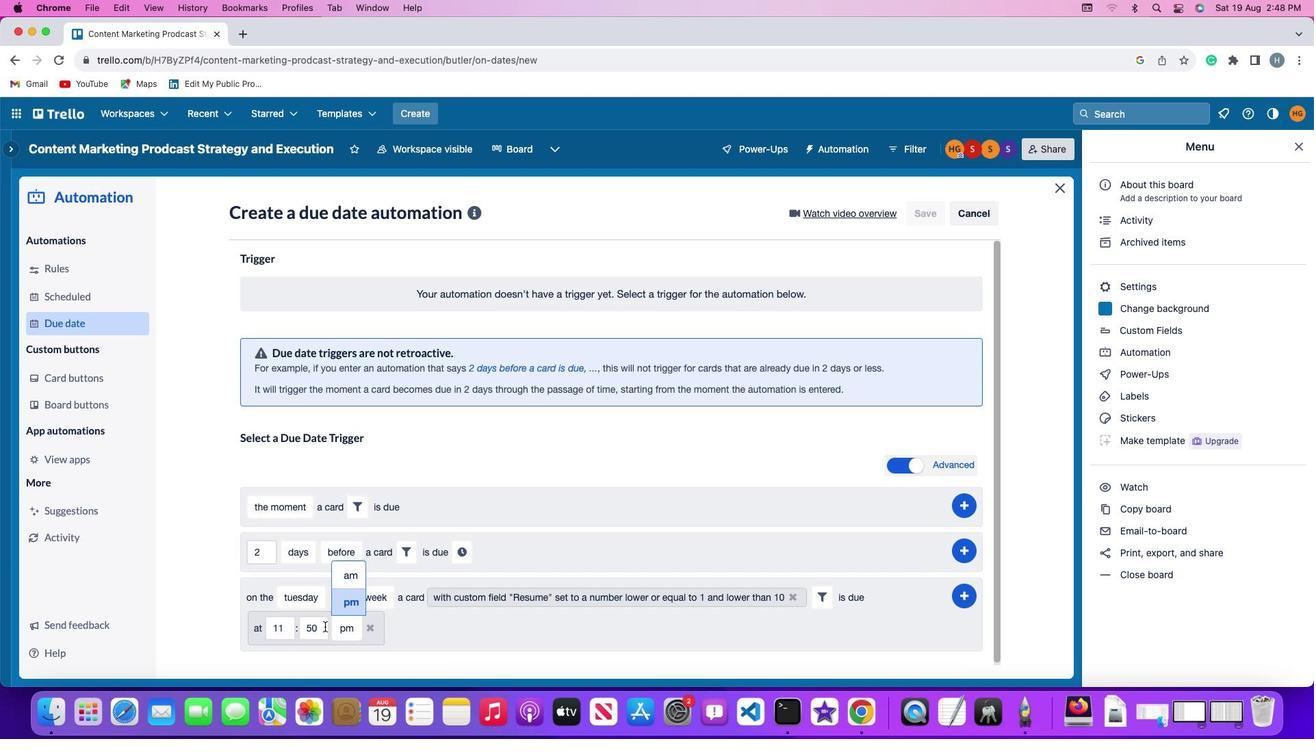 
Action: Mouse pressed left at (325, 626)
Screenshot: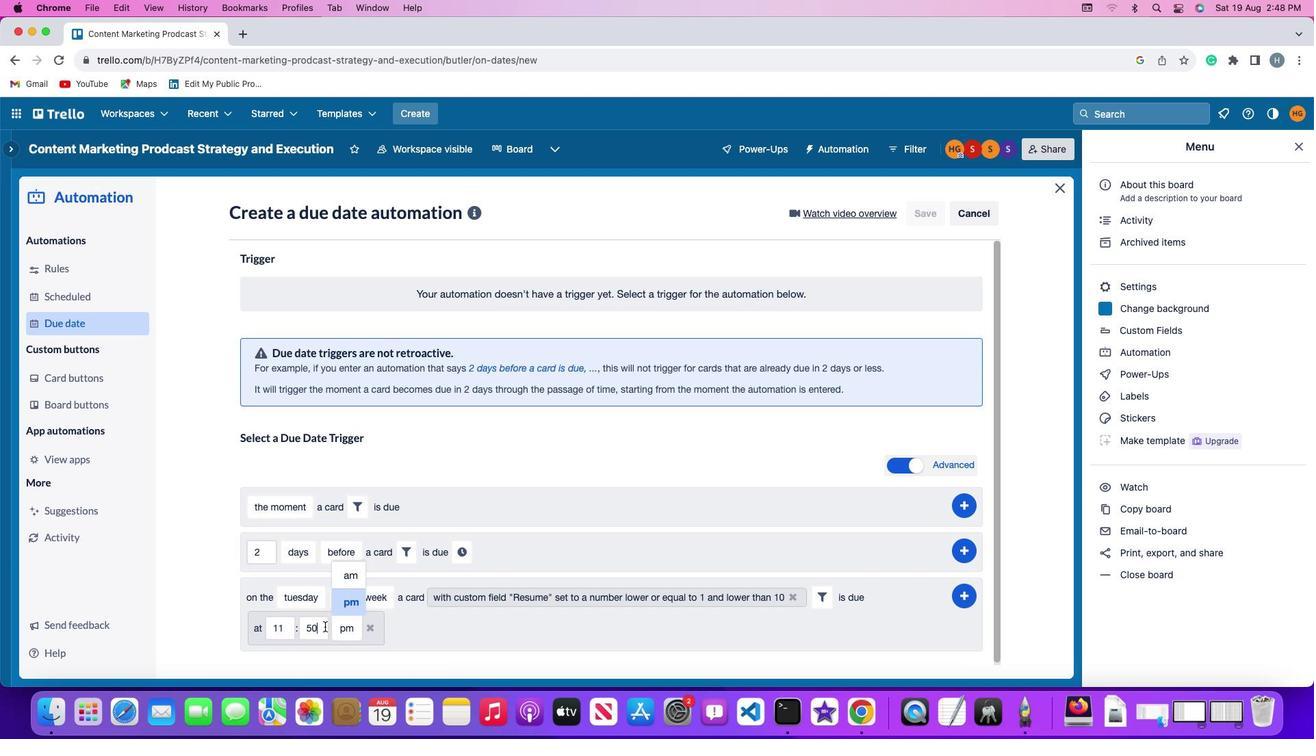 
Action: Key pressed Key.backspaceKey.backspace'0''0'
Screenshot: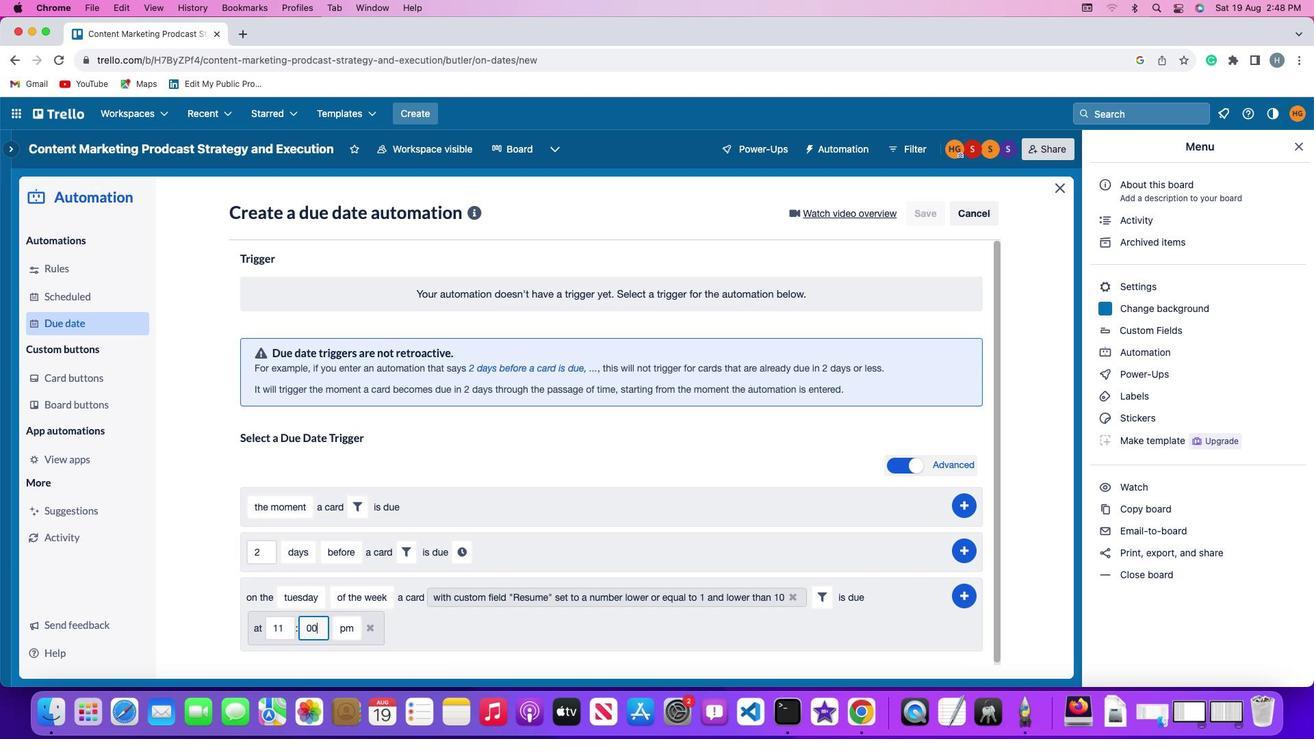 
Action: Mouse moved to (355, 625)
Screenshot: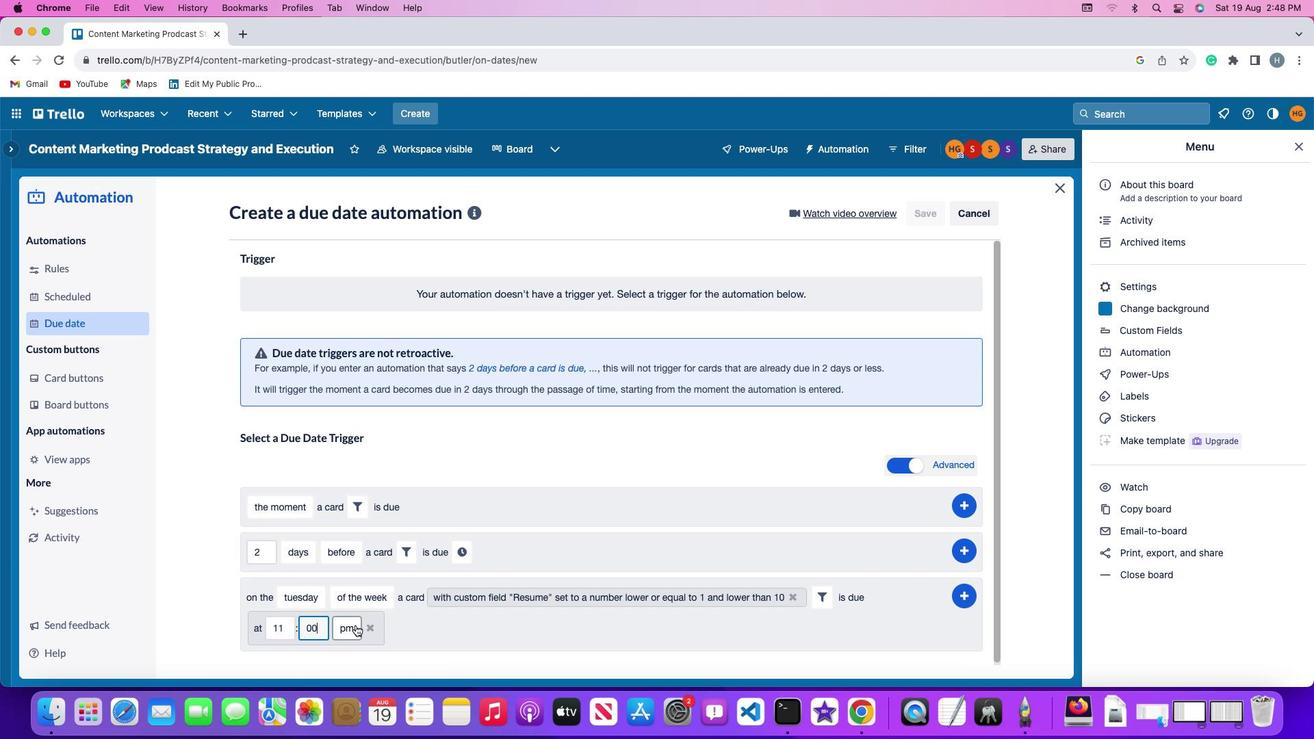 
Action: Mouse pressed left at (355, 625)
Screenshot: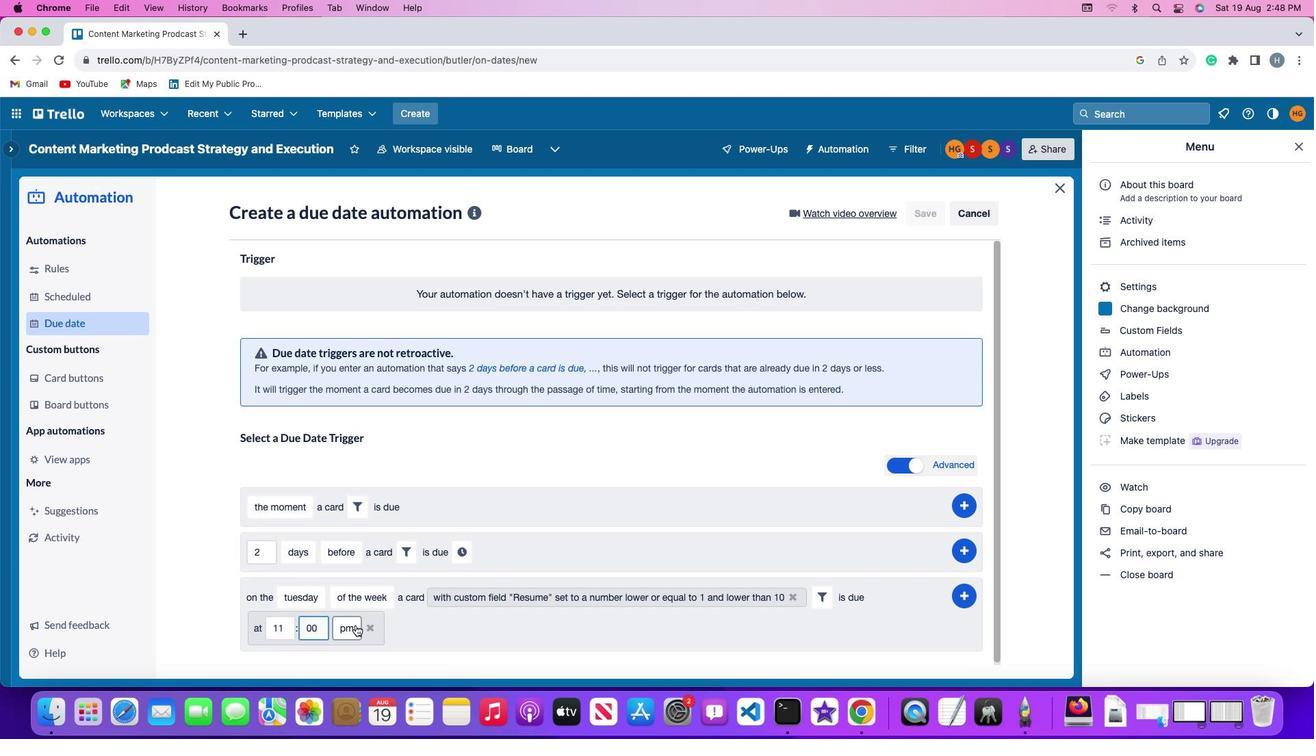 
Action: Mouse moved to (351, 576)
Screenshot: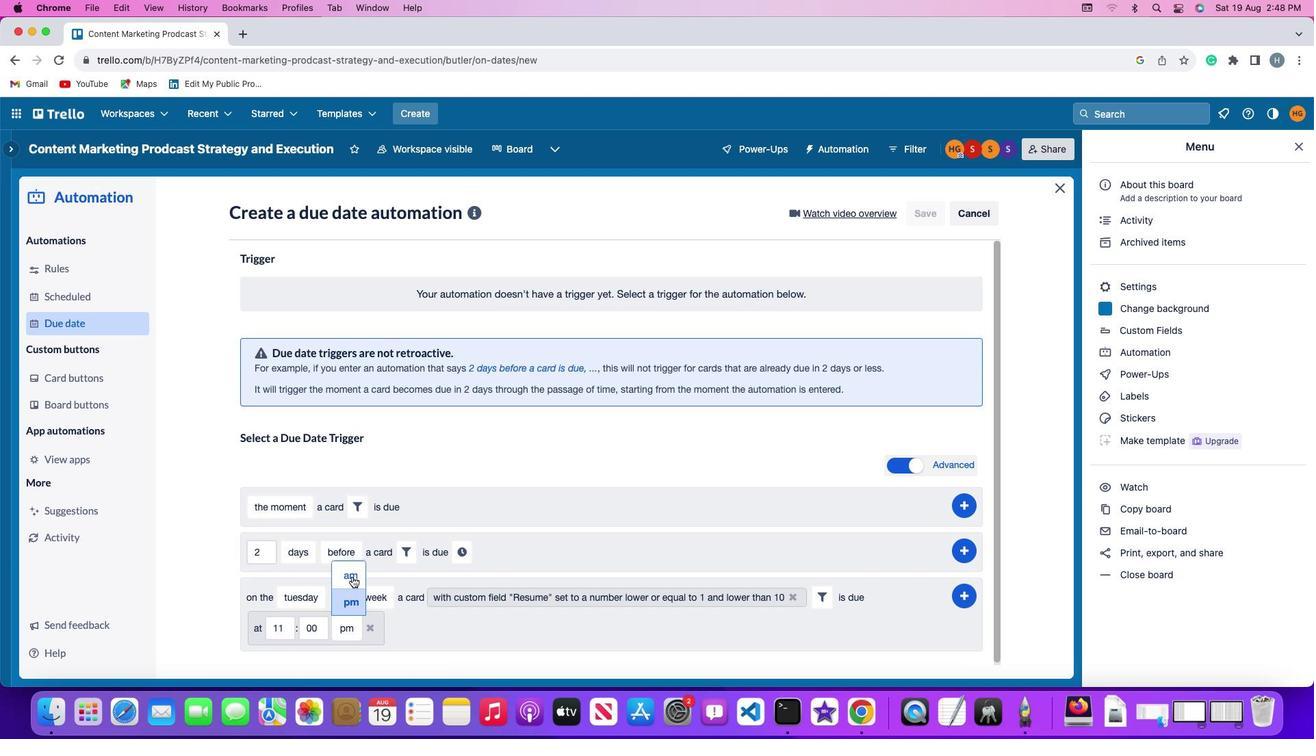 
Action: Mouse pressed left at (351, 576)
Screenshot: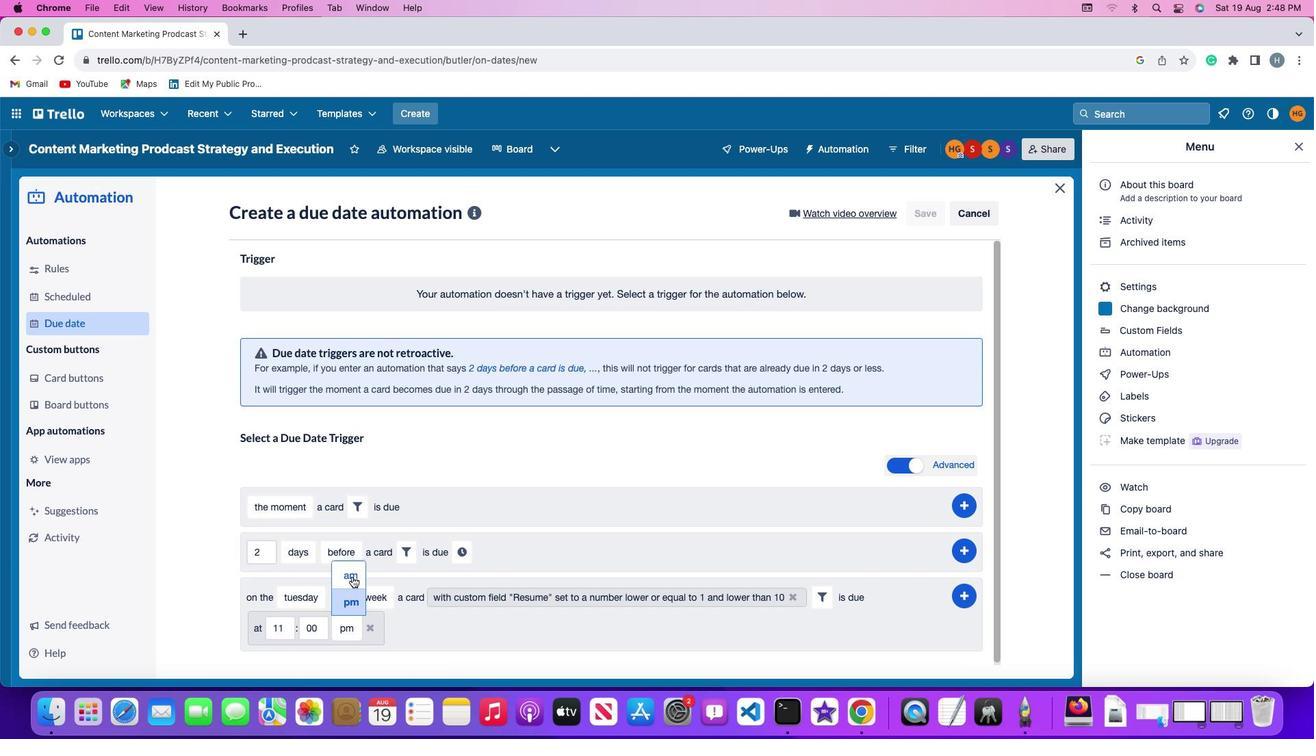
Action: Mouse moved to (966, 592)
Screenshot: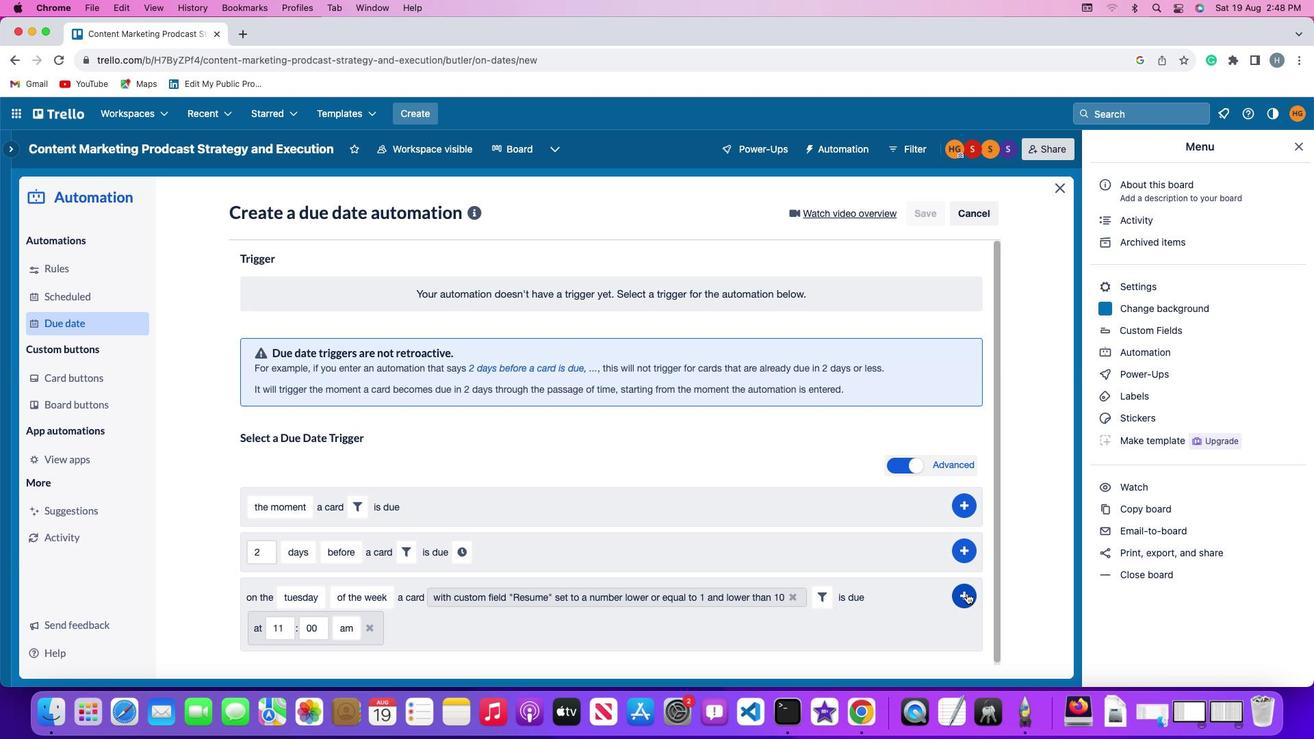 
Action: Mouse pressed left at (966, 592)
Screenshot: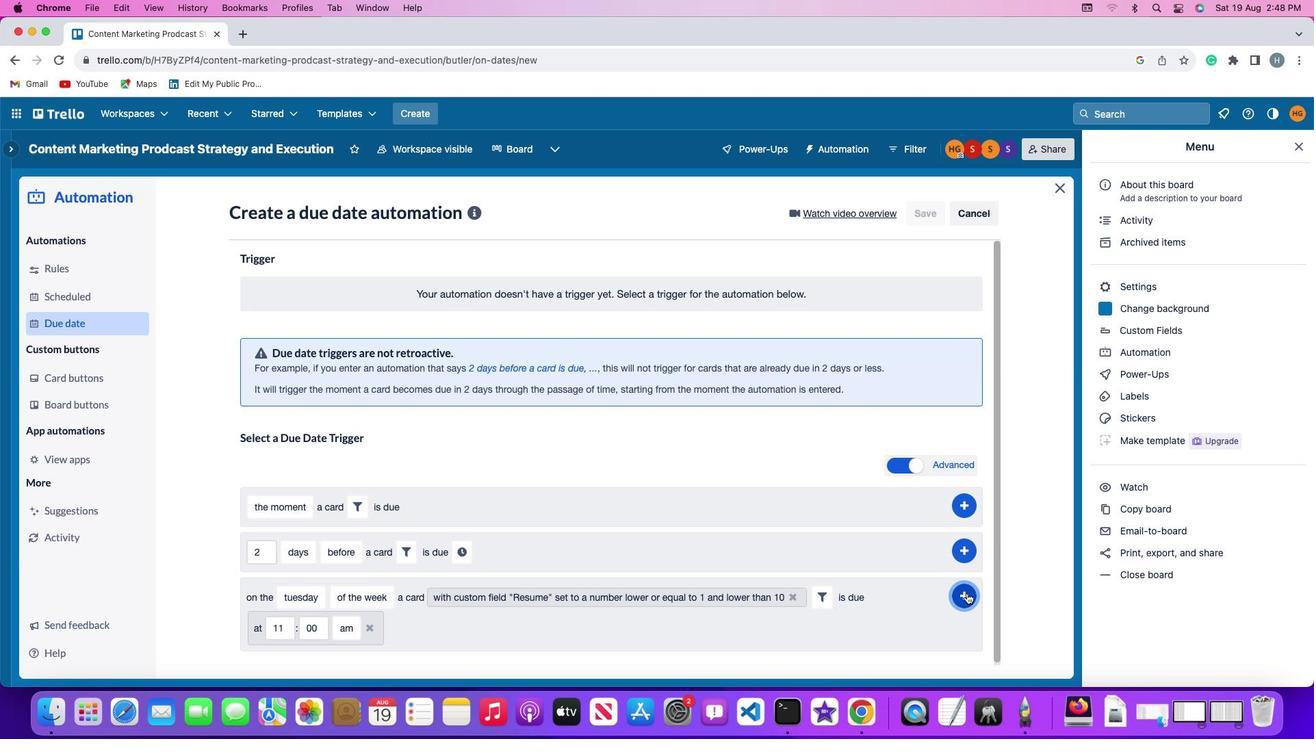 
Action: Mouse moved to (1012, 482)
Screenshot: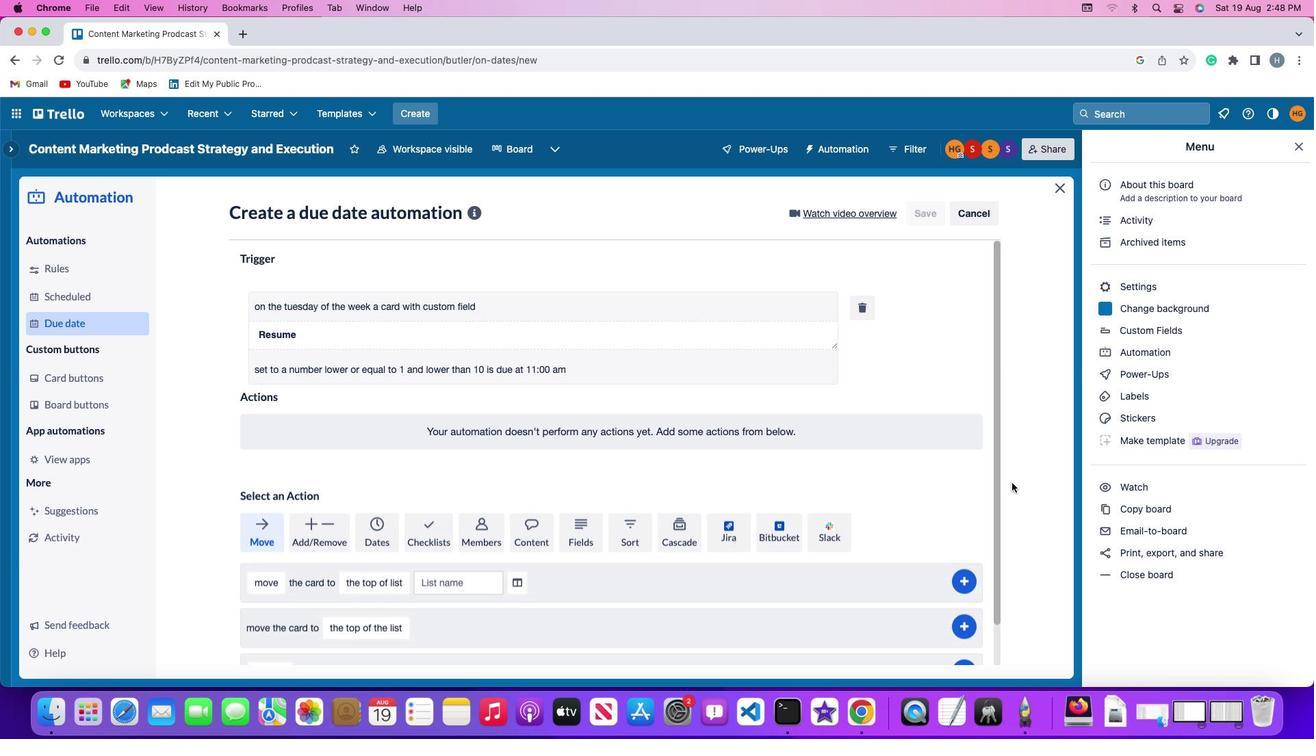 
